 Task: Research Airbnb properties in Kadan, Czech Republic from 12th December, 2023 to 25th December, 2023 for 6 adults, 2 children. Place can be entire room or shared room with 6 bedrooms having 6 beds and 6 bathrooms. Property type can be house. Amenities needed are: wifi, TV, free parkinig on premises, gym, breakfast.
Action: Mouse moved to (456, 91)
Screenshot: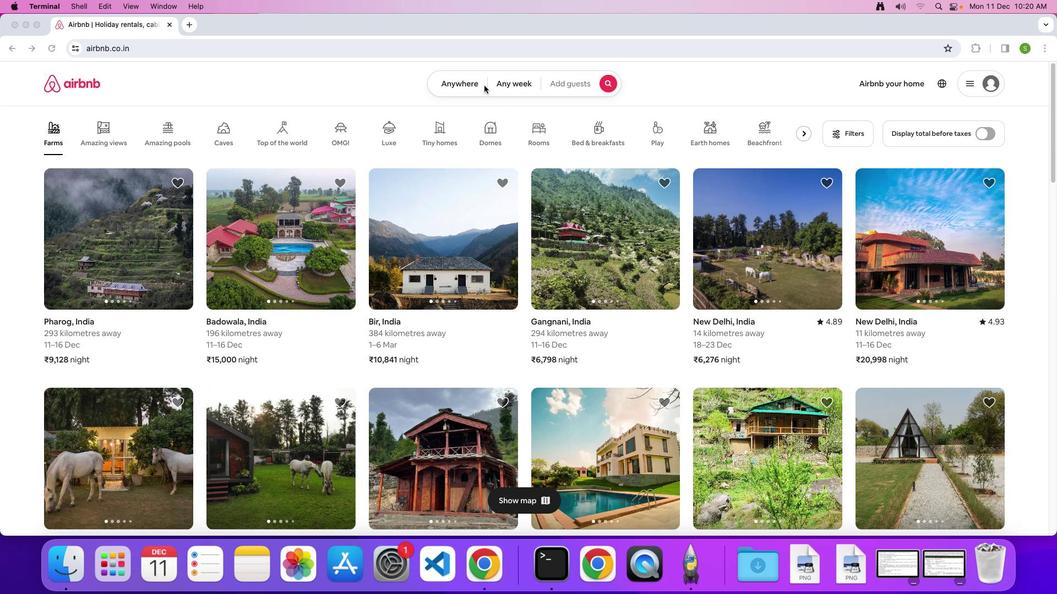 
Action: Mouse pressed left at (456, 91)
Screenshot: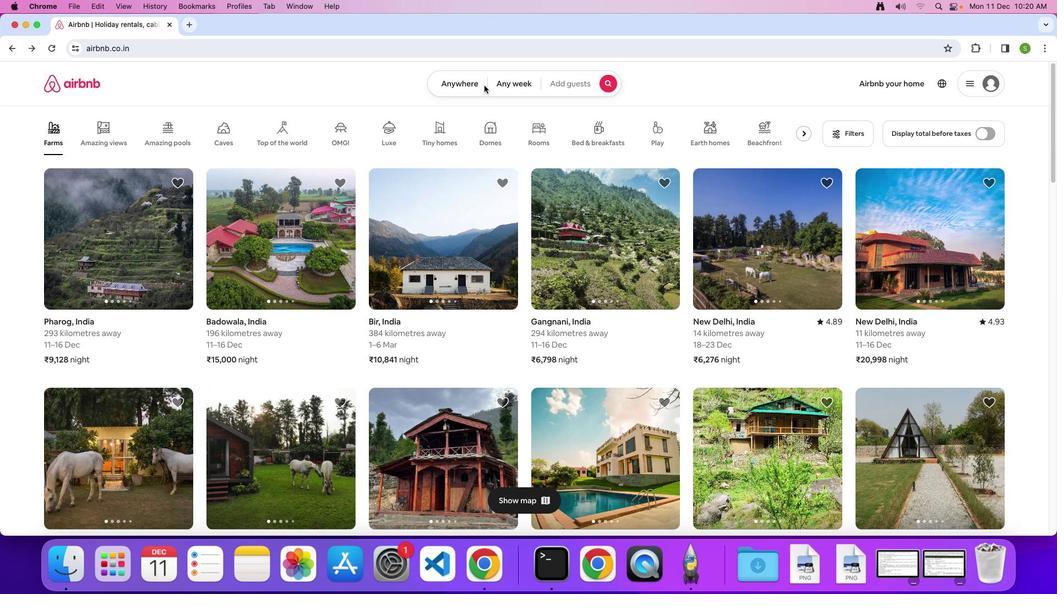 
Action: Mouse moved to (436, 91)
Screenshot: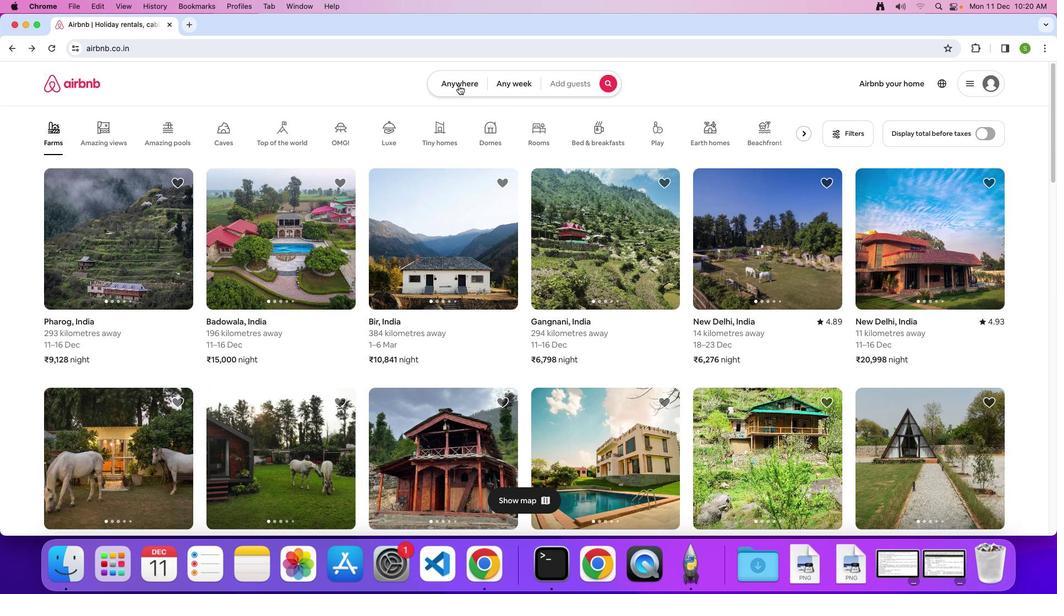 
Action: Mouse pressed left at (436, 91)
Screenshot: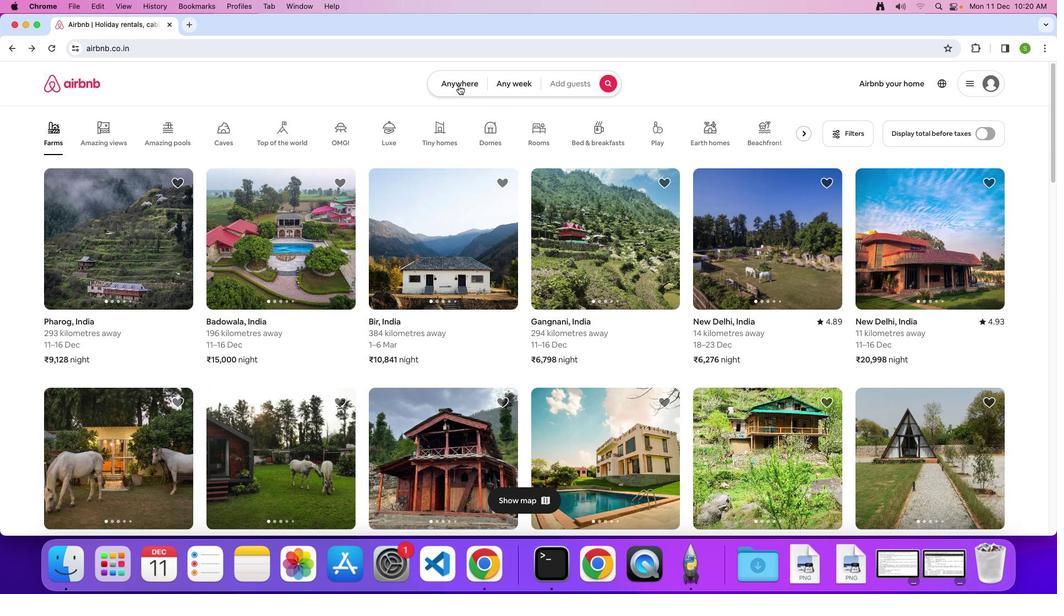 
Action: Mouse moved to (407, 122)
Screenshot: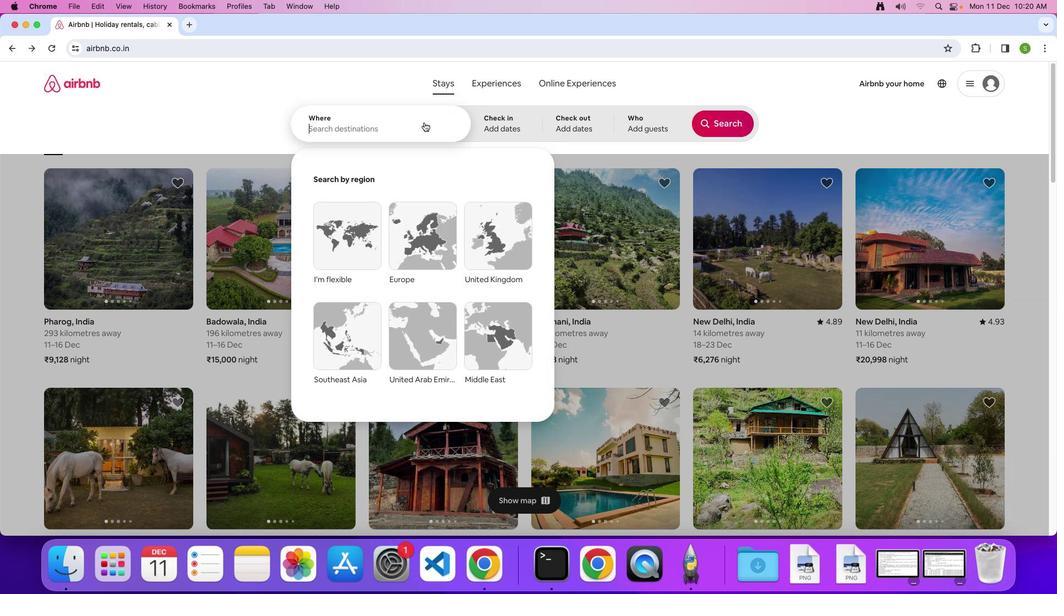 
Action: Mouse pressed left at (407, 122)
Screenshot: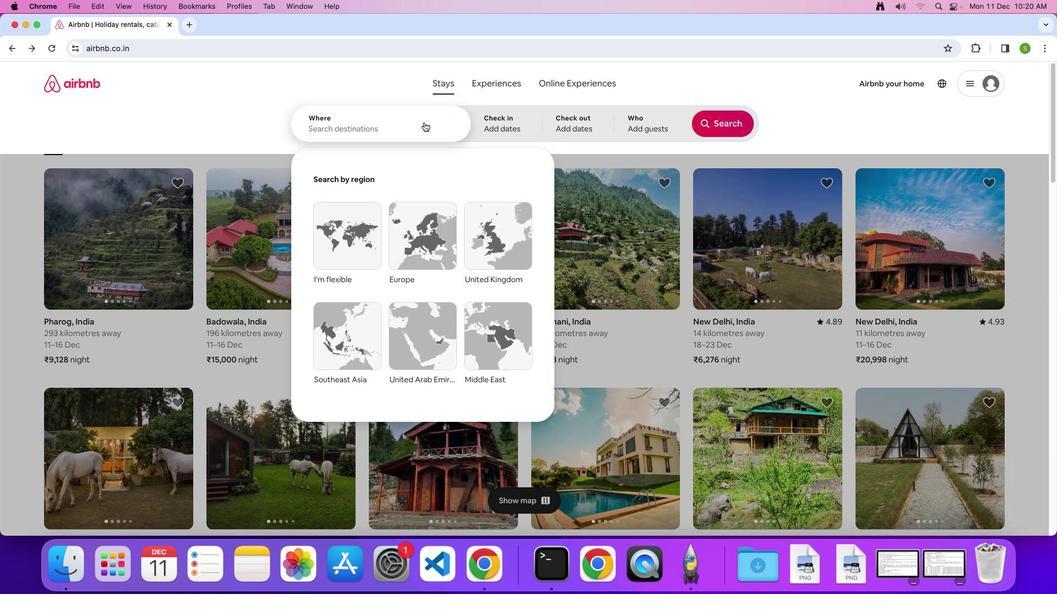 
Action: Key pressed 'K'Key.caps_lock'a''d''a''n'','Key.spaceKey.shift'C''z''e''c''h'Key.spaceKey.shift'R''e''p''u''b''l''i''c'Key.enter
Screenshot: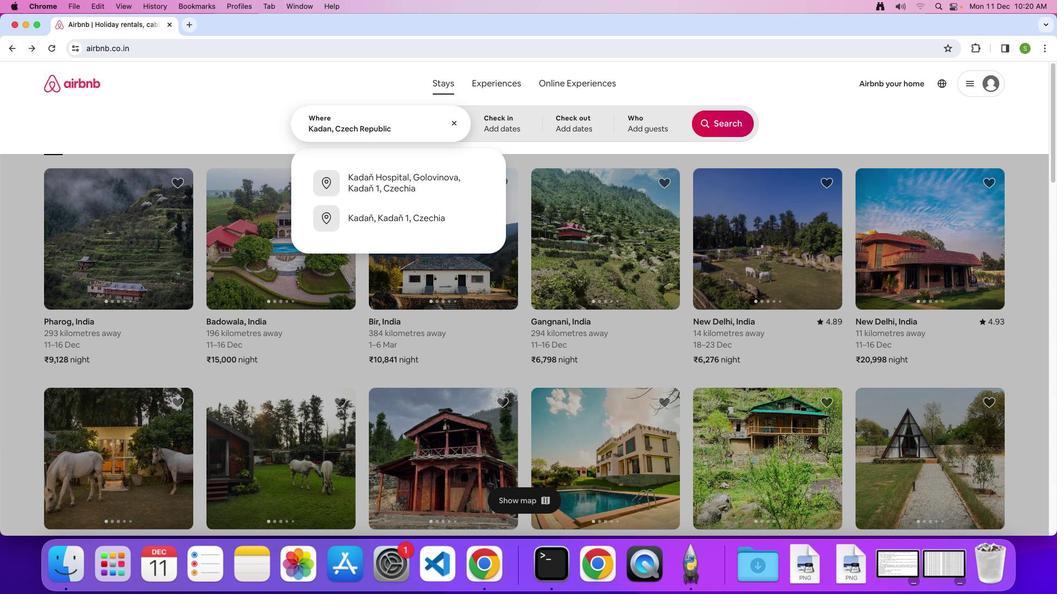 
Action: Mouse moved to (376, 291)
Screenshot: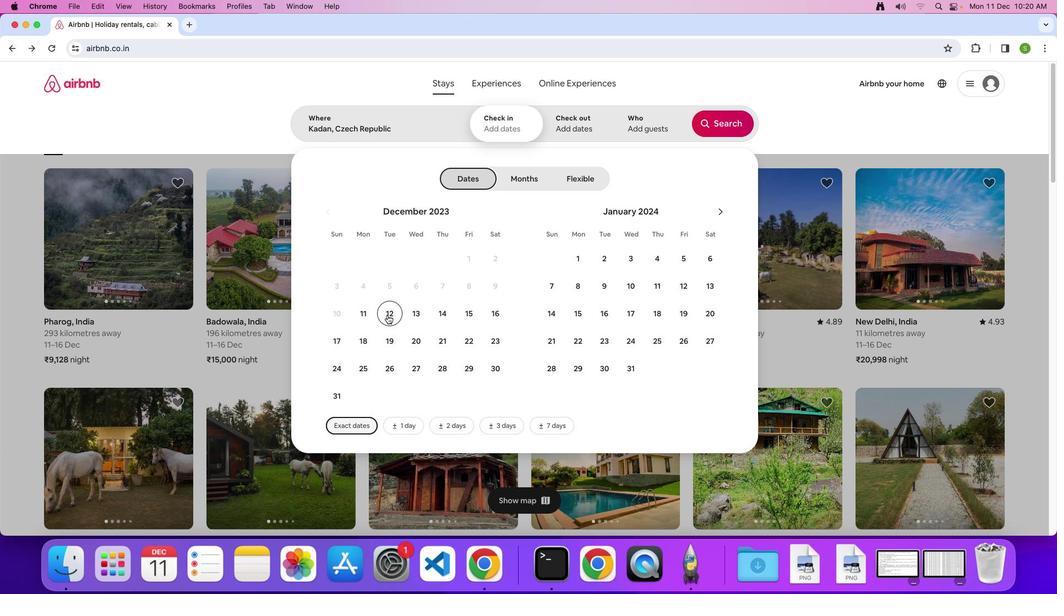 
Action: Mouse pressed left at (376, 291)
Screenshot: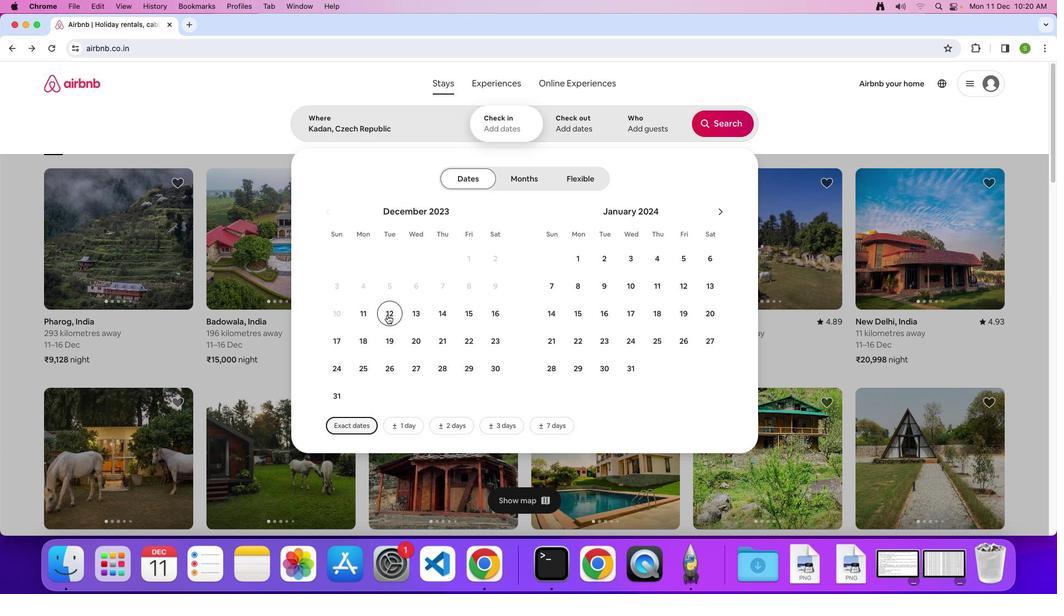 
Action: Mouse moved to (361, 336)
Screenshot: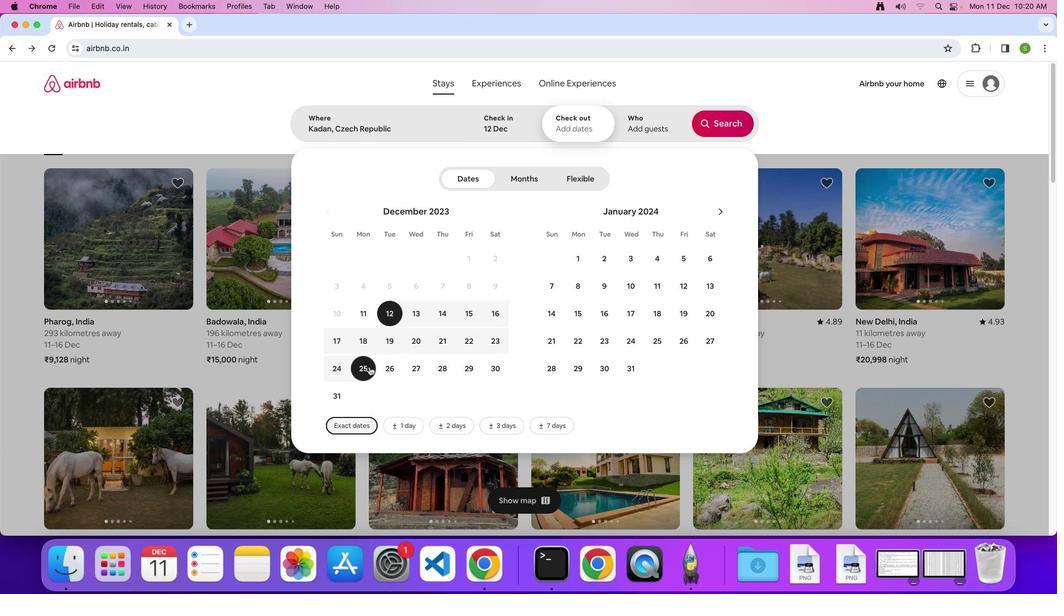 
Action: Mouse pressed left at (361, 336)
Screenshot: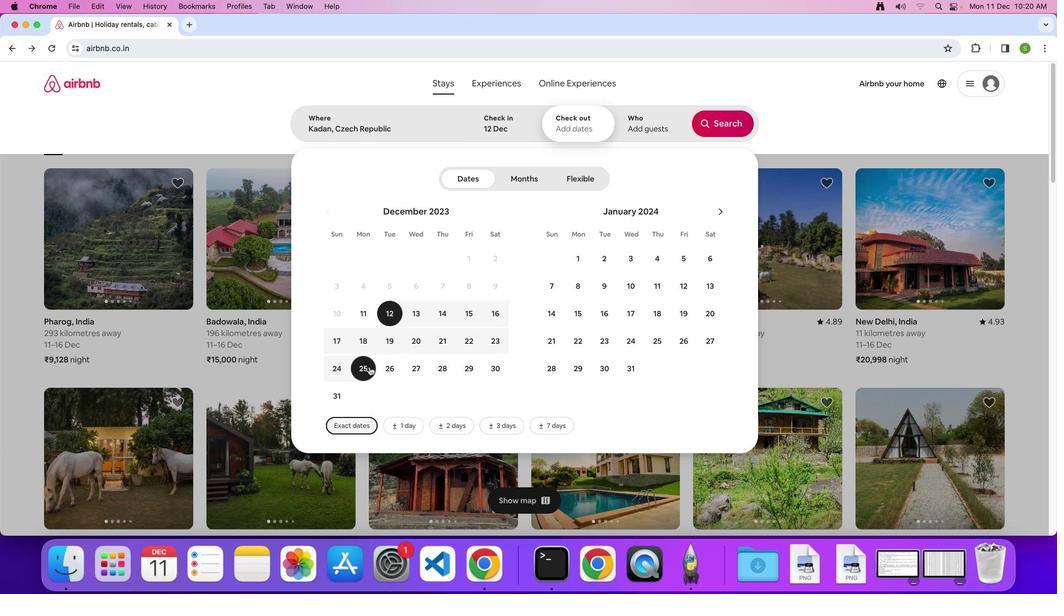 
Action: Mouse moved to (594, 131)
Screenshot: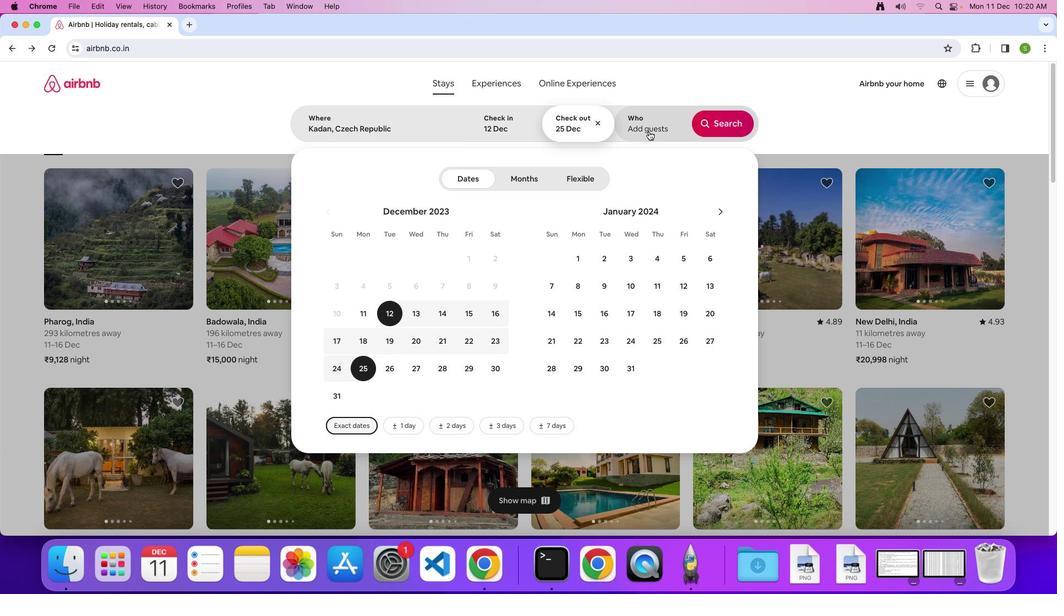 
Action: Mouse pressed left at (594, 131)
Screenshot: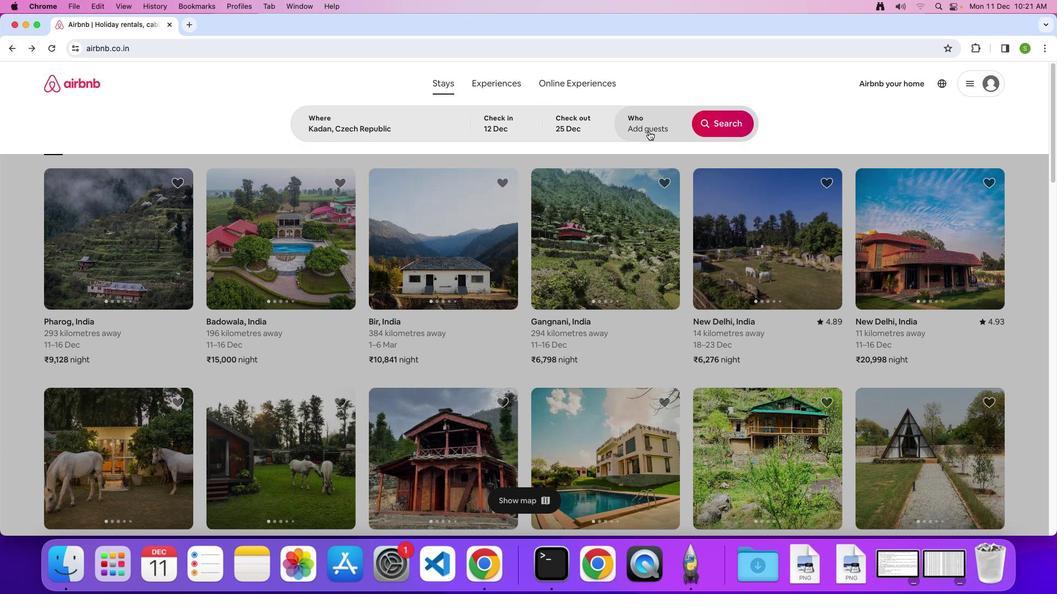
Action: Mouse moved to (653, 175)
Screenshot: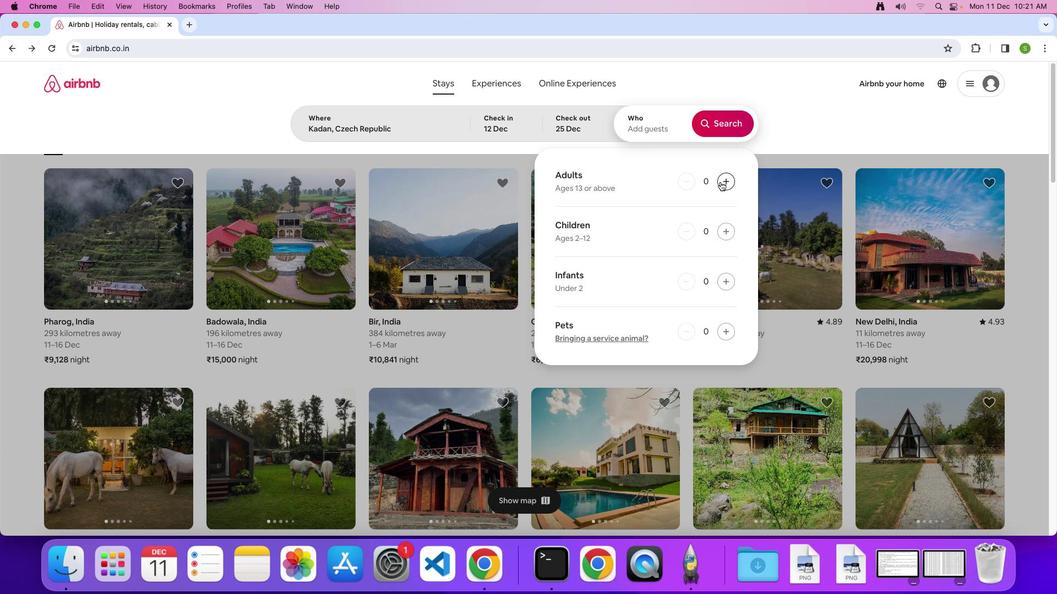 
Action: Mouse pressed left at (653, 175)
Screenshot: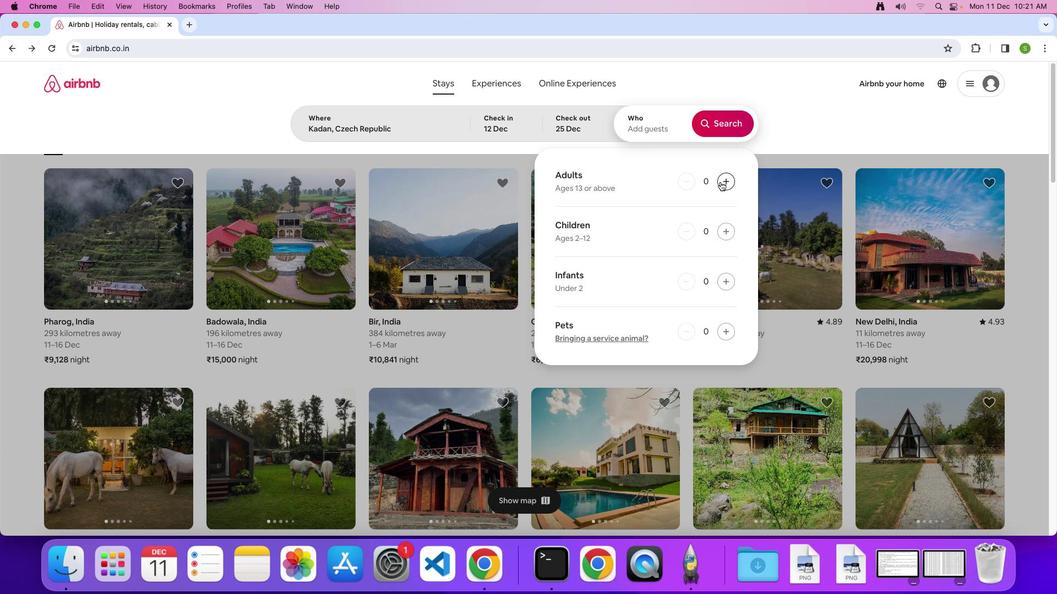 
Action: Mouse pressed left at (653, 175)
Screenshot: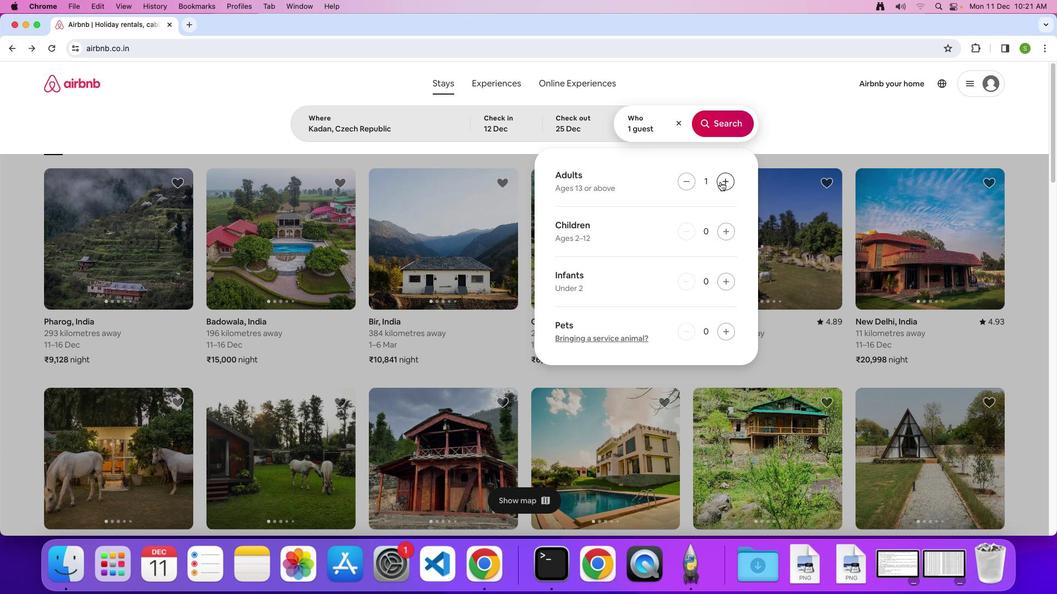
Action: Mouse pressed left at (653, 175)
Screenshot: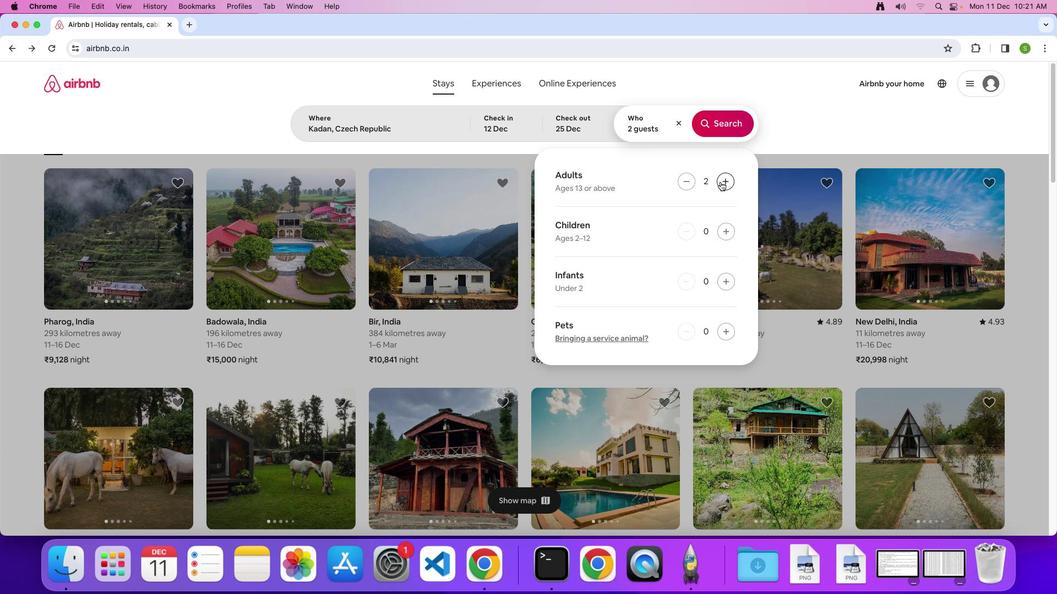
Action: Mouse pressed left at (653, 175)
Screenshot: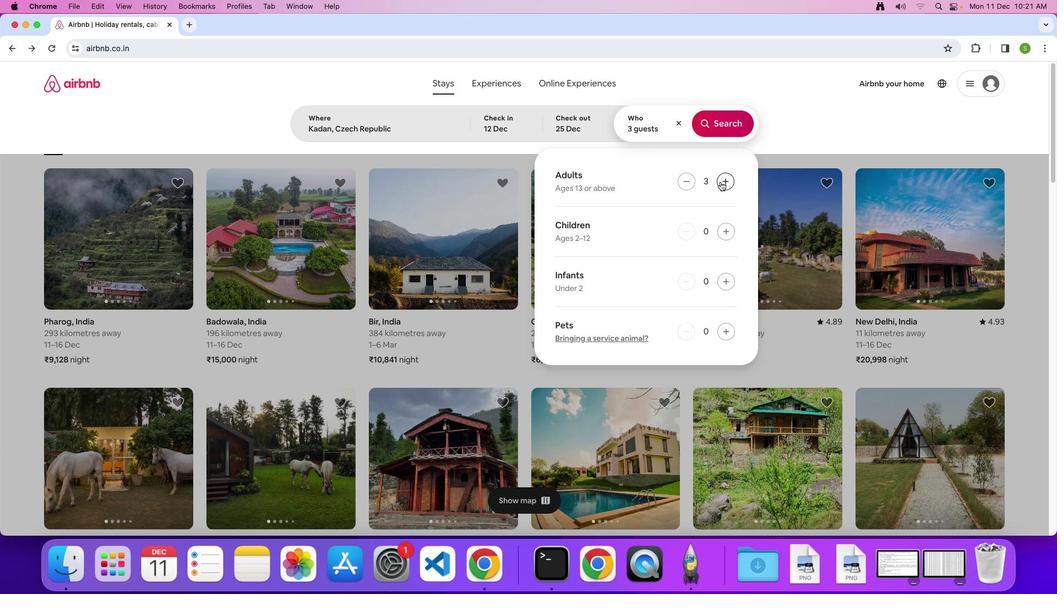 
Action: Mouse pressed left at (653, 175)
Screenshot: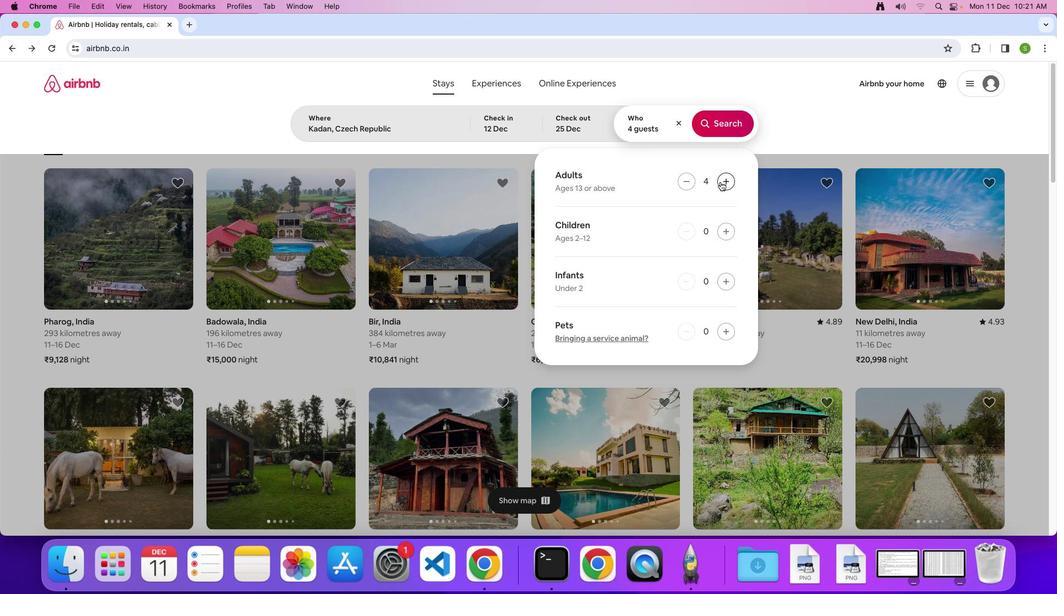 
Action: Mouse pressed left at (653, 175)
Screenshot: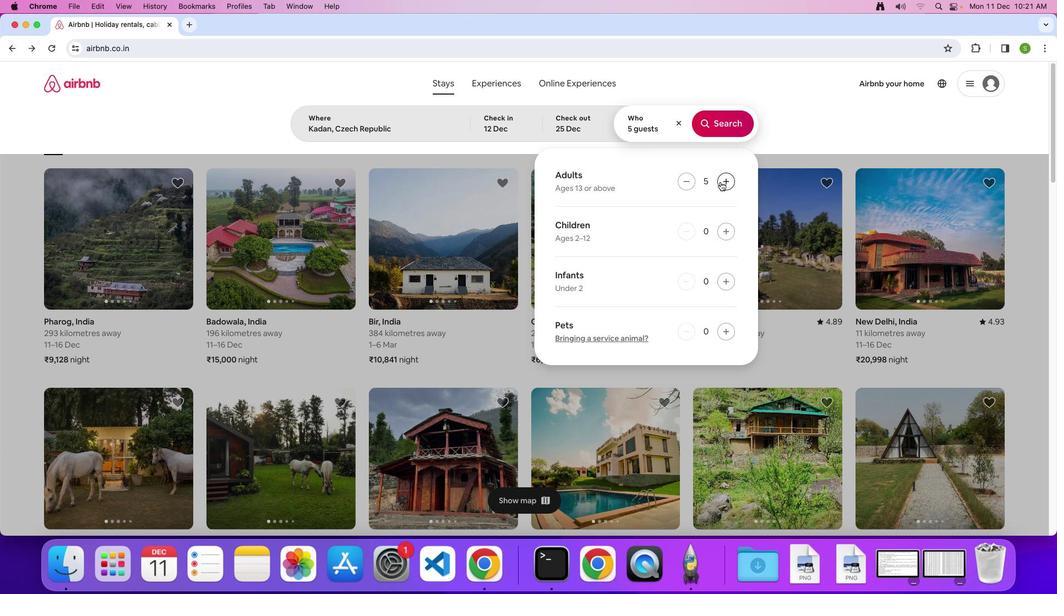 
Action: Mouse moved to (658, 225)
Screenshot: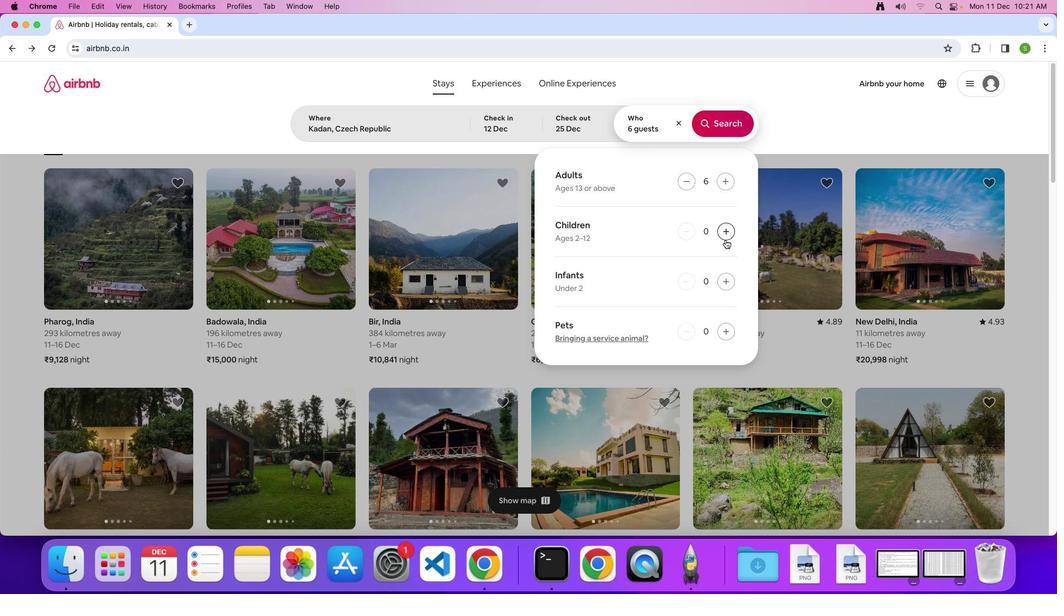 
Action: Mouse pressed left at (658, 225)
Screenshot: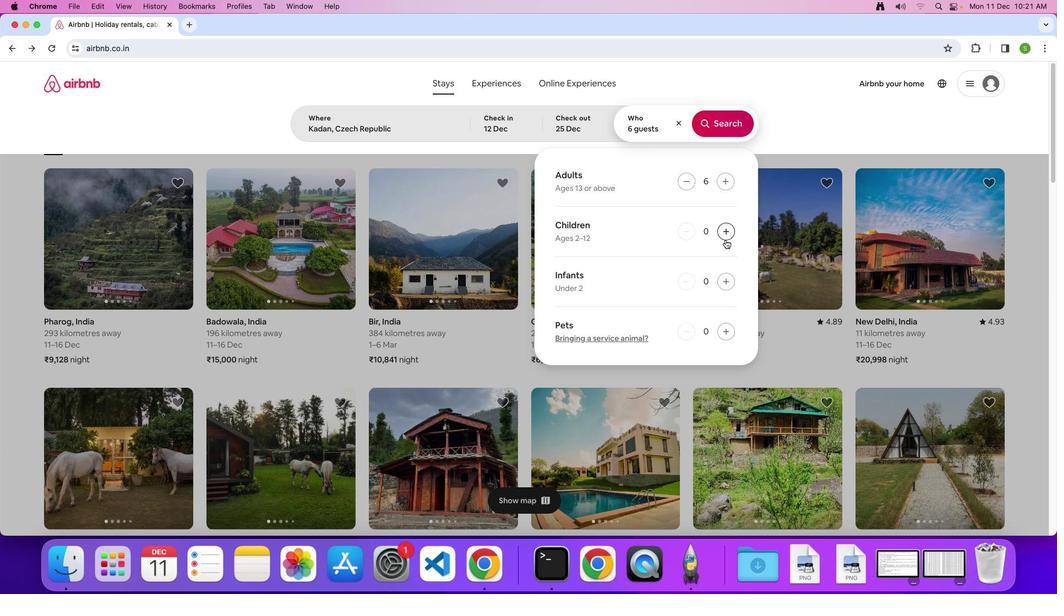 
Action: Mouse moved to (659, 218)
Screenshot: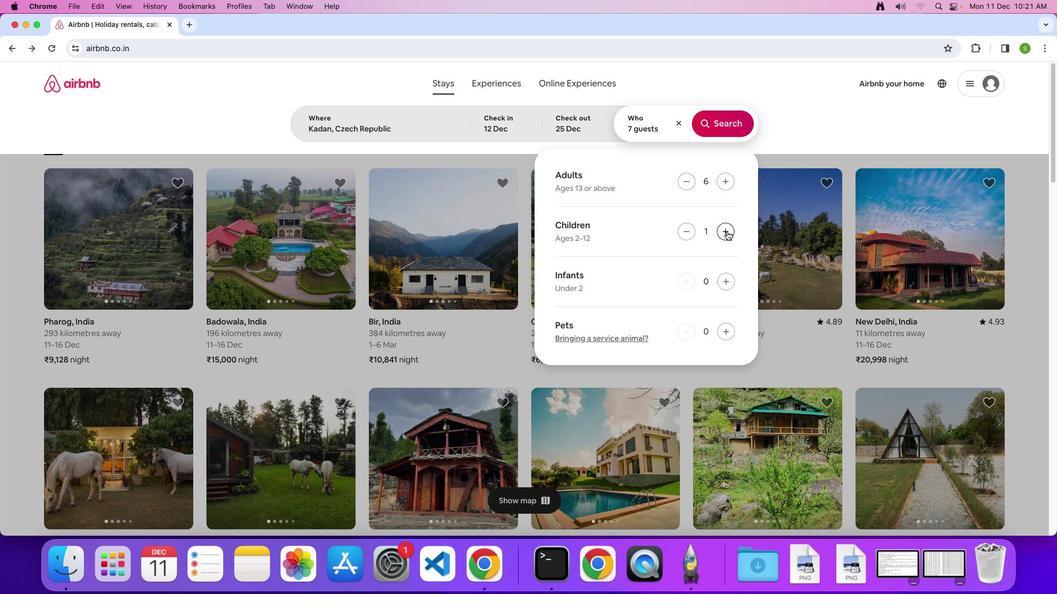 
Action: Mouse pressed left at (659, 218)
Screenshot: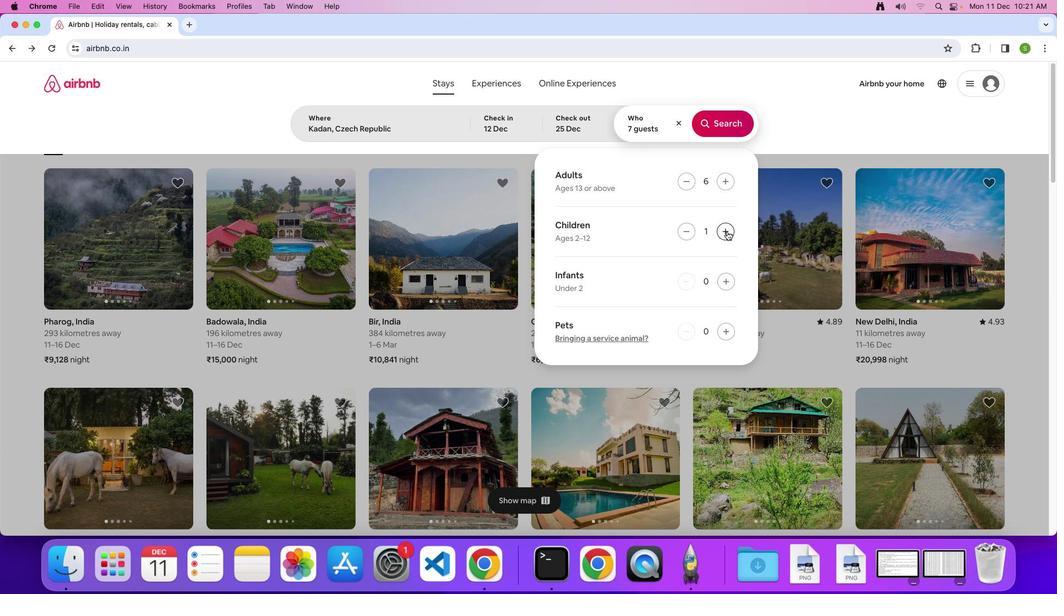 
Action: Mouse moved to (663, 122)
Screenshot: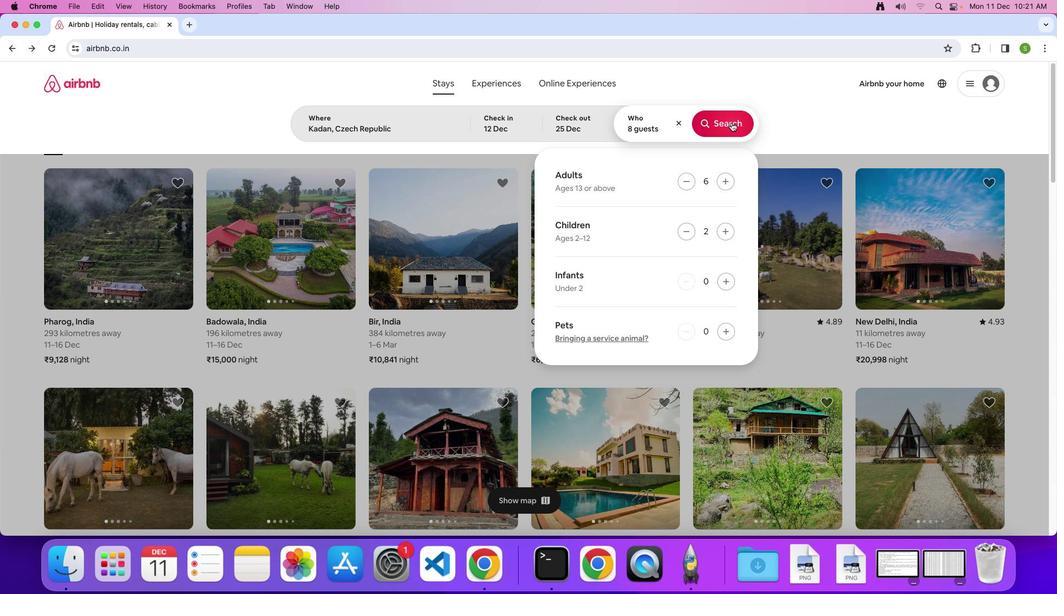 
Action: Mouse pressed left at (663, 122)
Screenshot: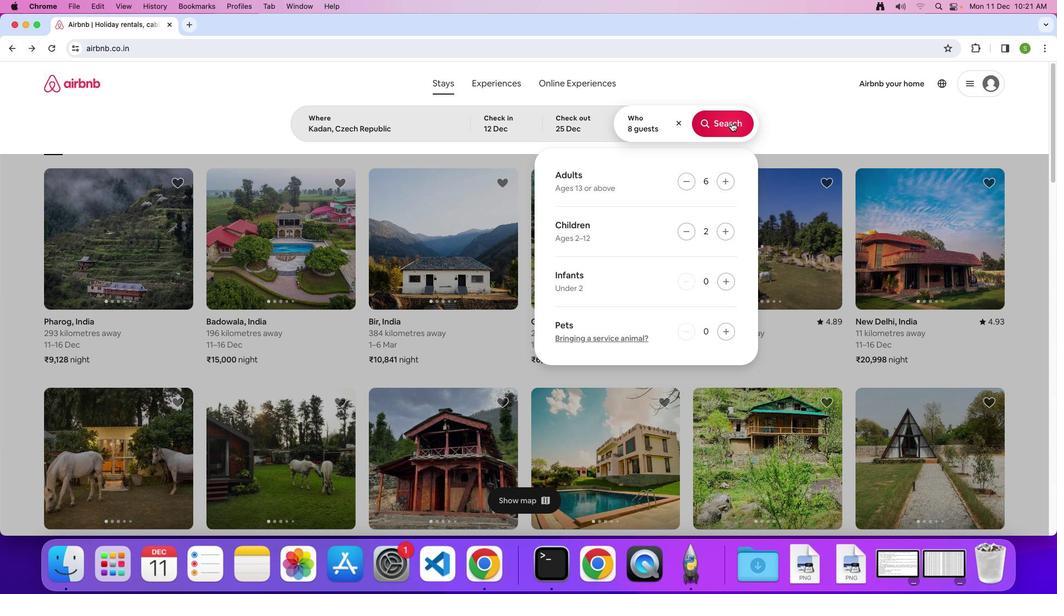 
Action: Mouse moved to (779, 129)
Screenshot: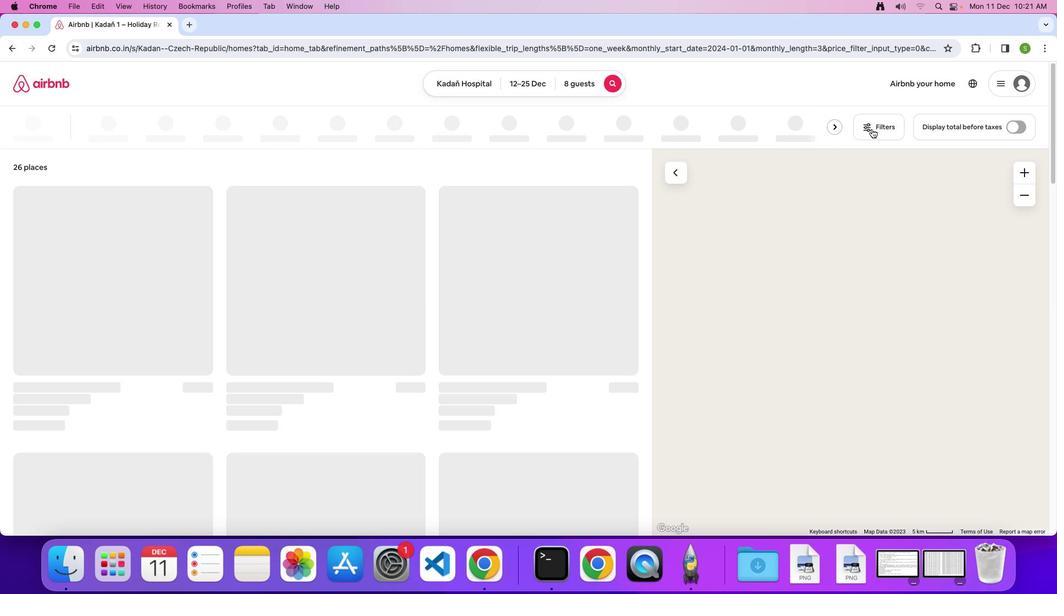 
Action: Mouse pressed left at (779, 129)
Screenshot: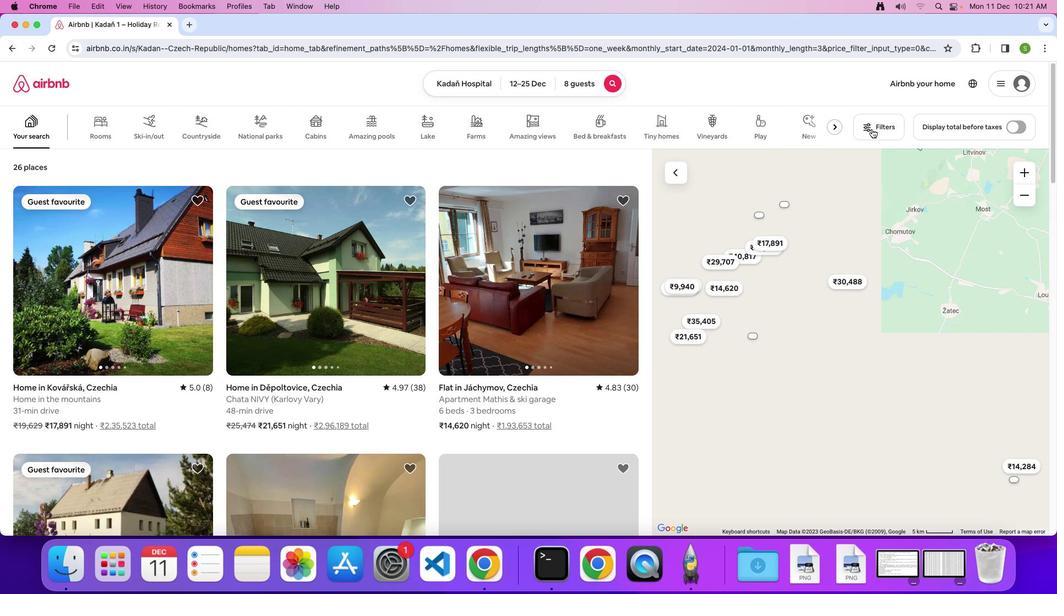 
Action: Mouse moved to (497, 300)
Screenshot: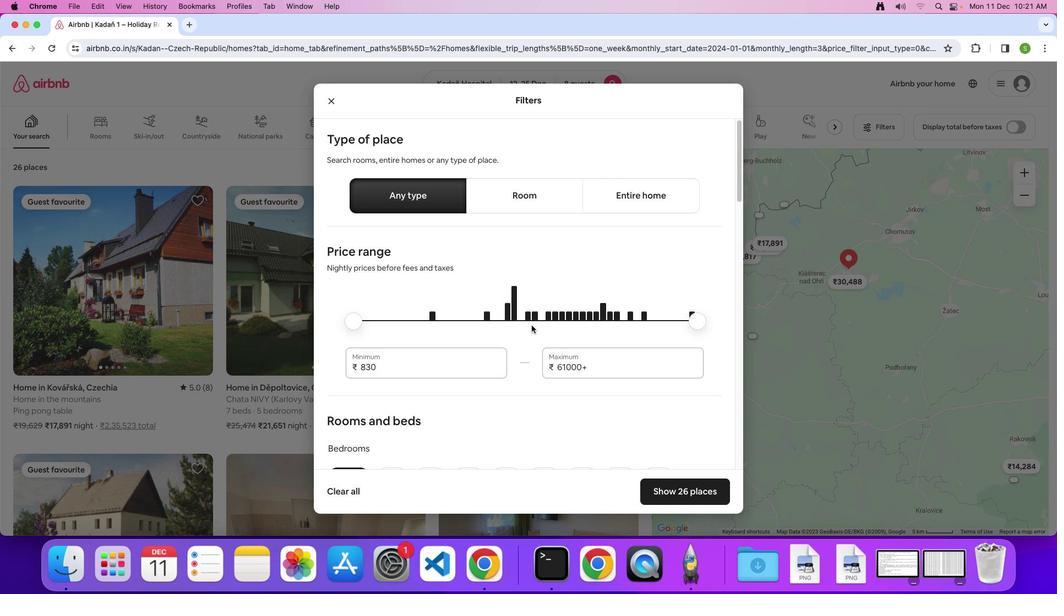 
Action: Mouse scrolled (497, 300) with delta (53, 15)
Screenshot: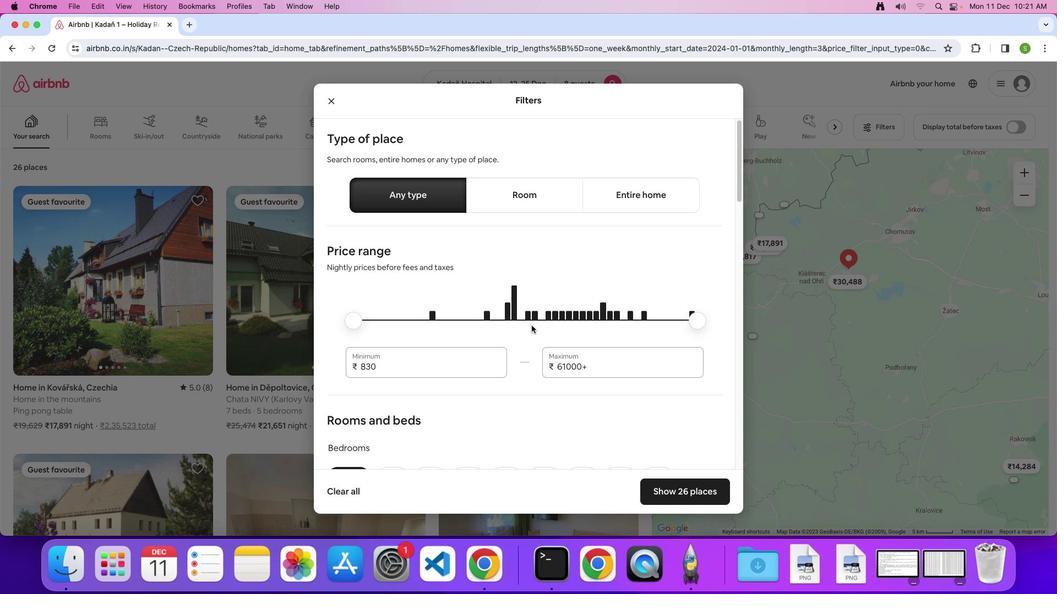 
Action: Mouse scrolled (497, 300) with delta (53, 15)
Screenshot: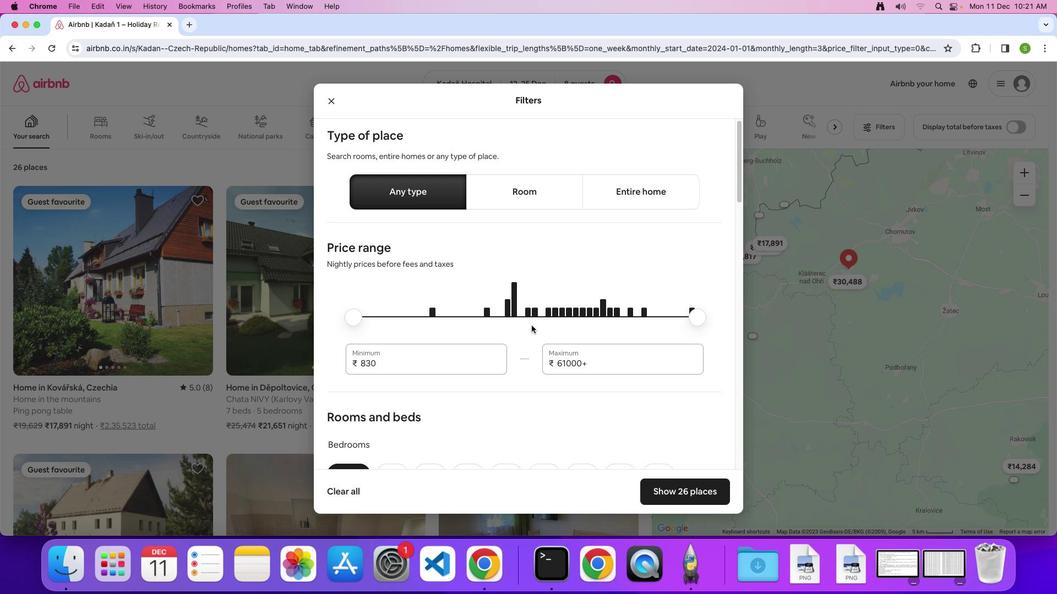 
Action: Mouse scrolled (497, 300) with delta (53, 15)
Screenshot: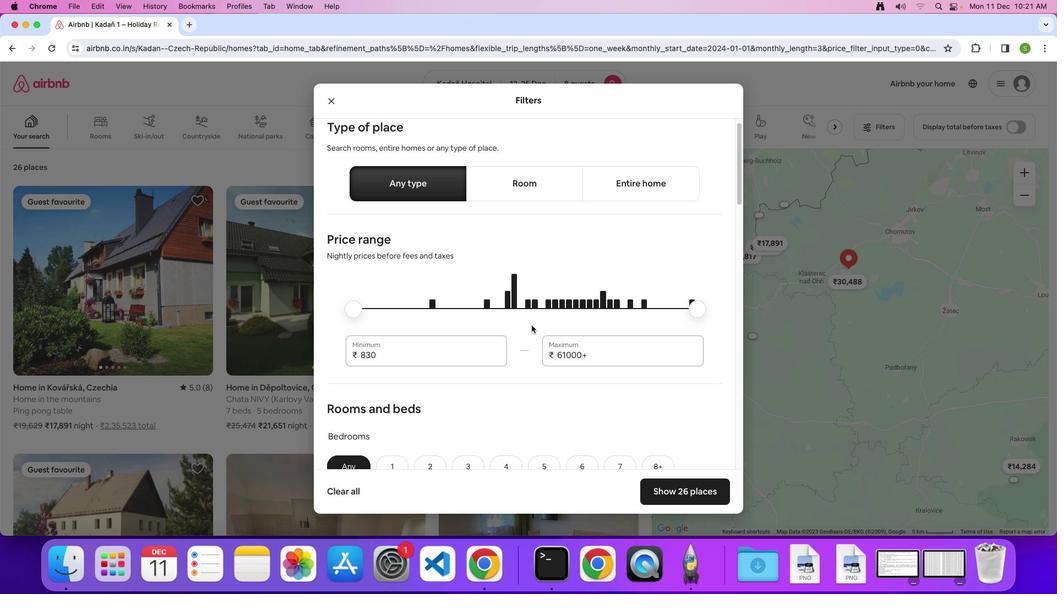 
Action: Mouse scrolled (497, 300) with delta (53, 15)
Screenshot: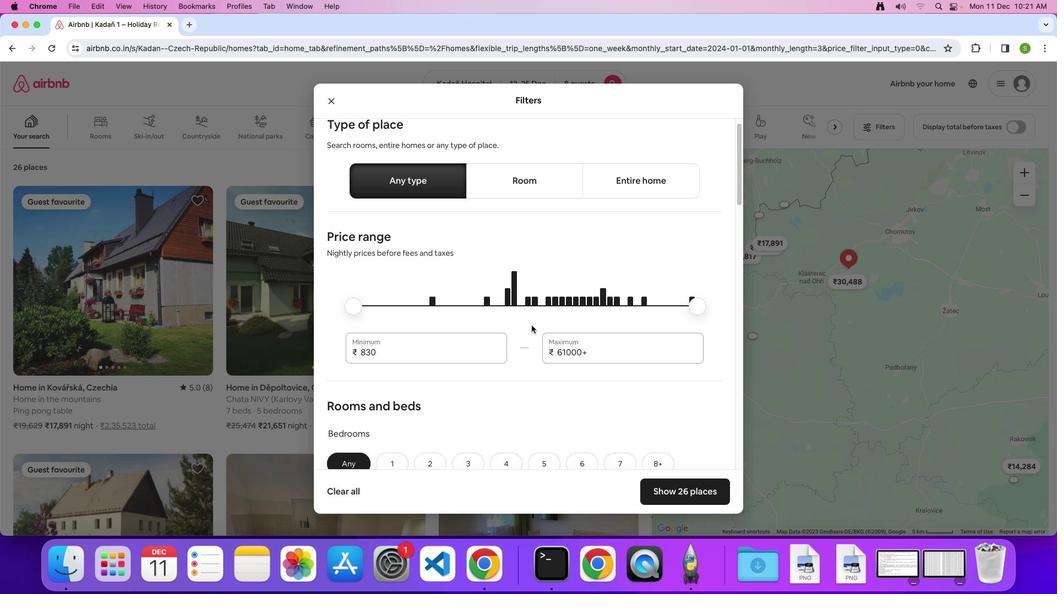 
Action: Mouse scrolled (497, 300) with delta (53, 15)
Screenshot: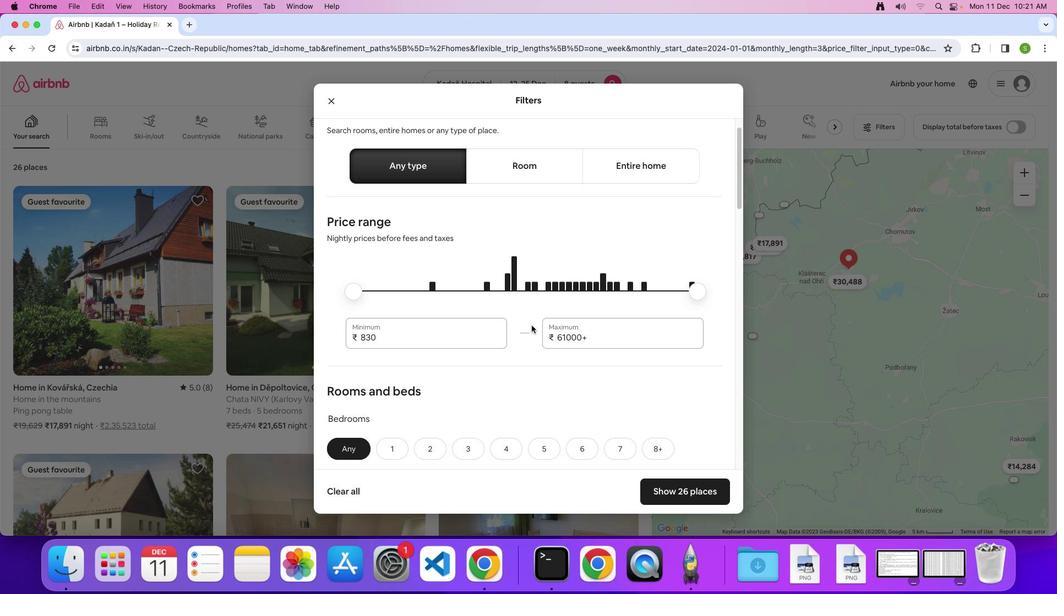
Action: Mouse scrolled (497, 300) with delta (53, 15)
Screenshot: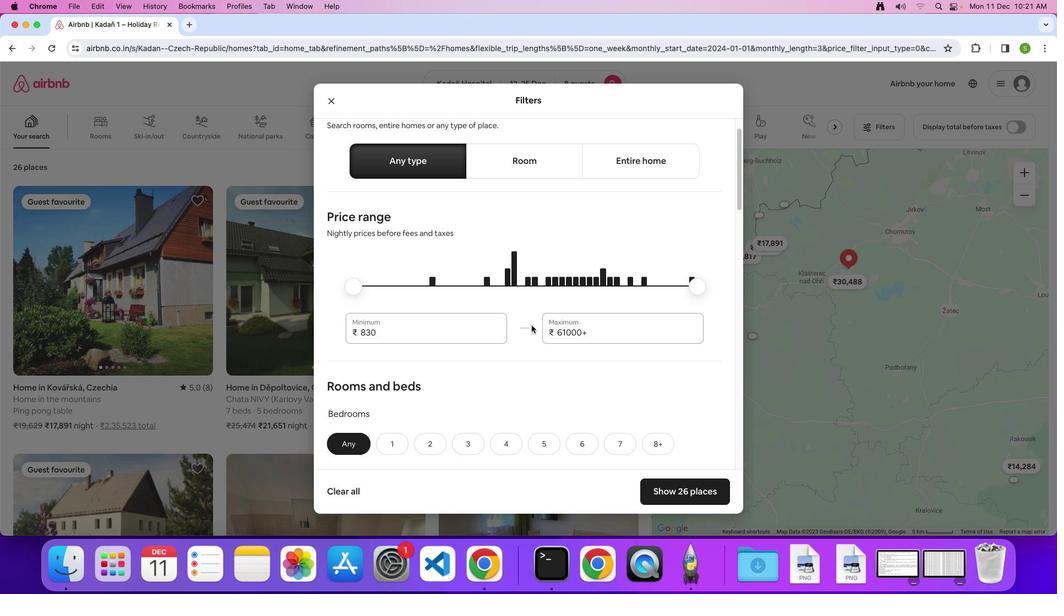 
Action: Mouse scrolled (497, 300) with delta (53, 15)
Screenshot: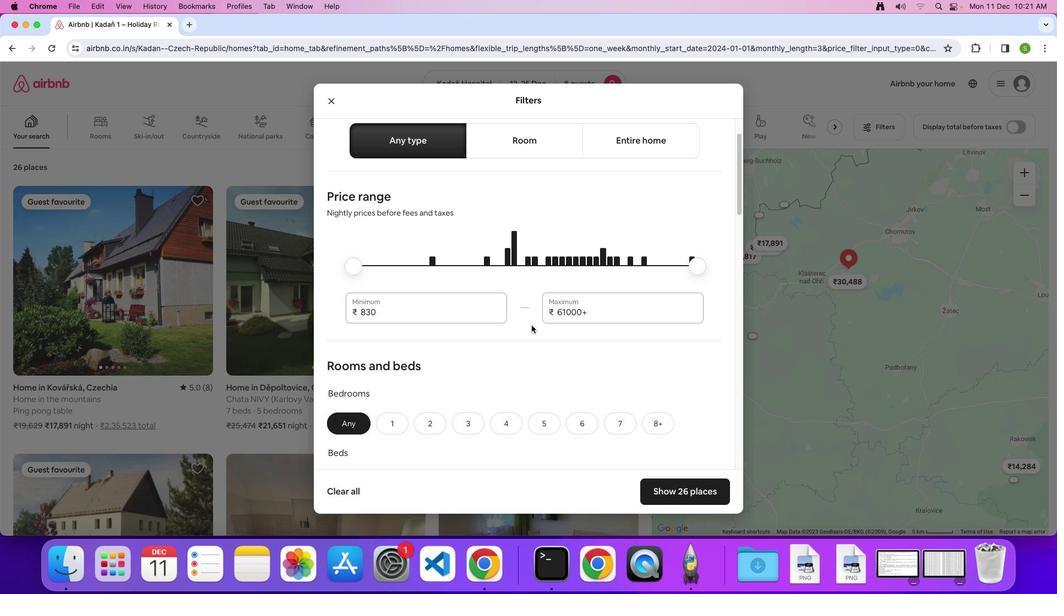 
Action: Mouse scrolled (497, 300) with delta (53, 15)
Screenshot: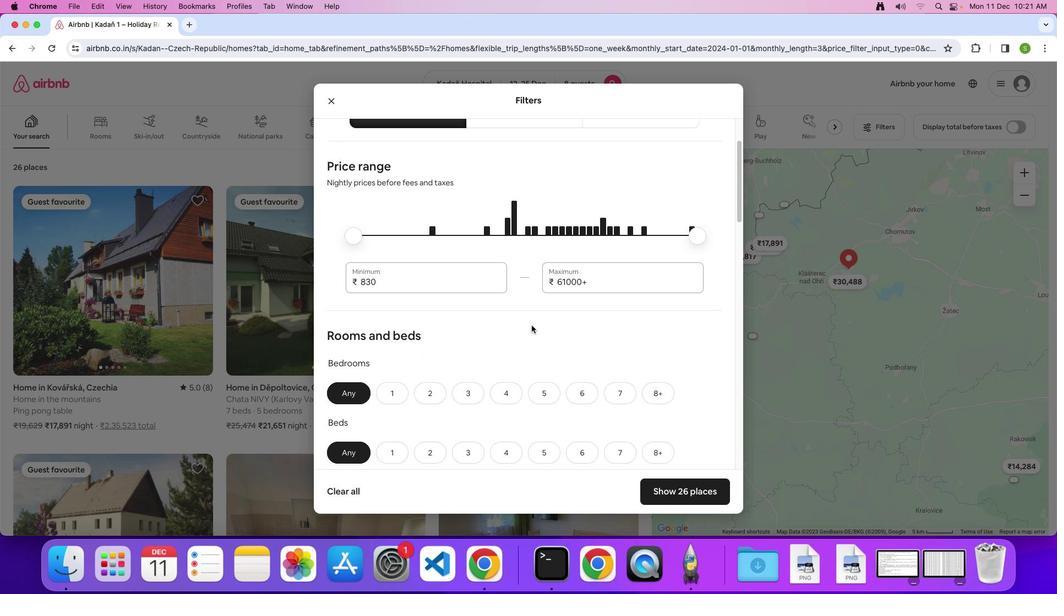 
Action: Mouse scrolled (497, 300) with delta (53, 15)
Screenshot: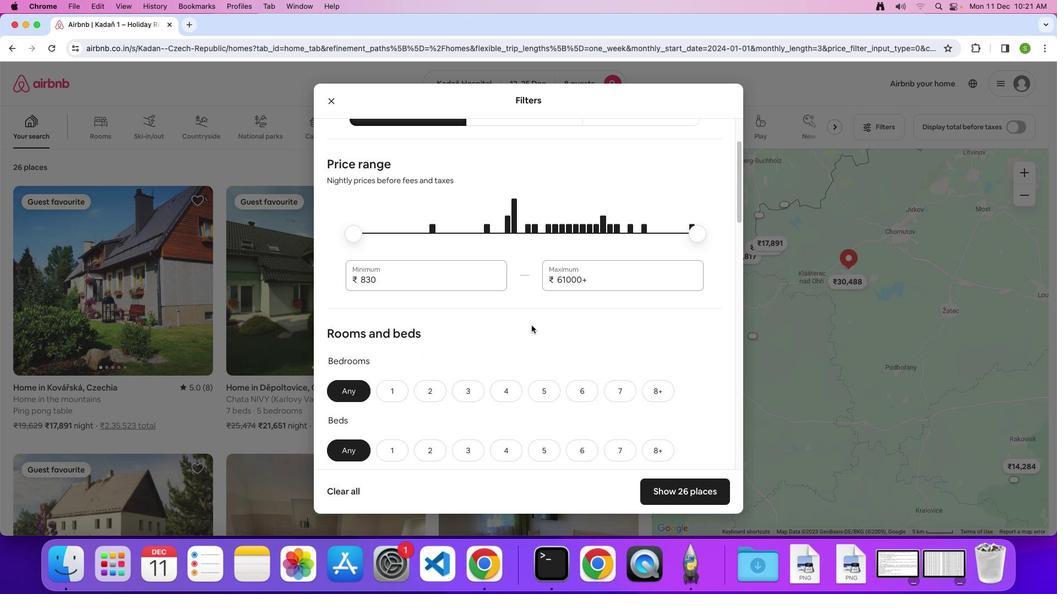 
Action: Mouse scrolled (497, 300) with delta (53, 15)
Screenshot: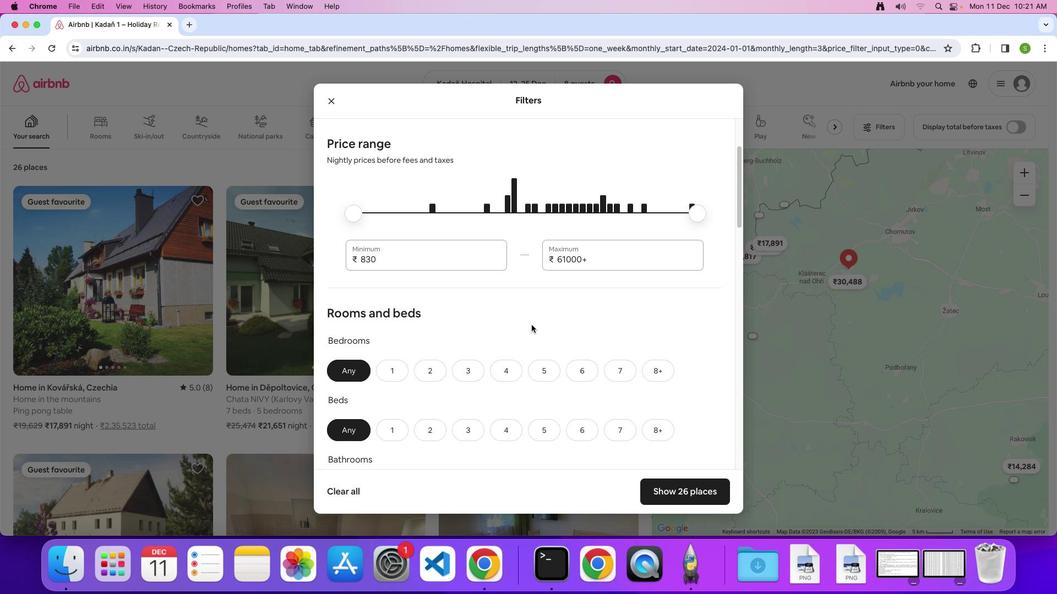 
Action: Mouse moved to (497, 300)
Screenshot: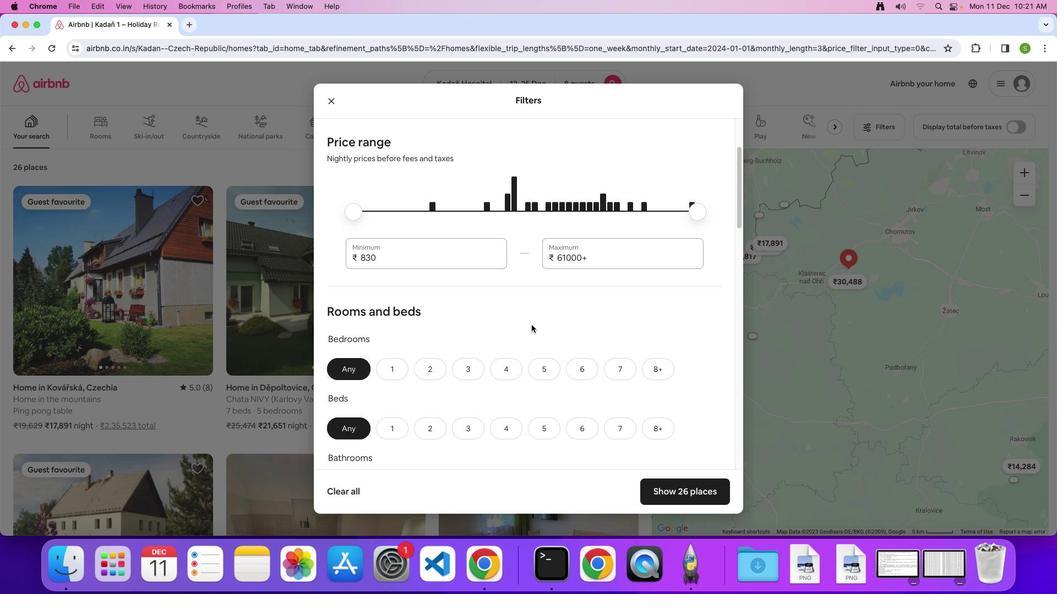 
Action: Mouse scrolled (497, 300) with delta (53, 15)
Screenshot: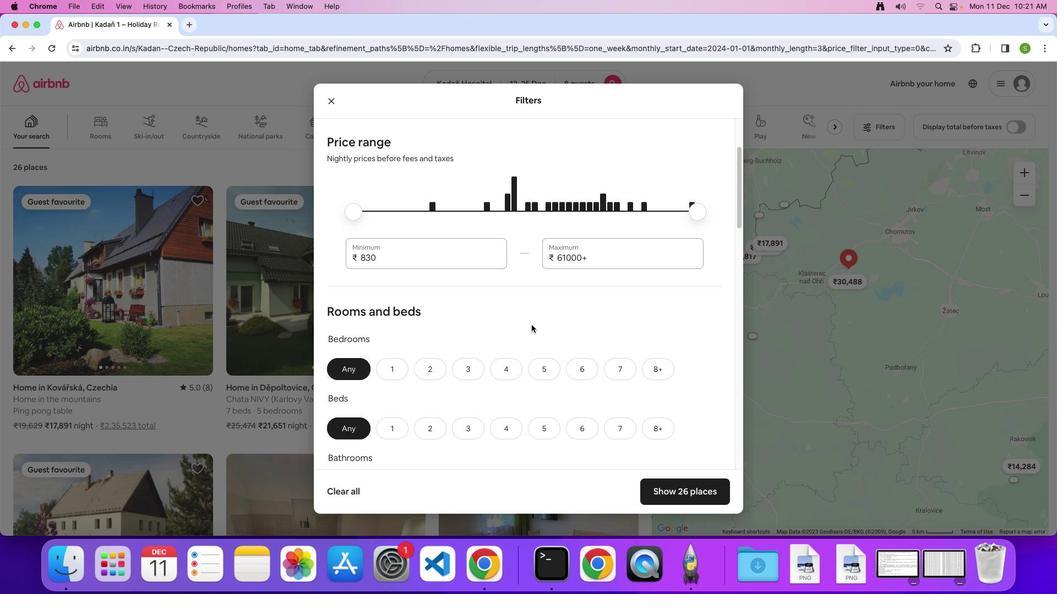 
Action: Mouse moved to (497, 300)
Screenshot: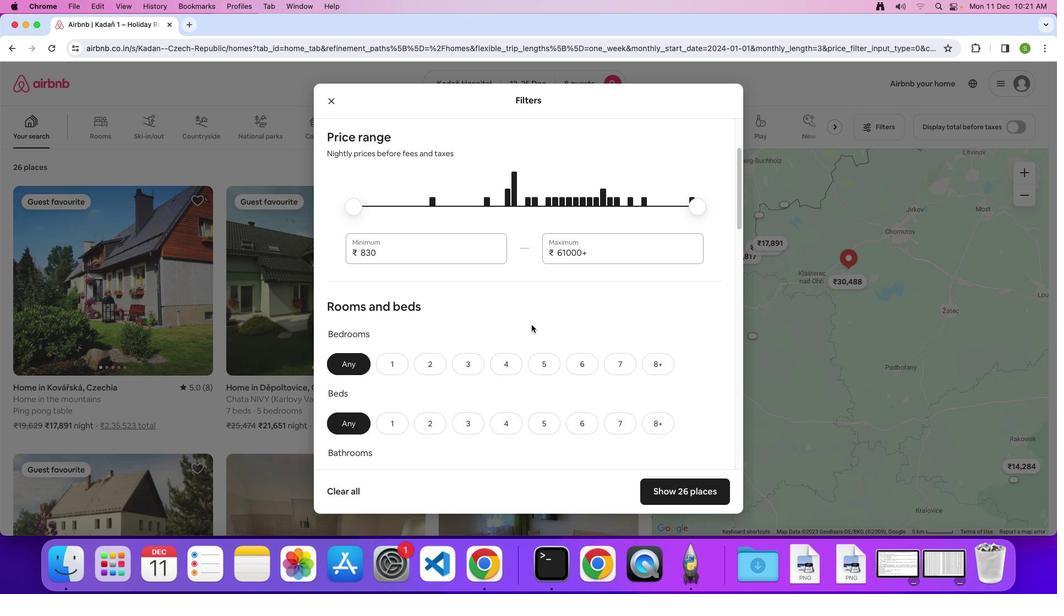 
Action: Mouse scrolled (497, 300) with delta (53, 14)
Screenshot: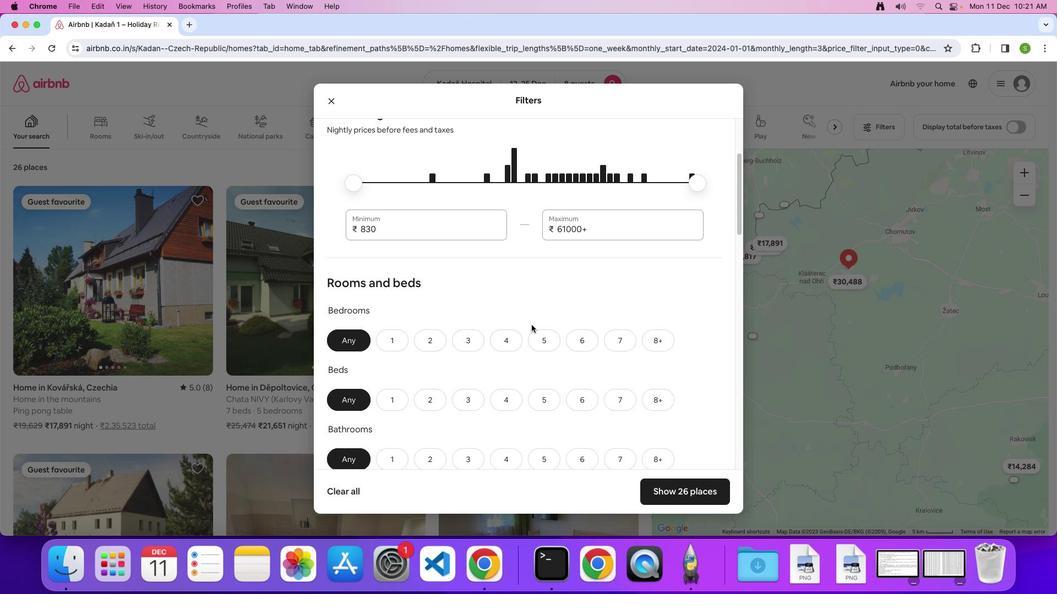 
Action: Mouse moved to (497, 300)
Screenshot: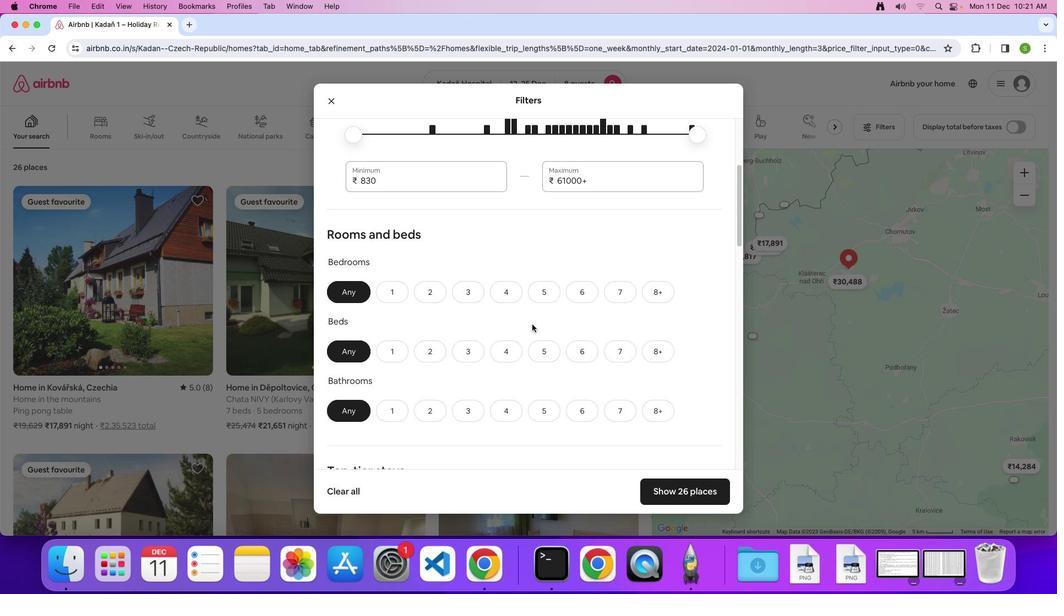 
Action: Mouse scrolled (497, 300) with delta (53, 15)
Screenshot: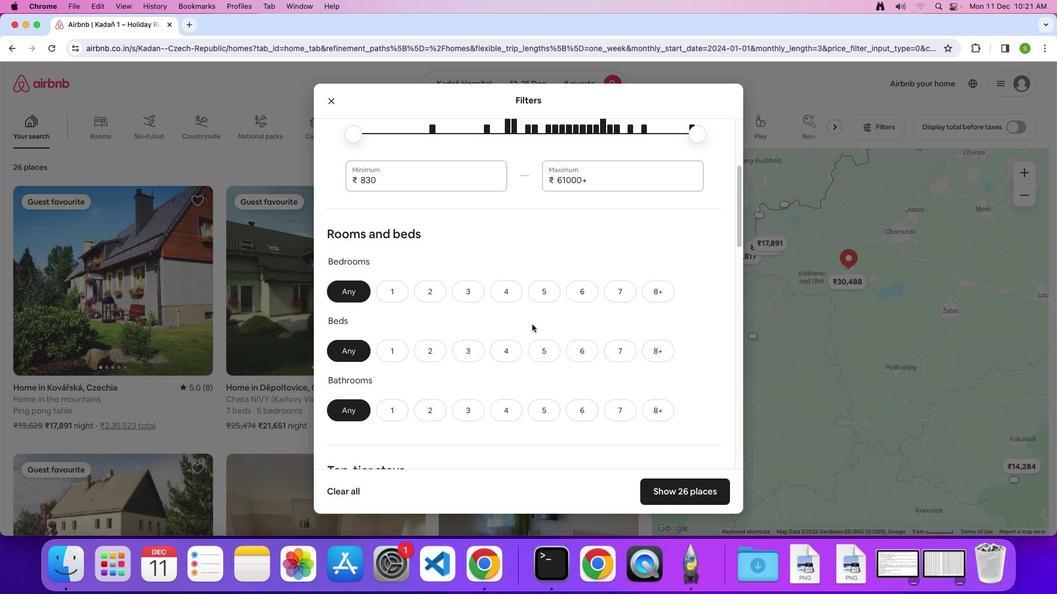 
Action: Mouse scrolled (497, 300) with delta (53, 15)
Screenshot: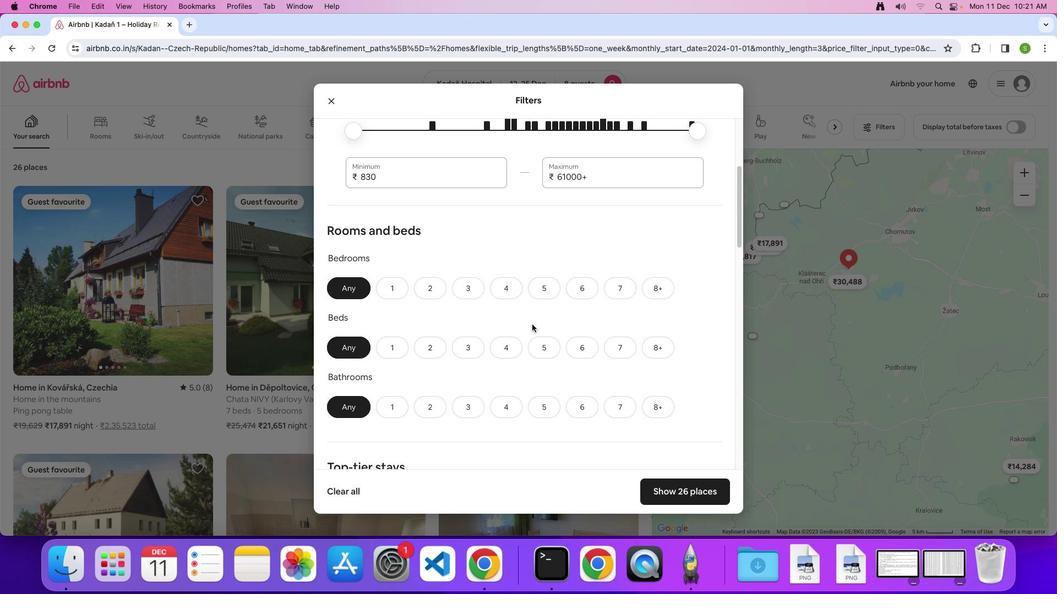 
Action: Mouse scrolled (497, 300) with delta (53, 15)
Screenshot: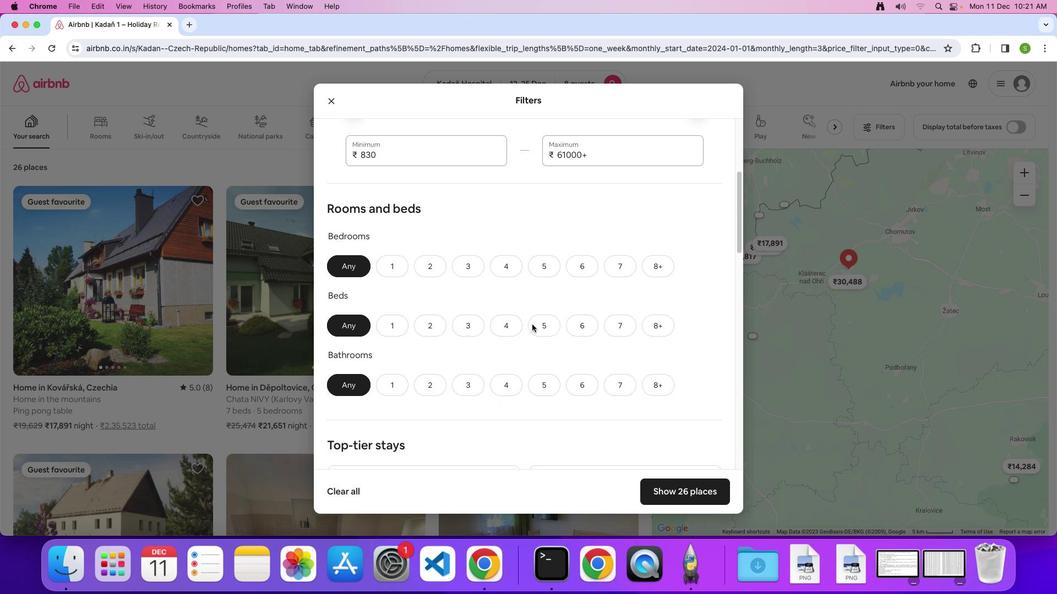 
Action: Mouse moved to (498, 298)
Screenshot: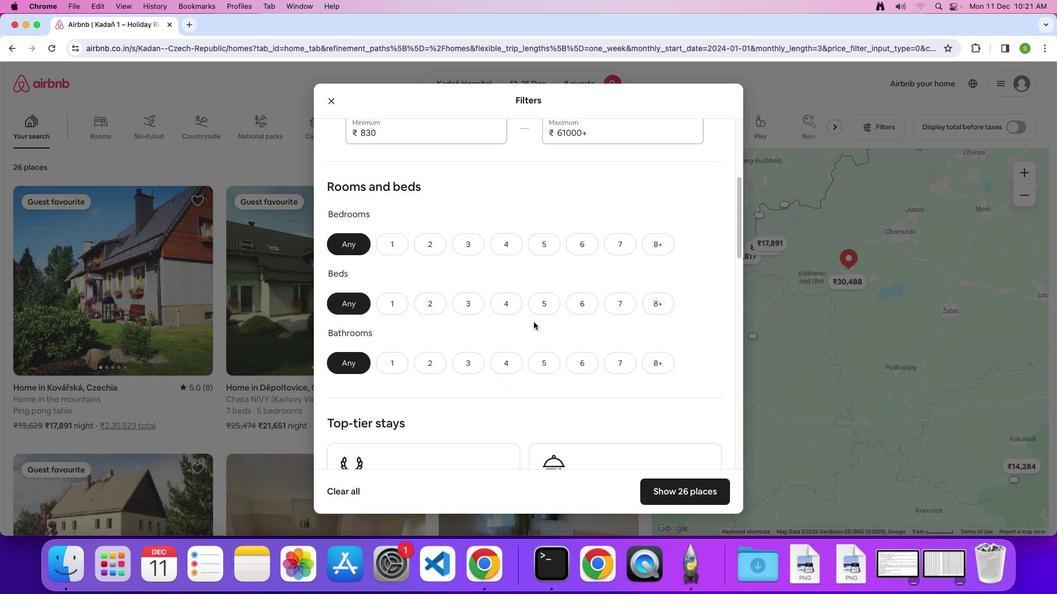 
Action: Mouse scrolled (498, 298) with delta (53, 15)
Screenshot: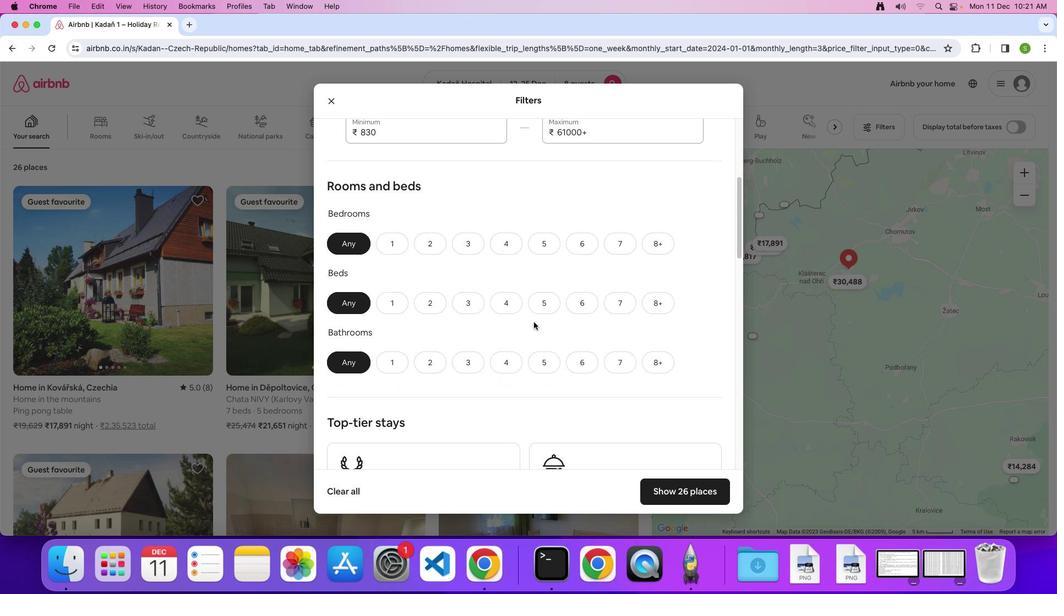 
Action: Mouse moved to (498, 298)
Screenshot: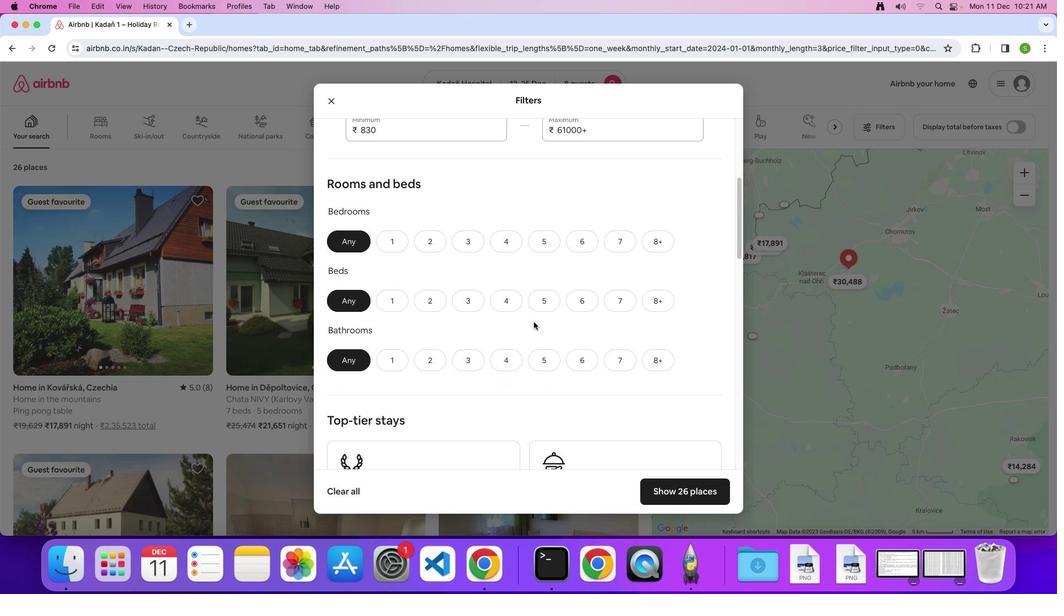 
Action: Mouse scrolled (498, 298) with delta (53, 15)
Screenshot: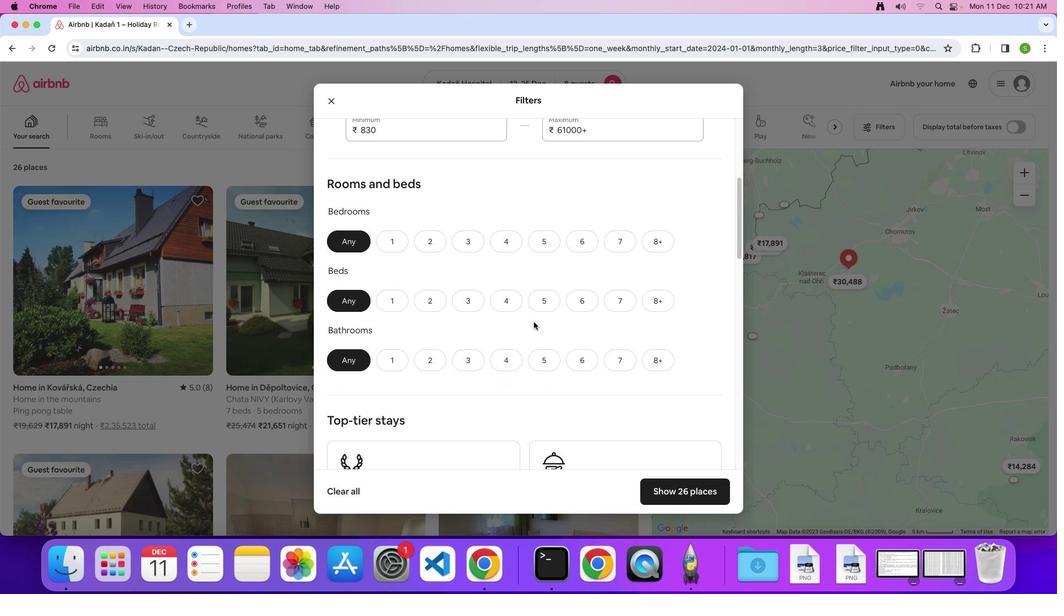 
Action: Mouse moved to (543, 213)
Screenshot: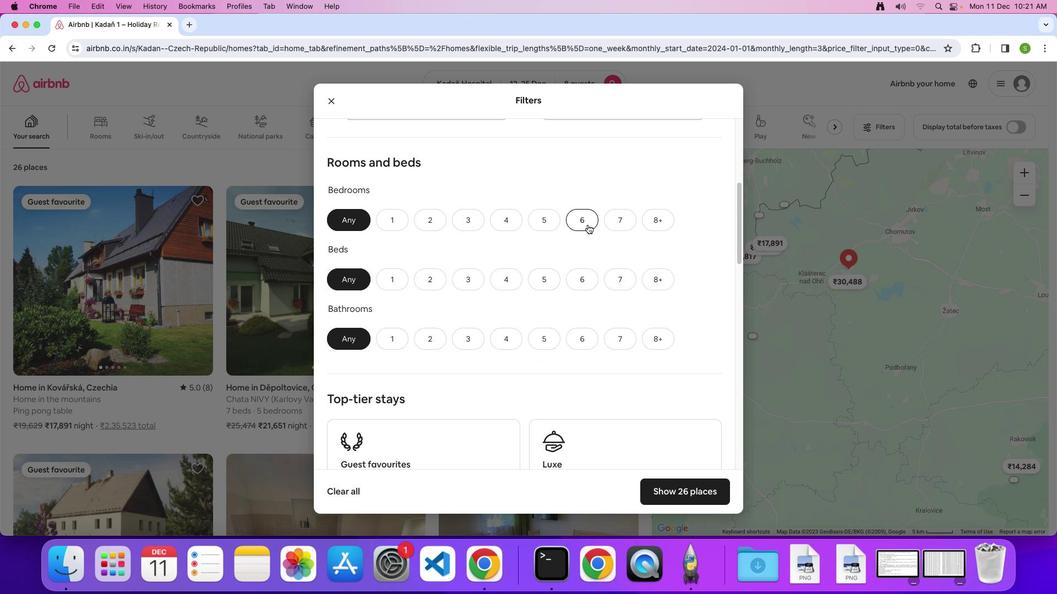 
Action: Mouse pressed left at (543, 213)
Screenshot: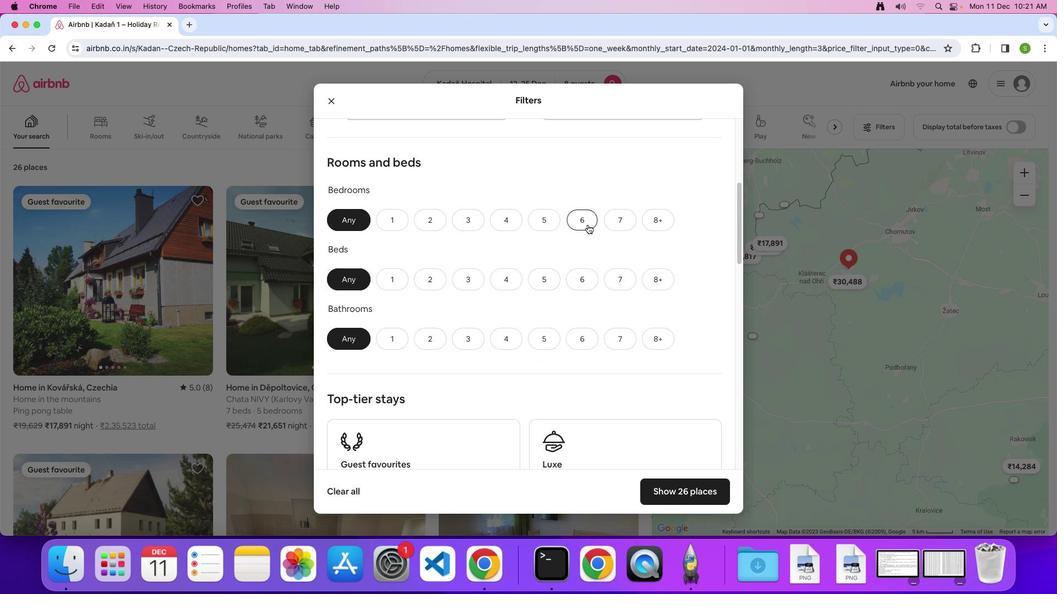 
Action: Mouse moved to (530, 259)
Screenshot: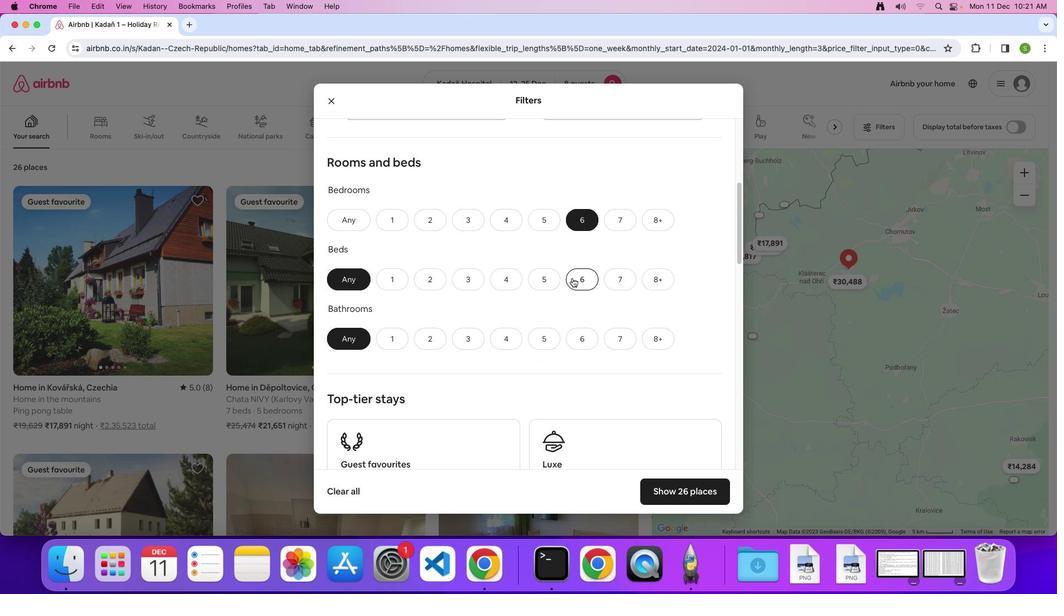 
Action: Mouse pressed left at (530, 259)
Screenshot: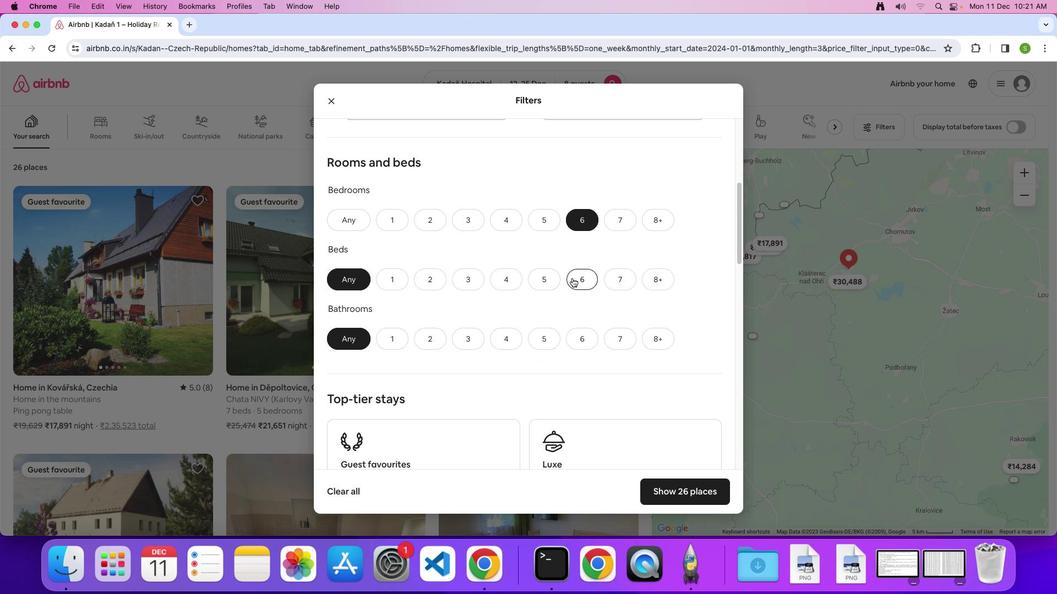 
Action: Mouse moved to (533, 308)
Screenshot: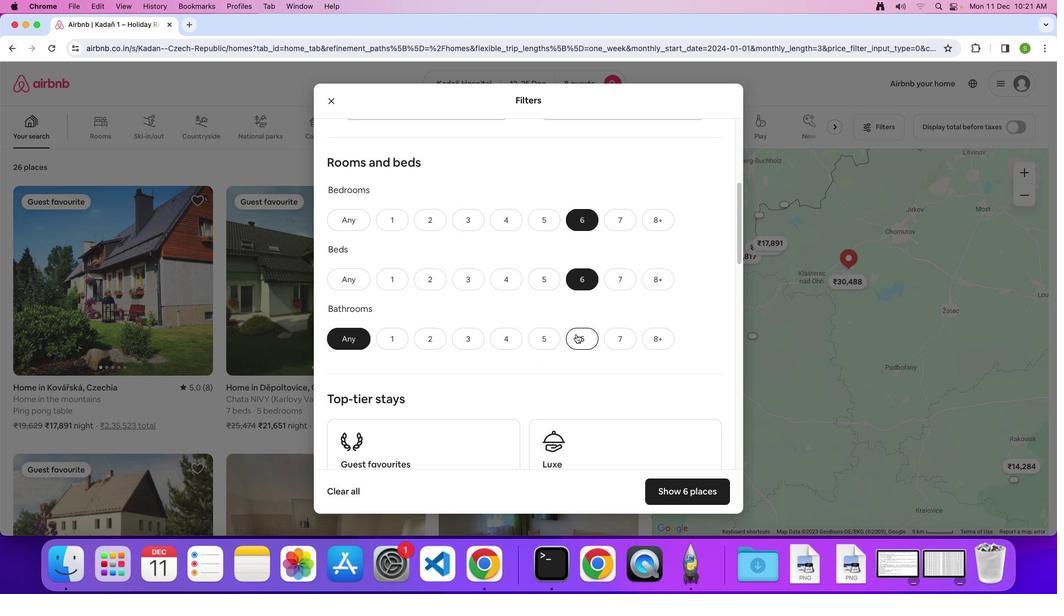 
Action: Mouse pressed left at (533, 308)
Screenshot: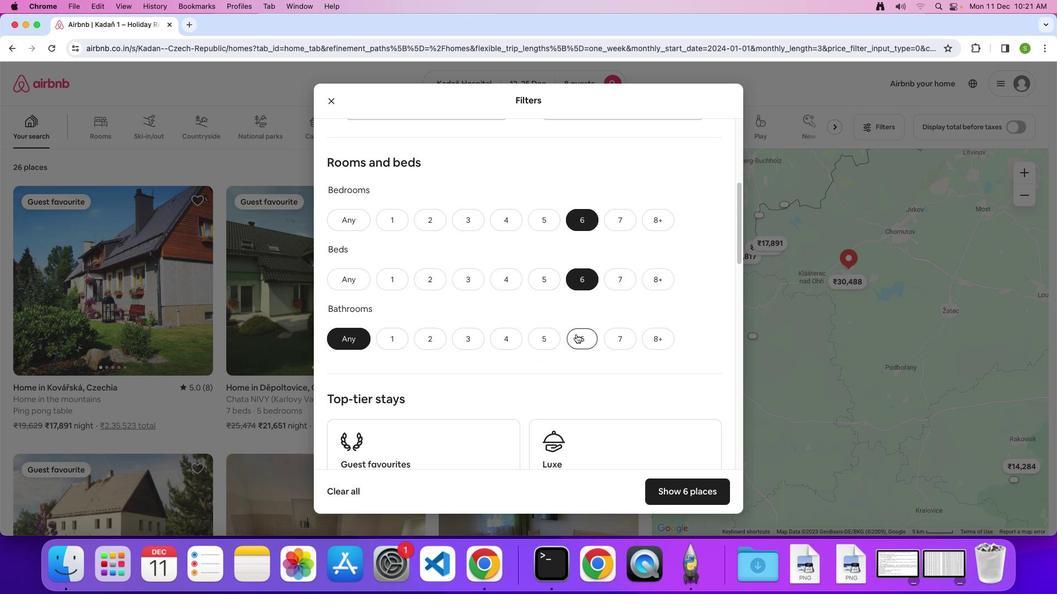 
Action: Mouse moved to (491, 280)
Screenshot: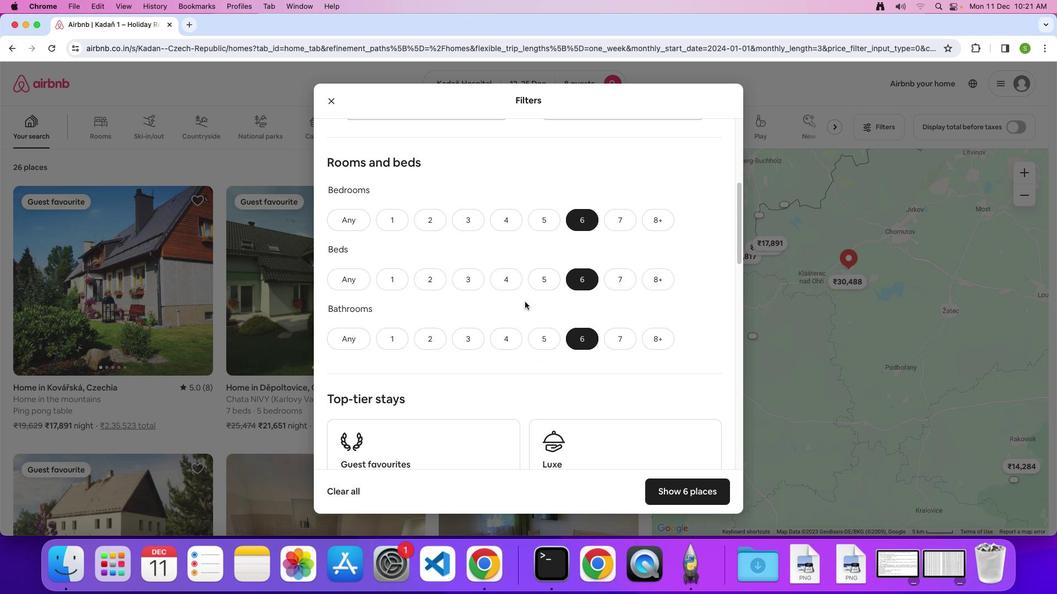 
Action: Mouse scrolled (491, 280) with delta (53, 15)
Screenshot: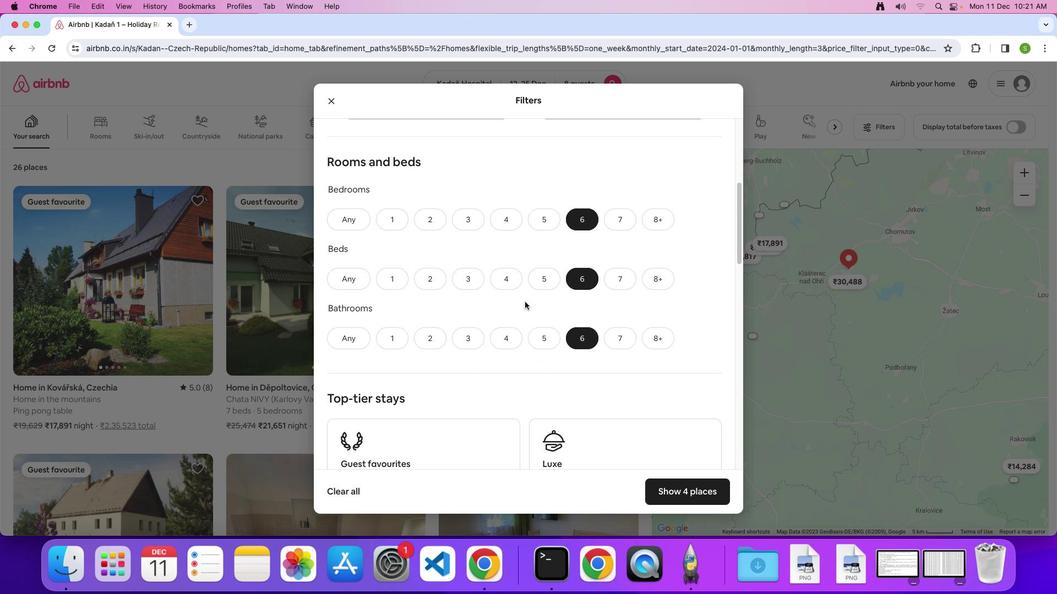 
Action: Mouse scrolled (491, 280) with delta (53, 15)
Screenshot: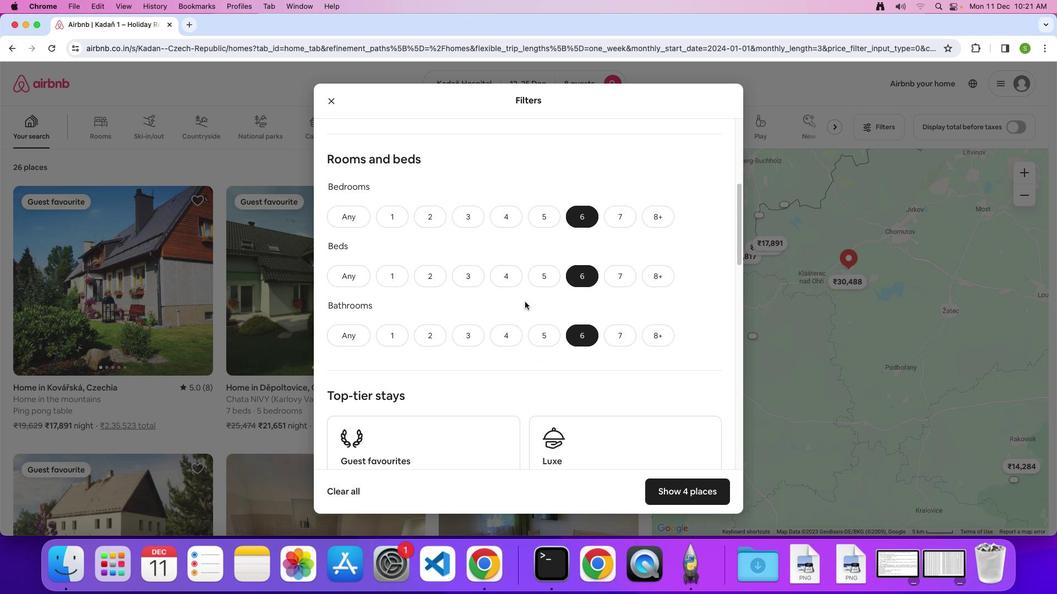 
Action: Mouse scrolled (491, 280) with delta (53, 15)
Screenshot: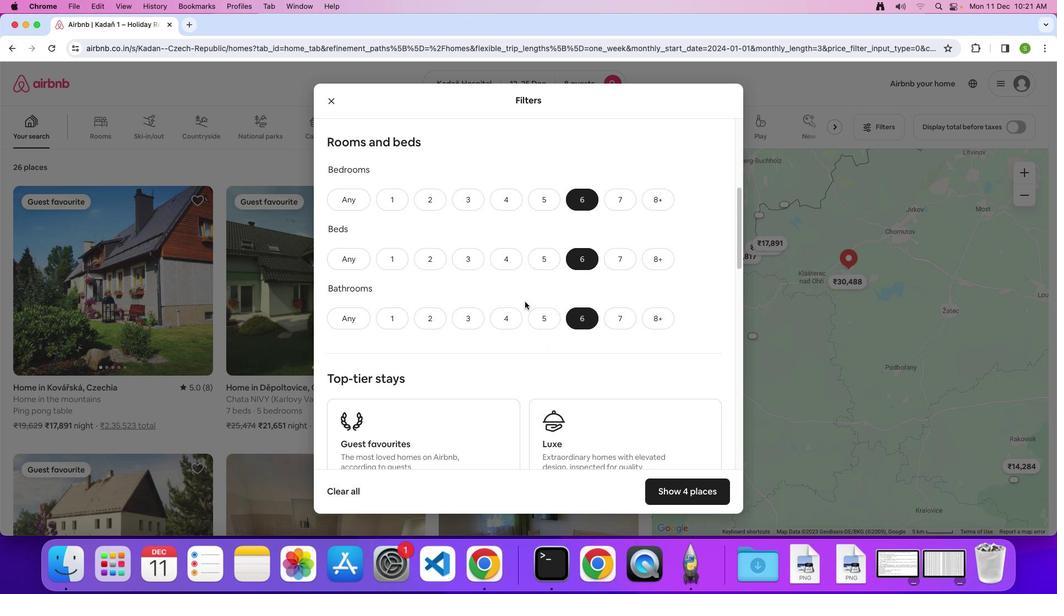 
Action: Mouse scrolled (491, 280) with delta (53, 15)
Screenshot: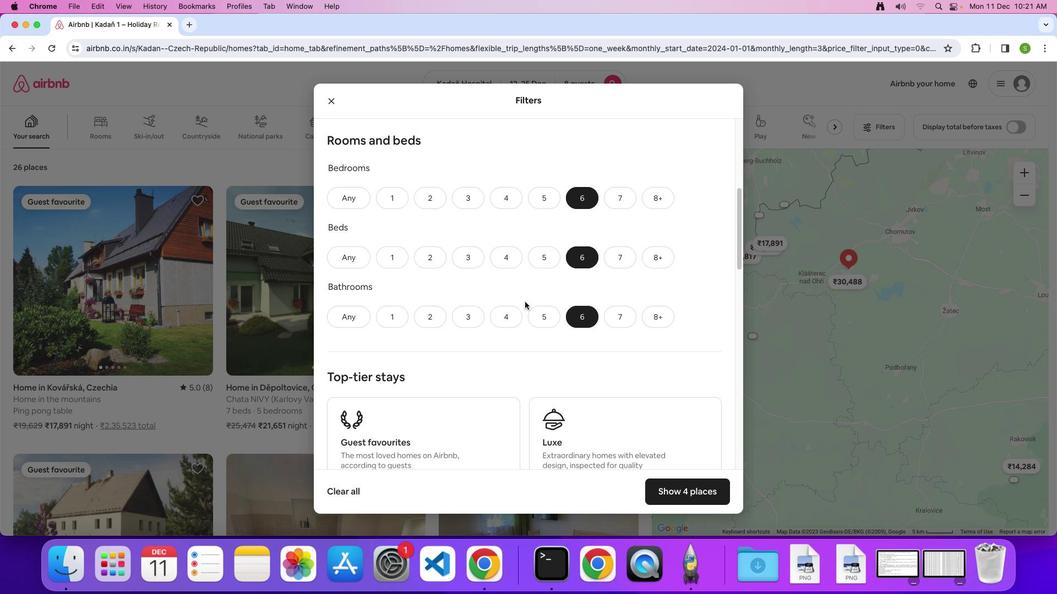 
Action: Mouse scrolled (491, 280) with delta (53, 15)
Screenshot: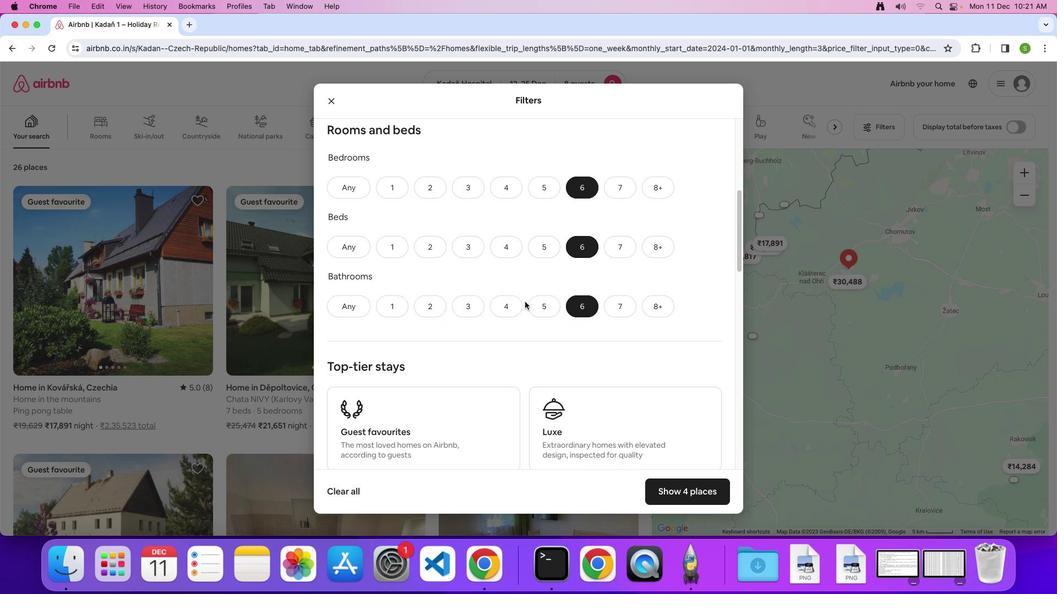 
Action: Mouse scrolled (491, 280) with delta (53, 15)
Screenshot: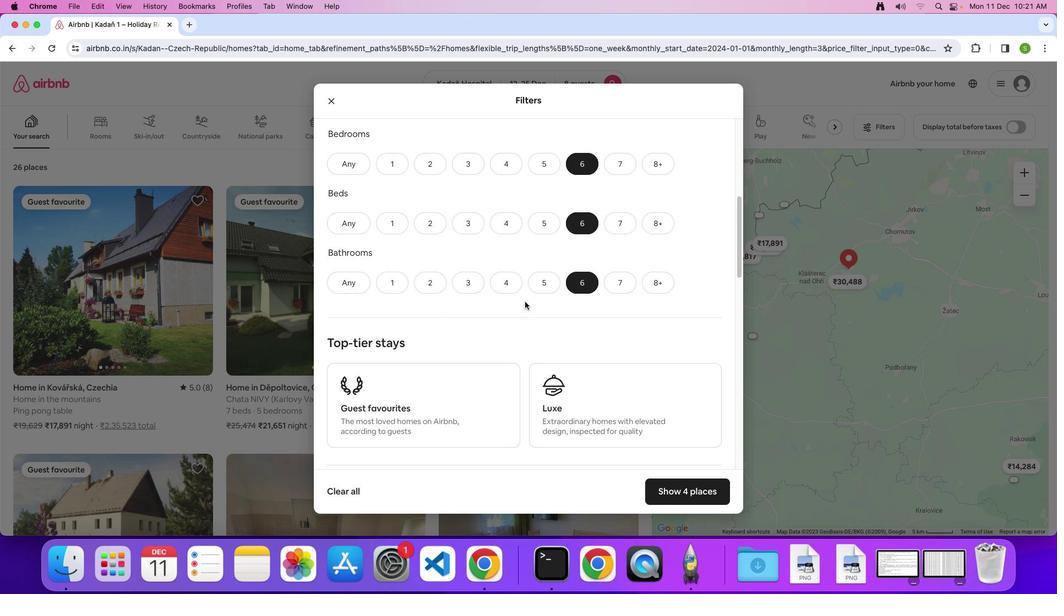 
Action: Mouse scrolled (491, 280) with delta (53, 15)
Screenshot: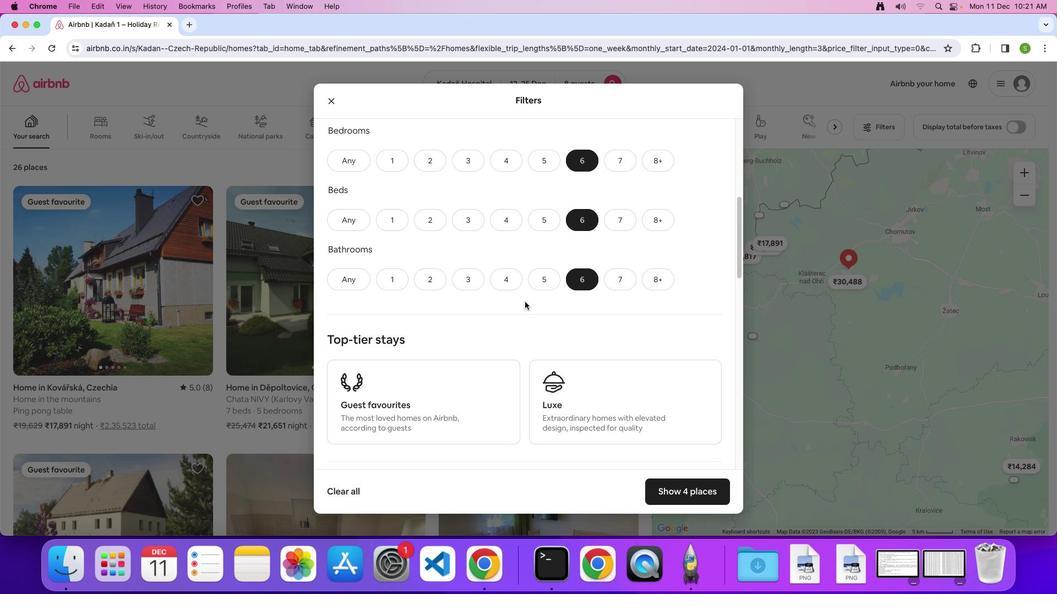 
Action: Mouse scrolled (491, 280) with delta (53, 15)
Screenshot: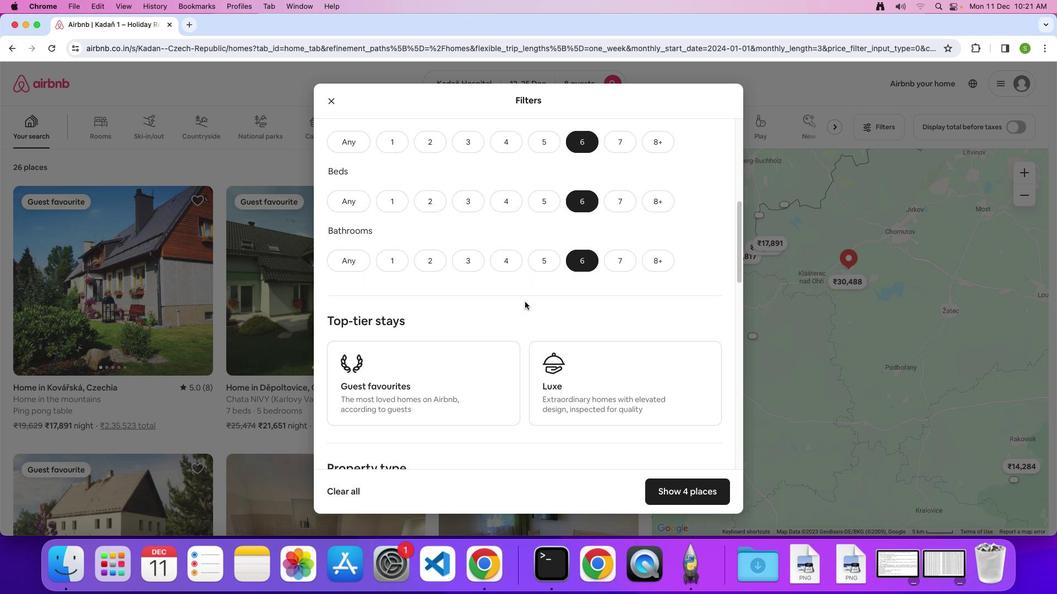 
Action: Mouse scrolled (491, 280) with delta (53, 15)
Screenshot: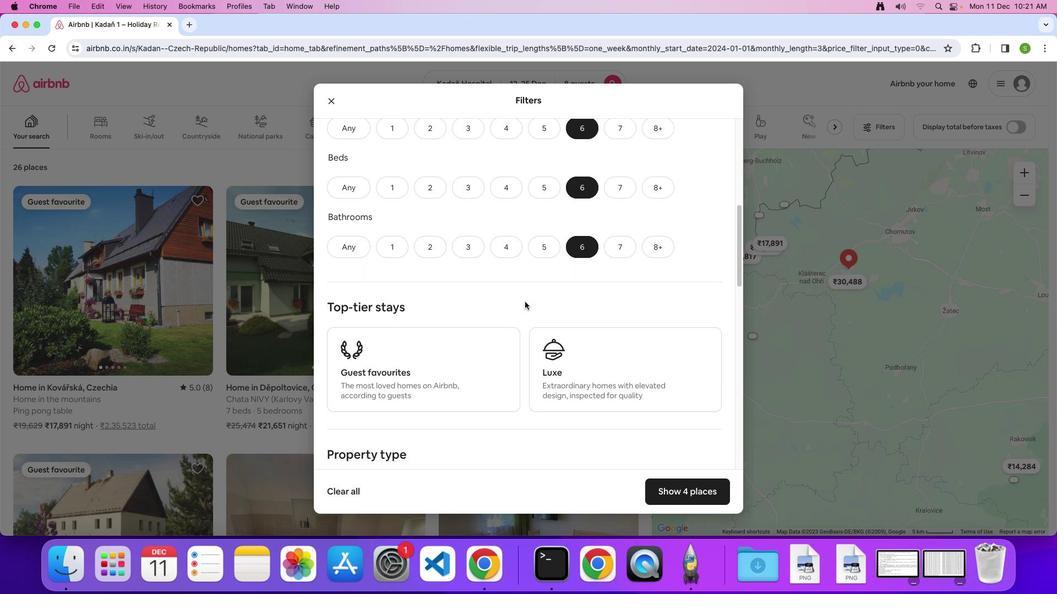 
Action: Mouse scrolled (491, 280) with delta (53, 15)
Screenshot: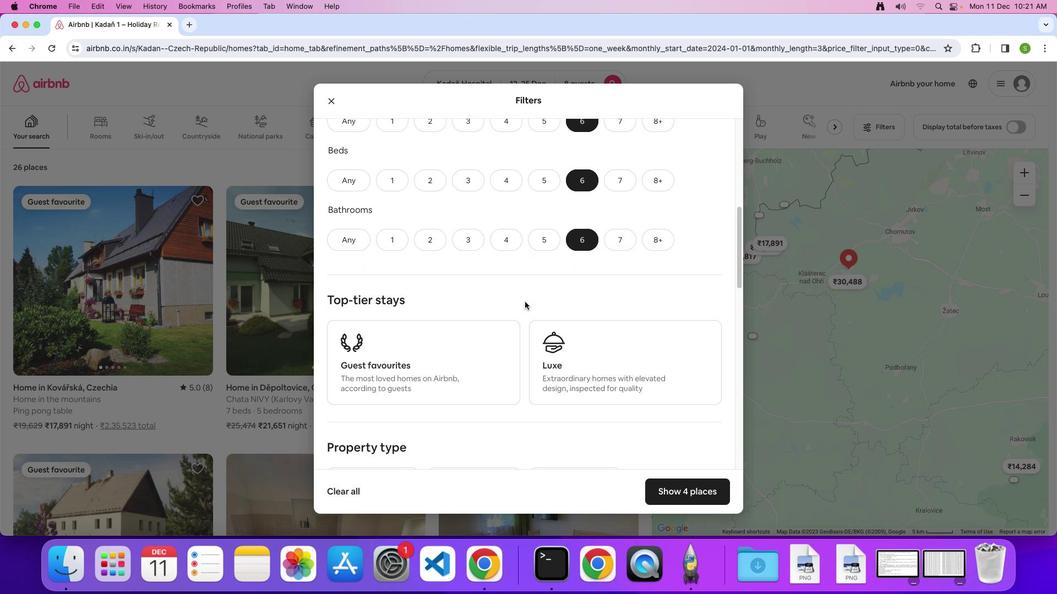 
Action: Mouse scrolled (491, 280) with delta (53, 15)
Screenshot: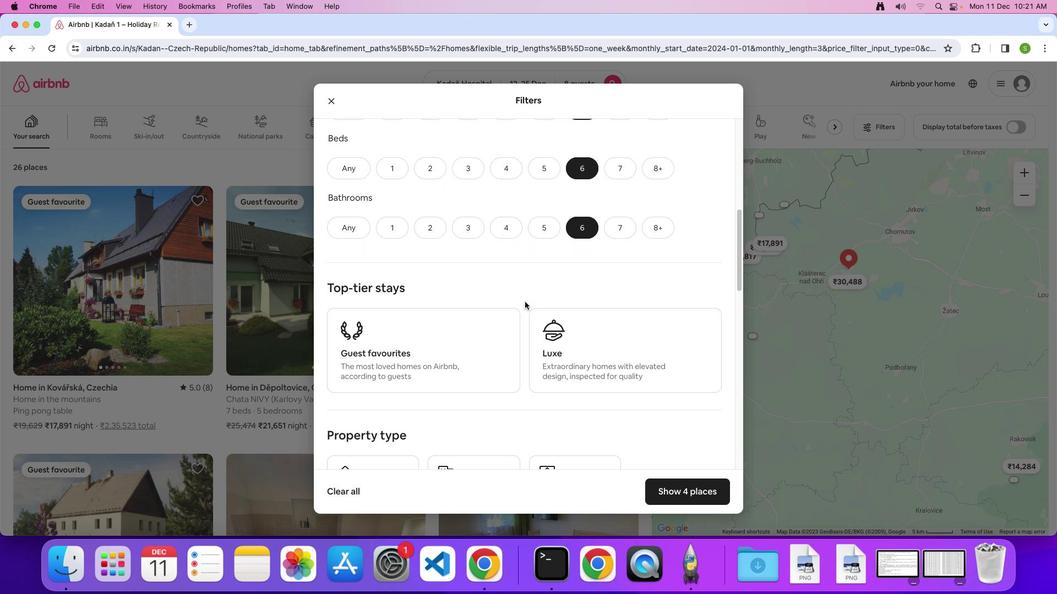 
Action: Mouse scrolled (491, 280) with delta (53, 15)
Screenshot: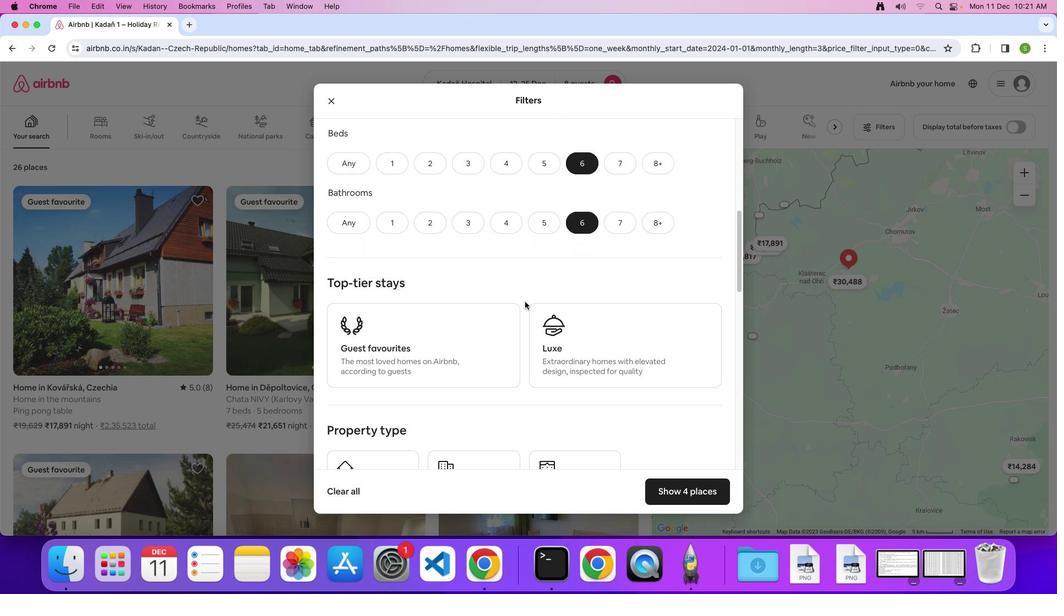 
Action: Mouse scrolled (491, 280) with delta (53, 14)
Screenshot: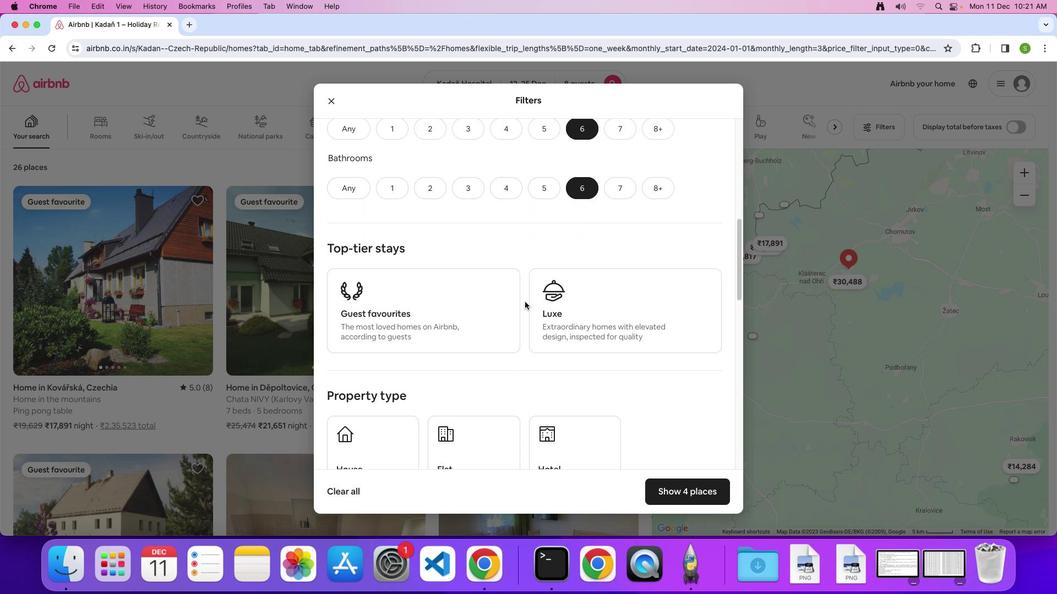 
Action: Mouse scrolled (491, 280) with delta (53, 15)
Screenshot: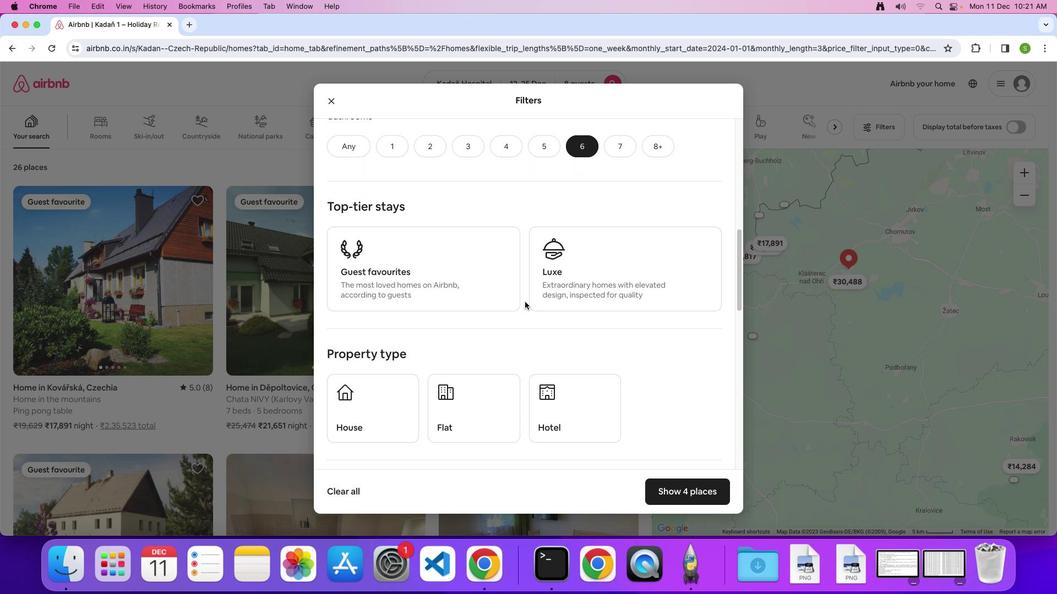 
Action: Mouse scrolled (491, 280) with delta (53, 15)
Screenshot: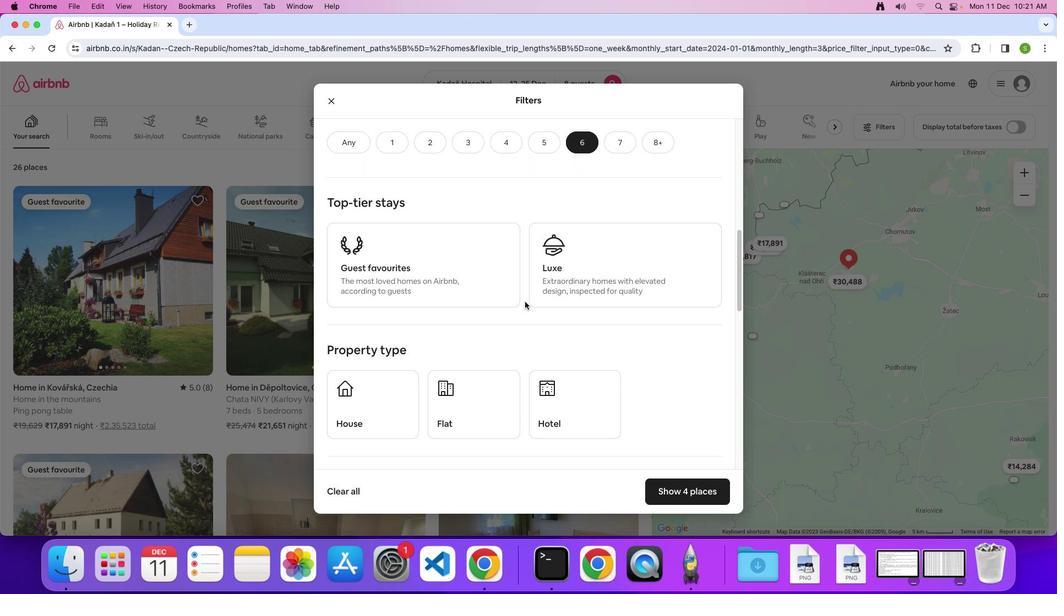 
Action: Mouse scrolled (491, 280) with delta (53, 14)
Screenshot: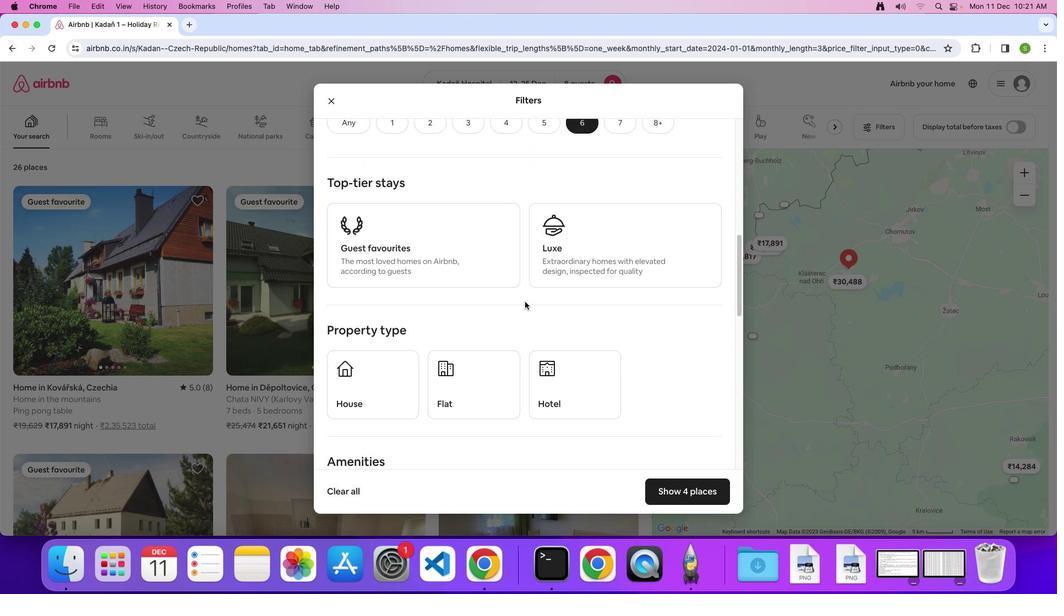 
Action: Mouse scrolled (491, 280) with delta (53, 15)
Screenshot: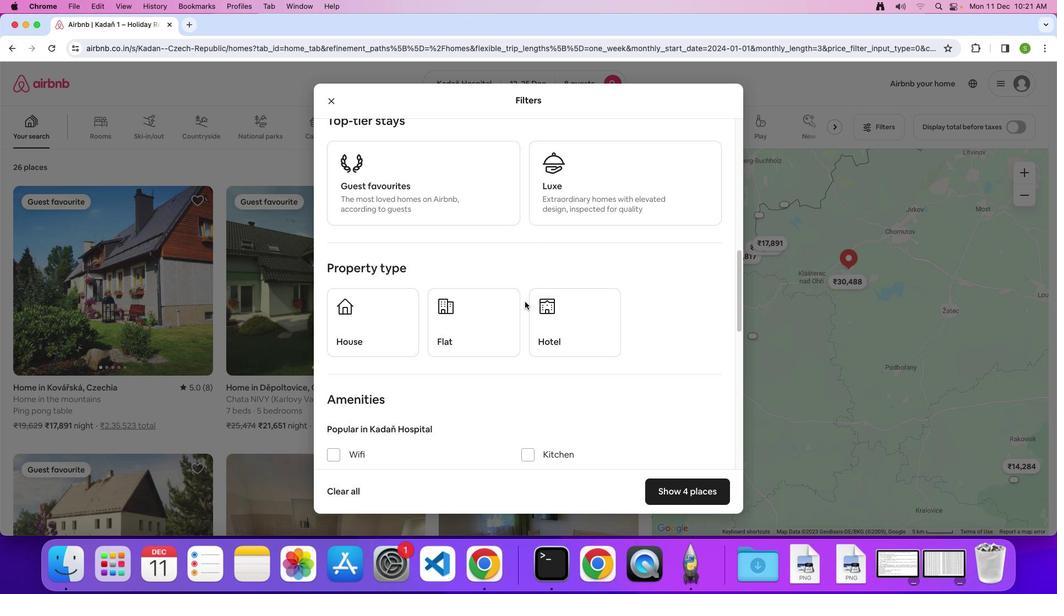
Action: Mouse scrolled (491, 280) with delta (53, 15)
Screenshot: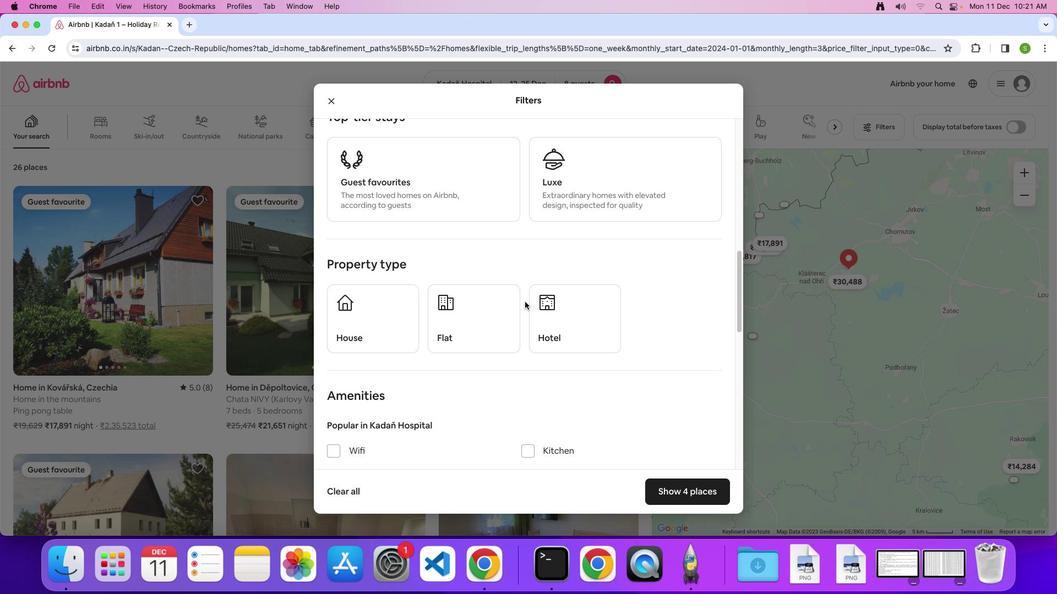 
Action: Mouse scrolled (491, 280) with delta (53, 15)
Screenshot: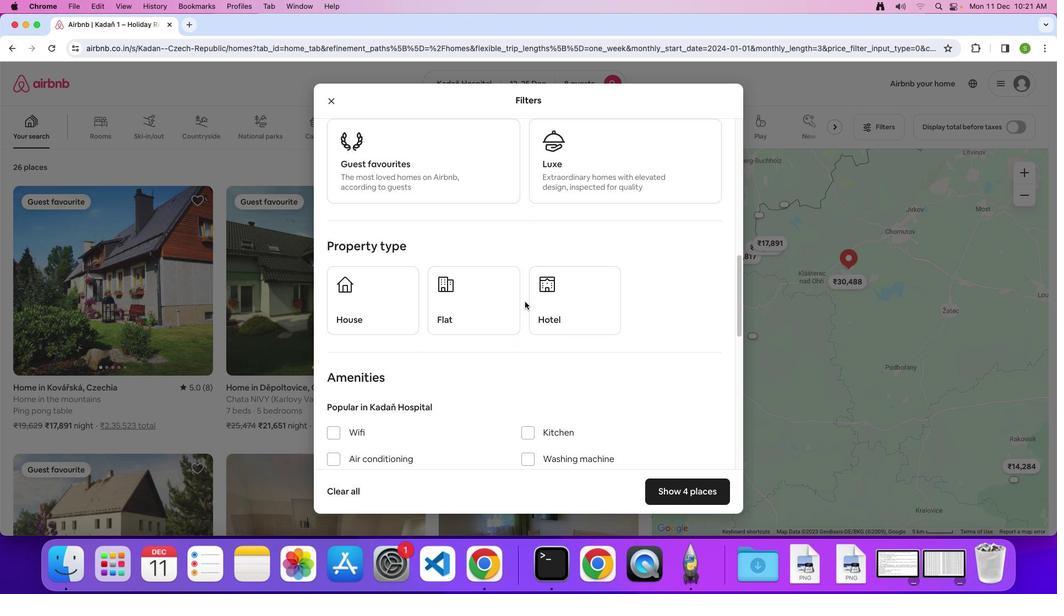 
Action: Mouse moved to (329, 276)
Screenshot: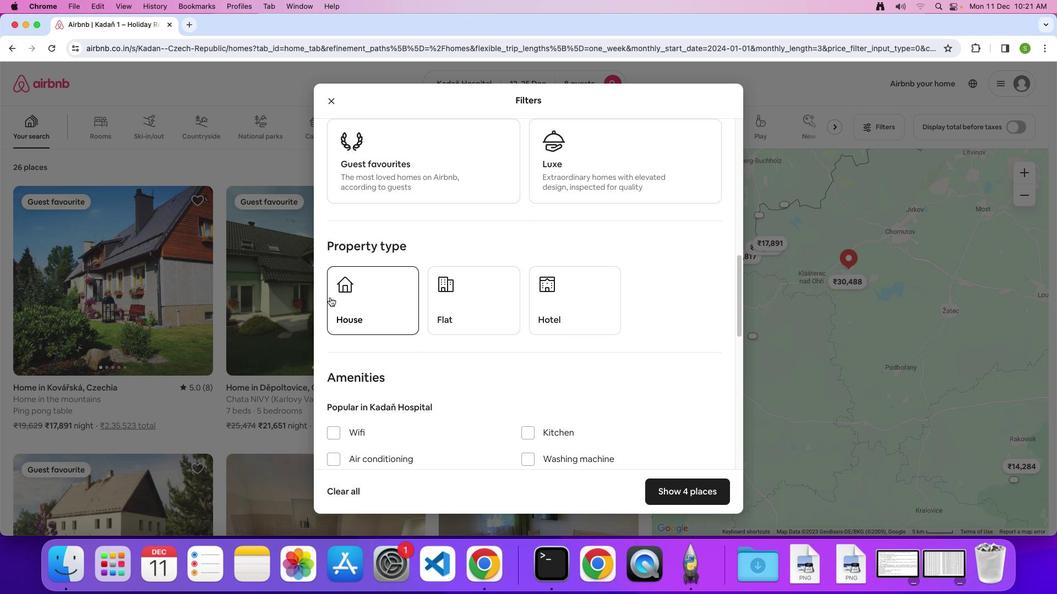 
Action: Mouse pressed left at (329, 276)
Screenshot: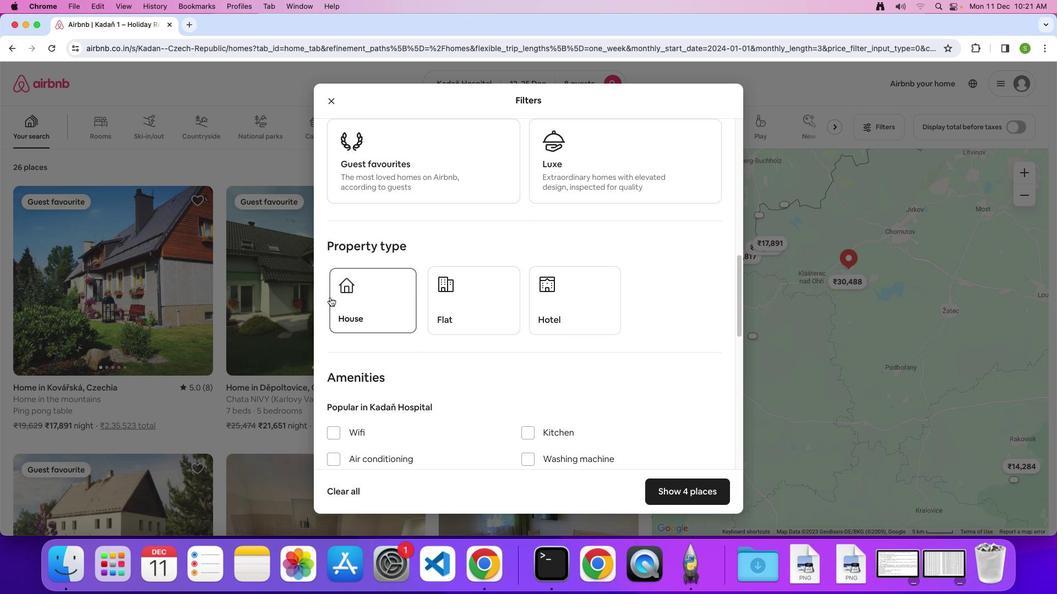 
Action: Mouse moved to (508, 305)
Screenshot: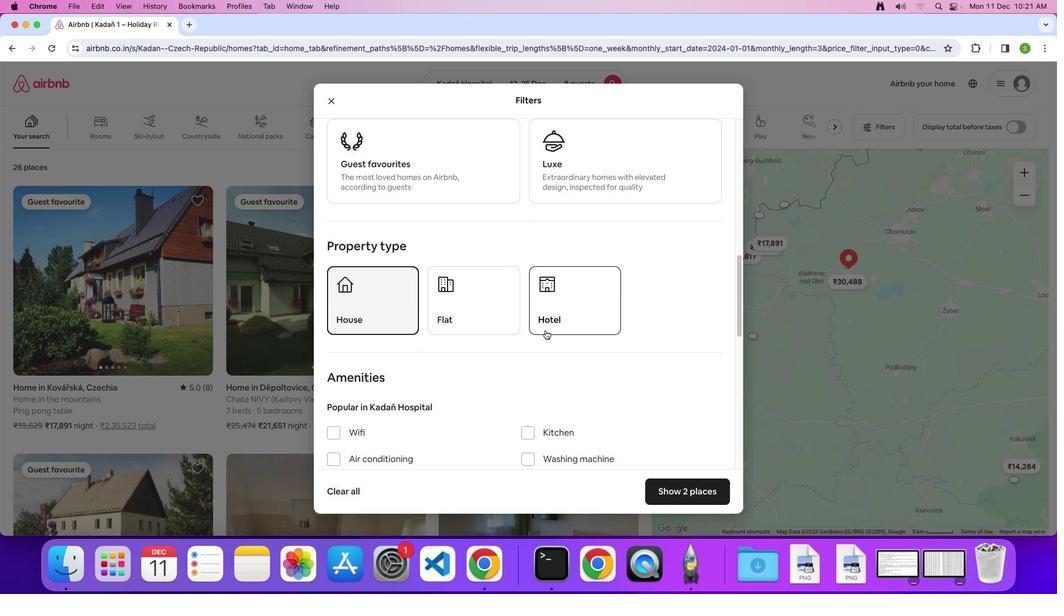 
Action: Mouse scrolled (508, 305) with delta (53, 15)
Screenshot: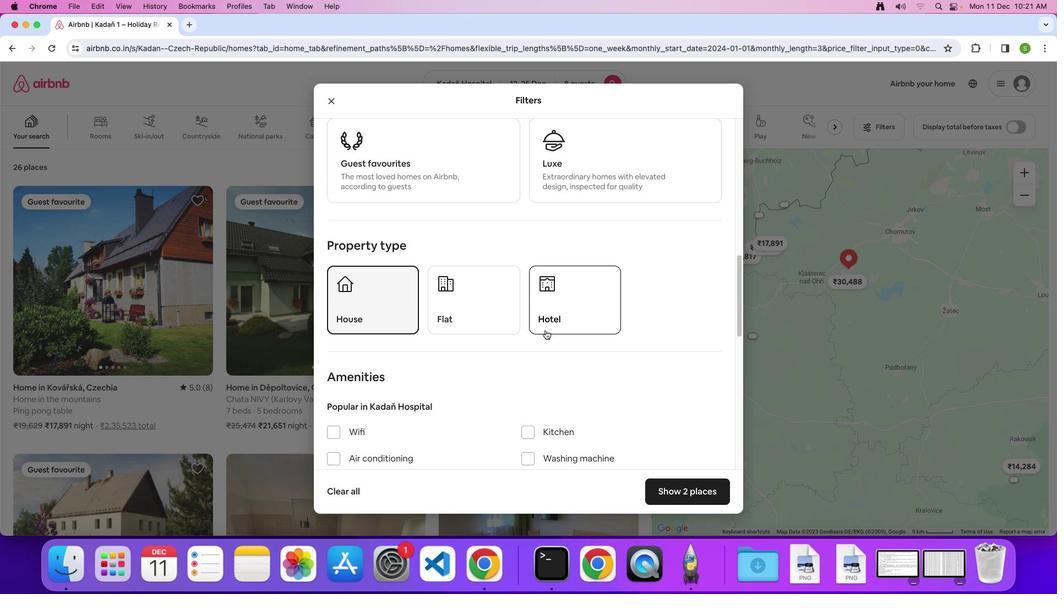 
Action: Mouse scrolled (508, 305) with delta (53, 15)
Screenshot: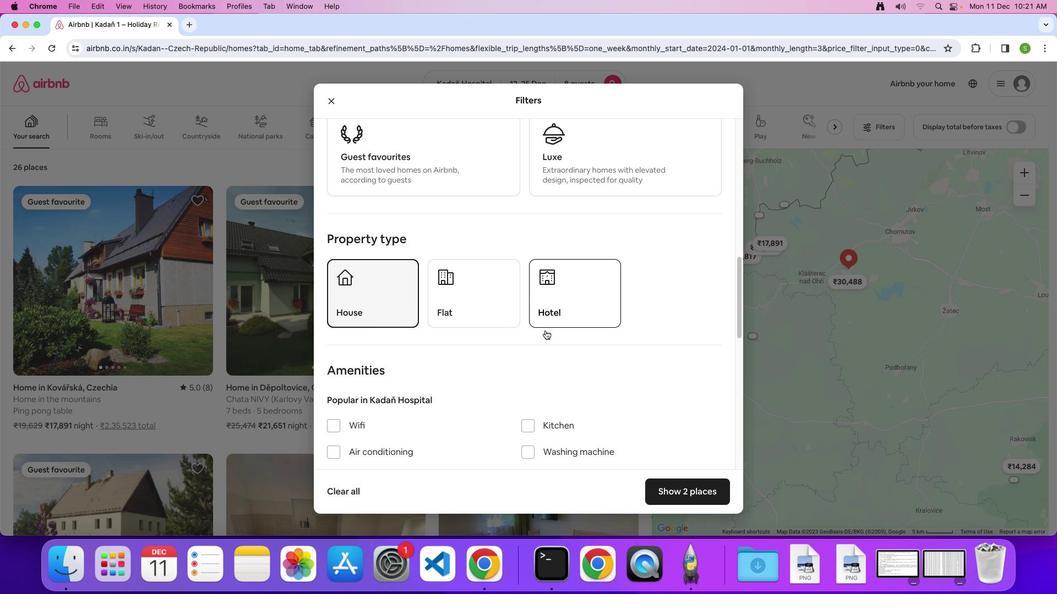 
Action: Mouse scrolled (508, 305) with delta (53, 15)
Screenshot: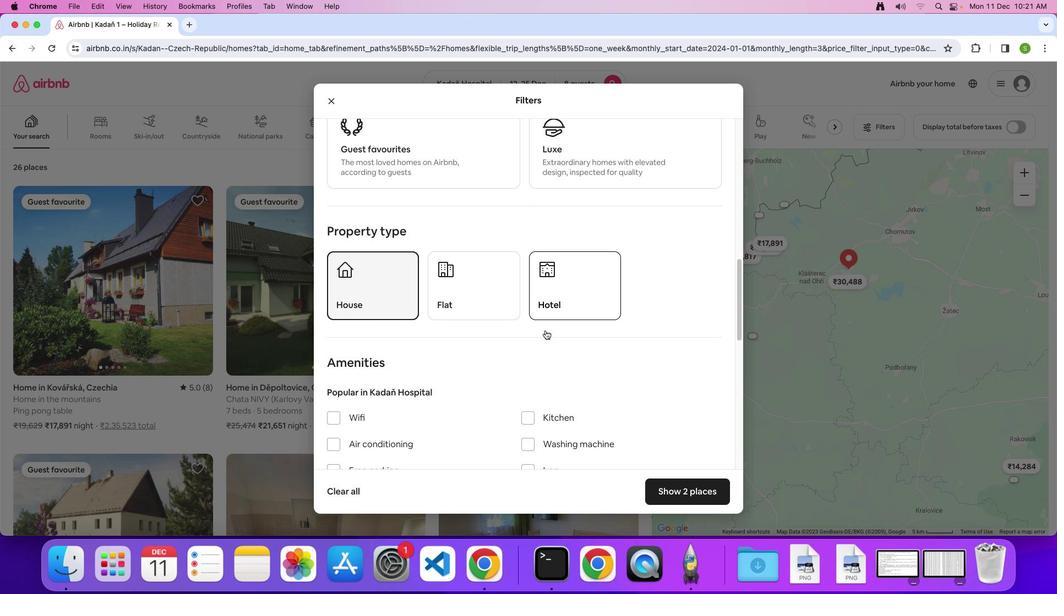 
Action: Mouse scrolled (508, 305) with delta (53, 15)
Screenshot: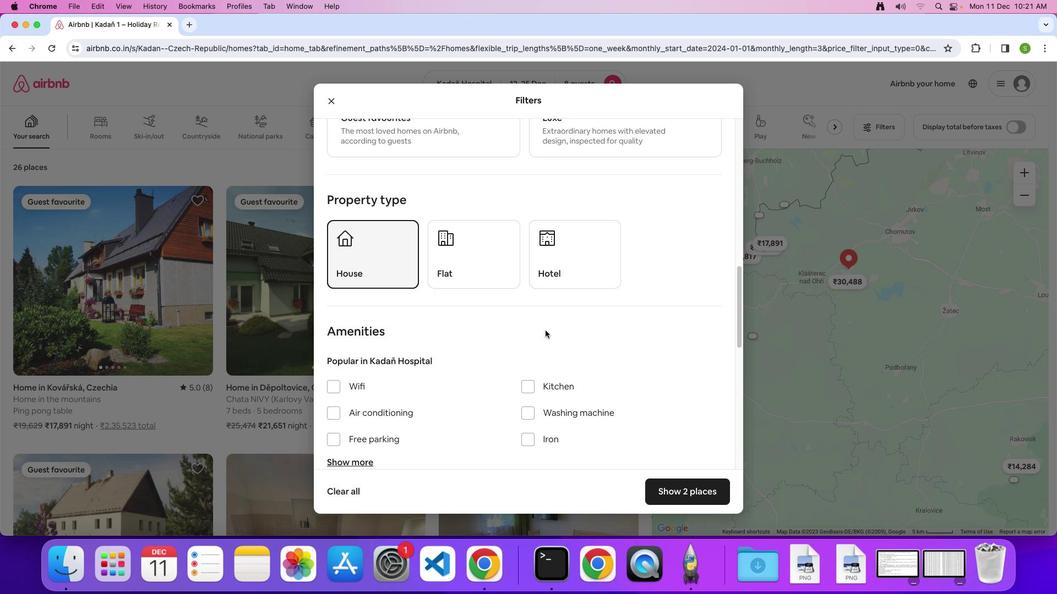 
Action: Mouse scrolled (508, 305) with delta (53, 15)
Screenshot: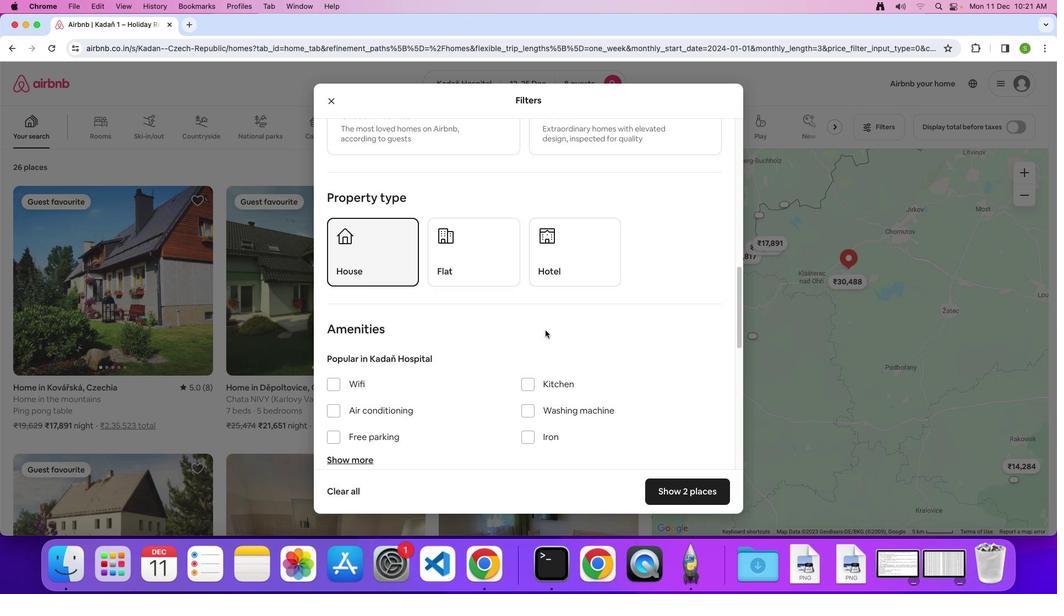 
Action: Mouse scrolled (508, 305) with delta (53, 15)
Screenshot: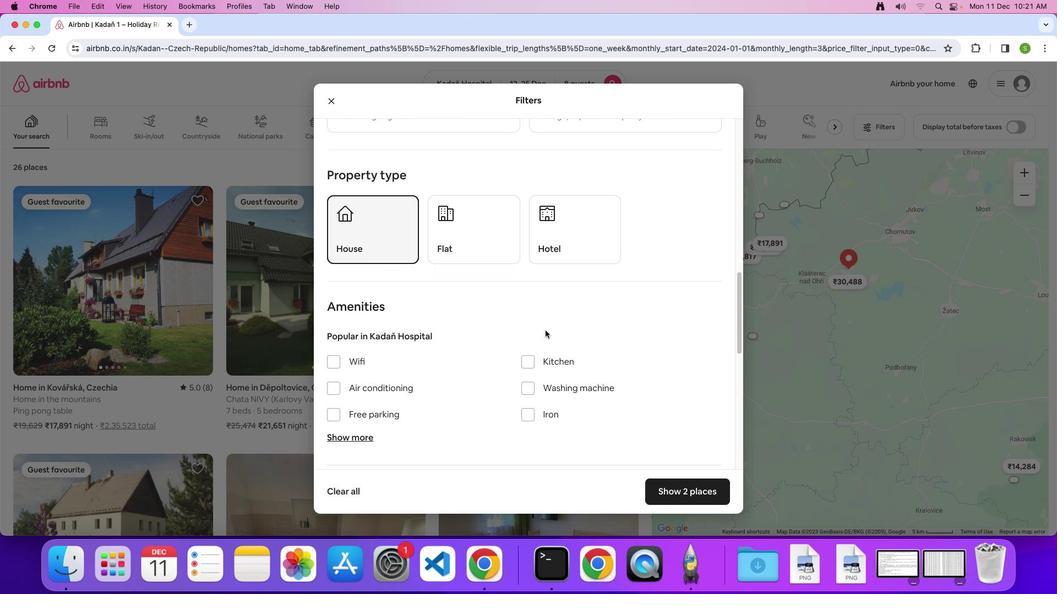 
Action: Mouse scrolled (508, 305) with delta (53, 15)
Screenshot: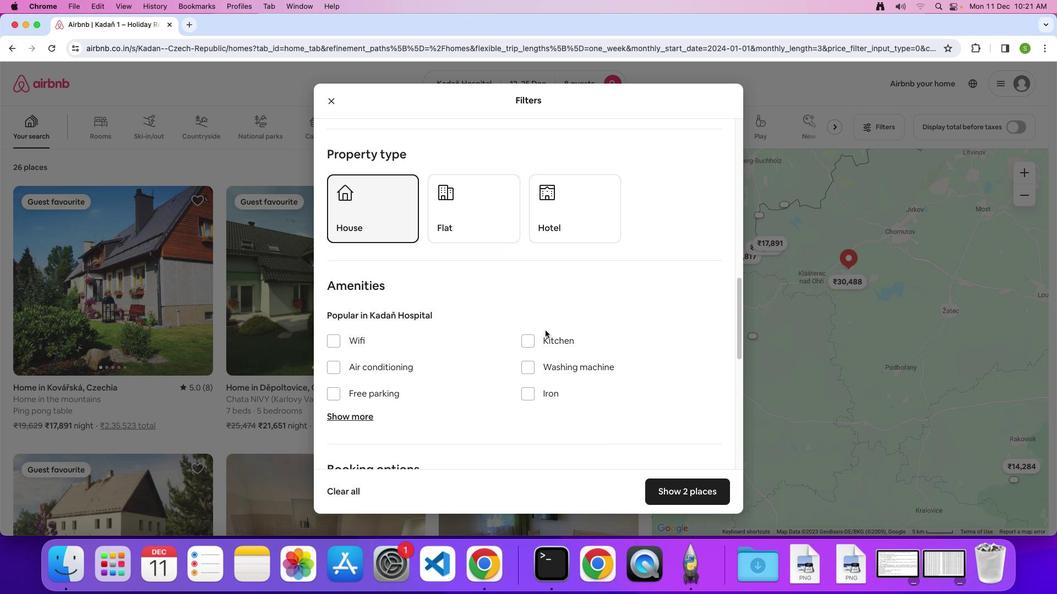 
Action: Mouse scrolled (508, 305) with delta (53, 15)
Screenshot: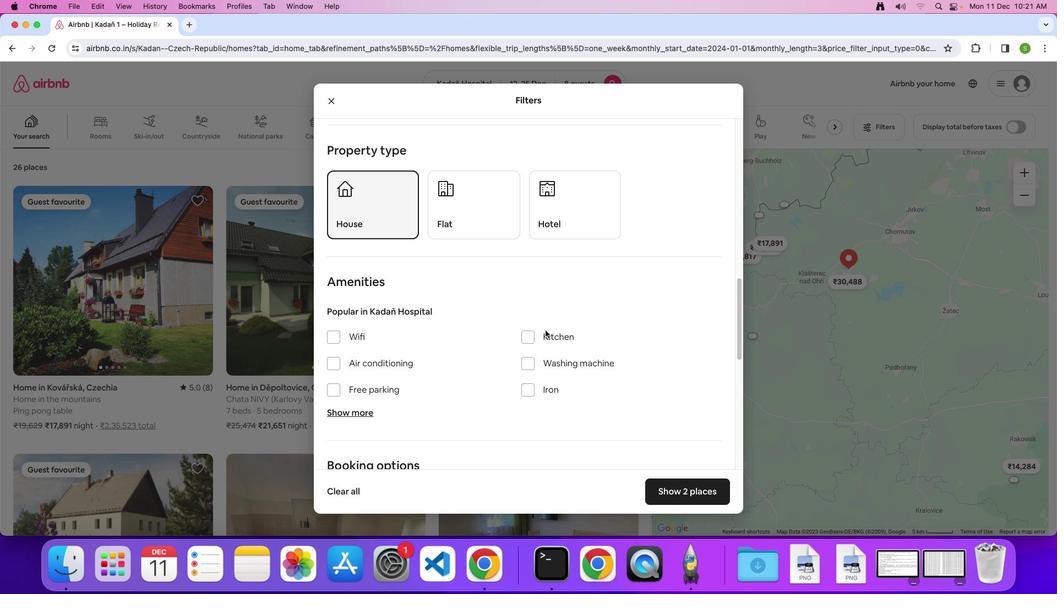 
Action: Mouse scrolled (508, 305) with delta (53, 15)
Screenshot: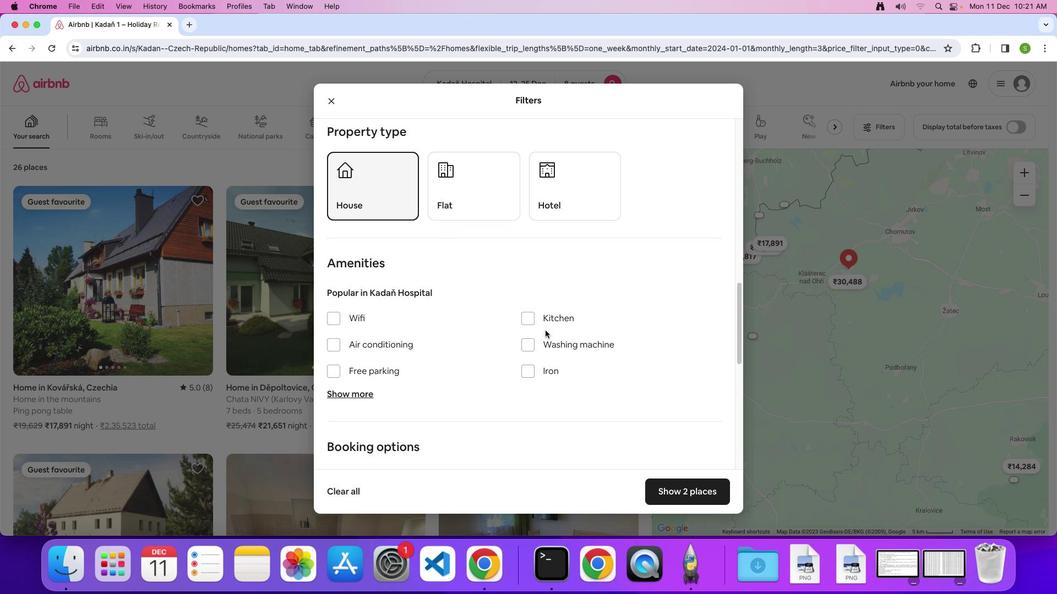 
Action: Mouse scrolled (508, 305) with delta (53, 15)
Screenshot: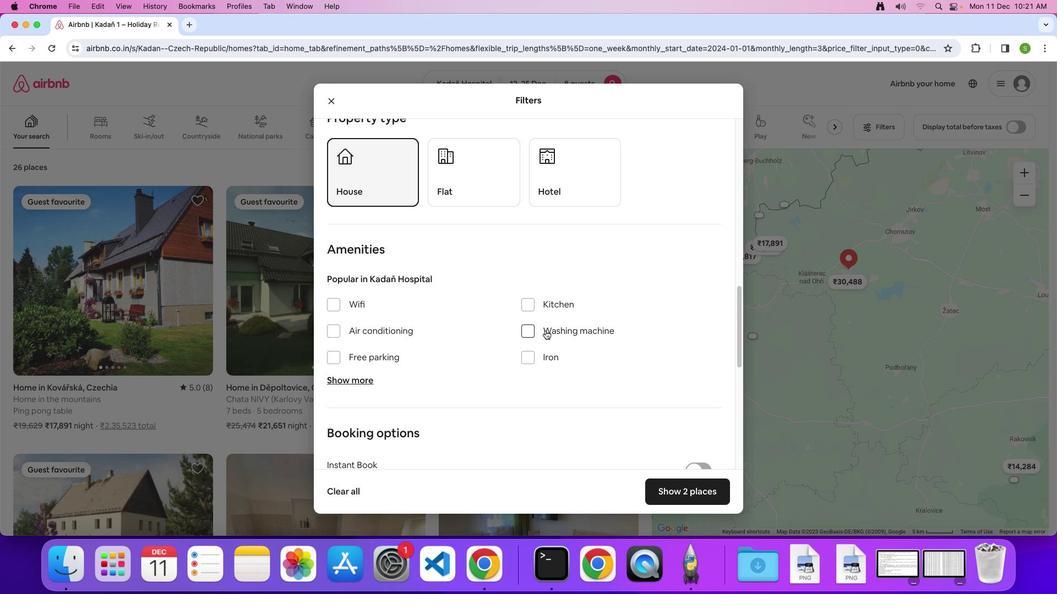 
Action: Mouse scrolled (508, 305) with delta (53, 15)
Screenshot: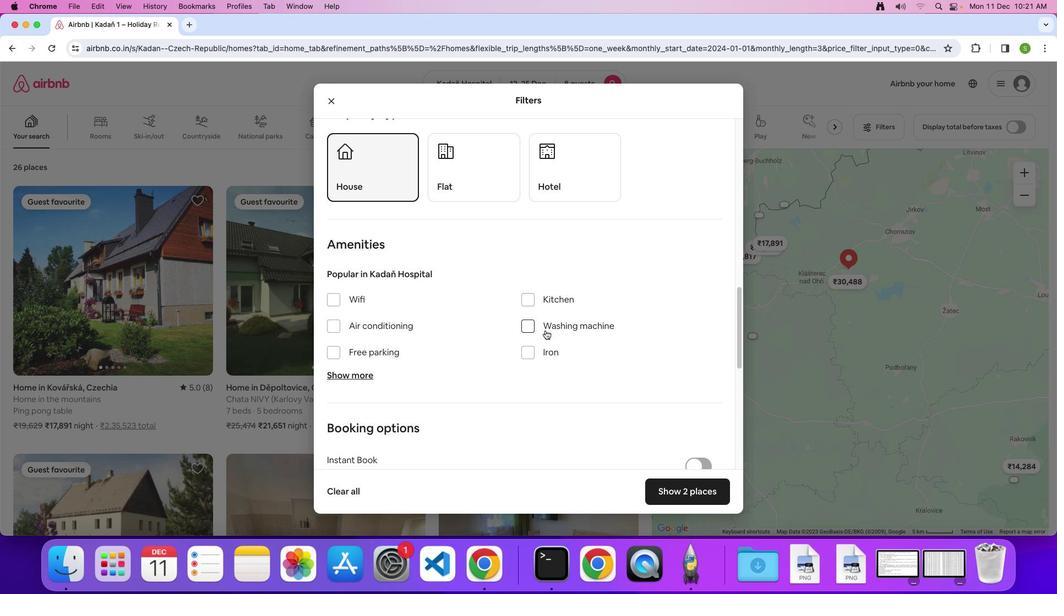 
Action: Mouse scrolled (508, 305) with delta (53, 15)
Screenshot: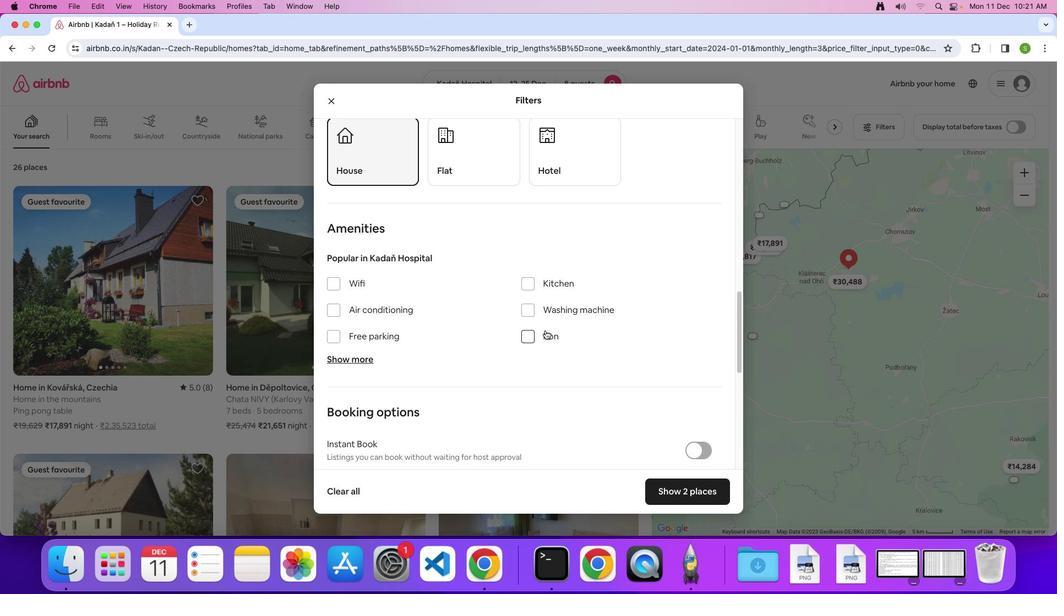 
Action: Mouse scrolled (508, 305) with delta (53, 15)
Screenshot: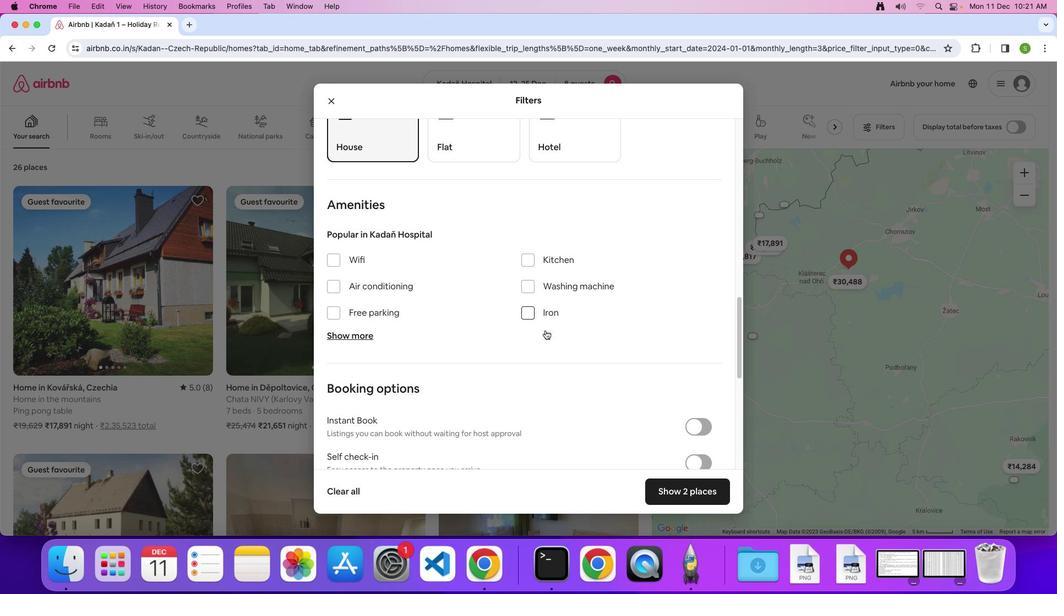 
Action: Mouse scrolled (508, 305) with delta (53, 15)
Screenshot: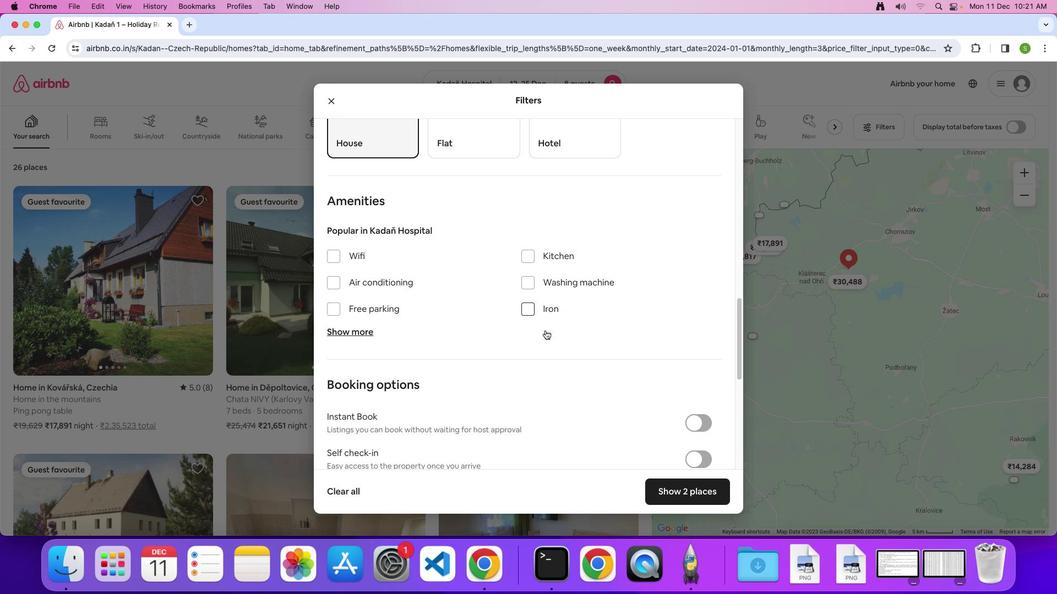 
Action: Mouse moved to (335, 236)
Screenshot: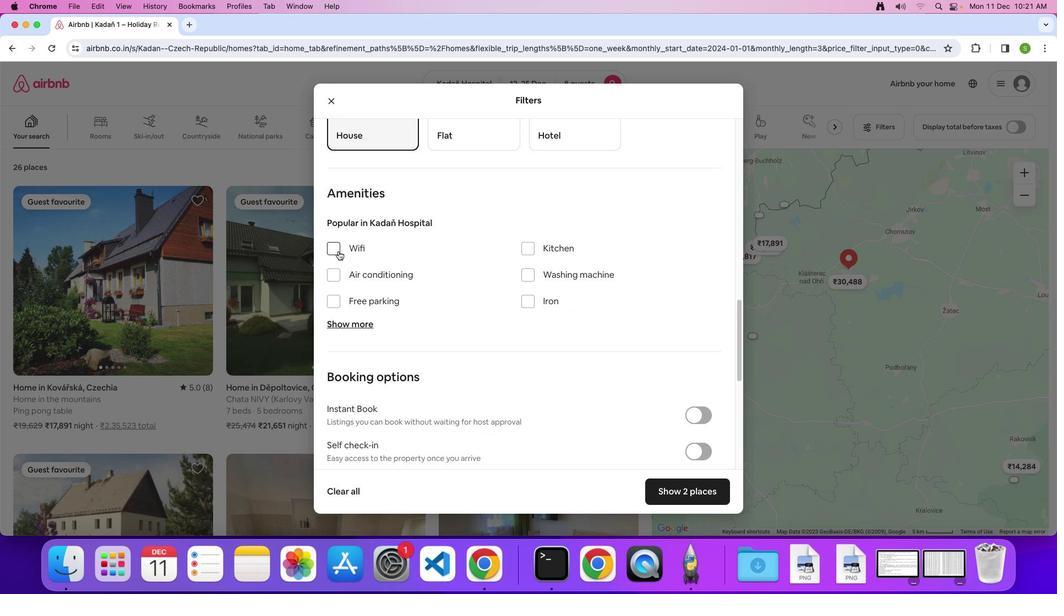 
Action: Mouse pressed left at (335, 236)
Screenshot: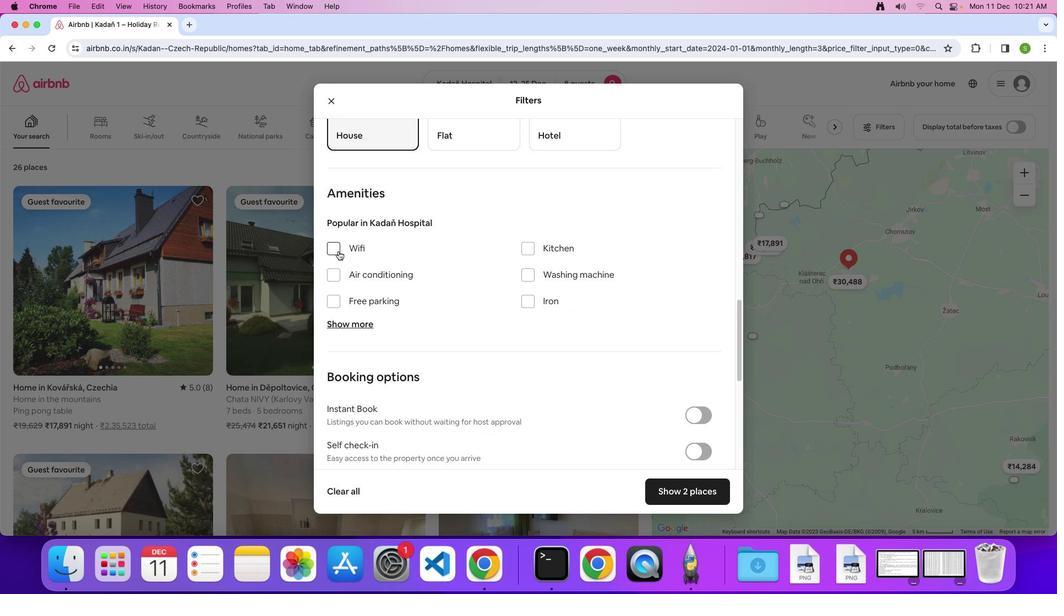 
Action: Mouse moved to (335, 282)
Screenshot: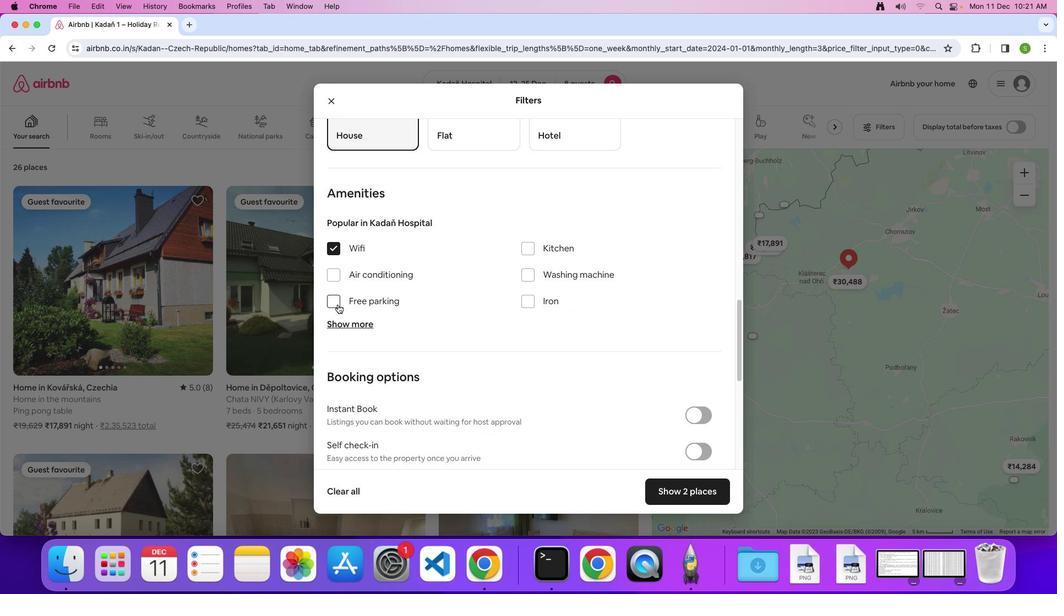 
Action: Mouse pressed left at (335, 282)
Screenshot: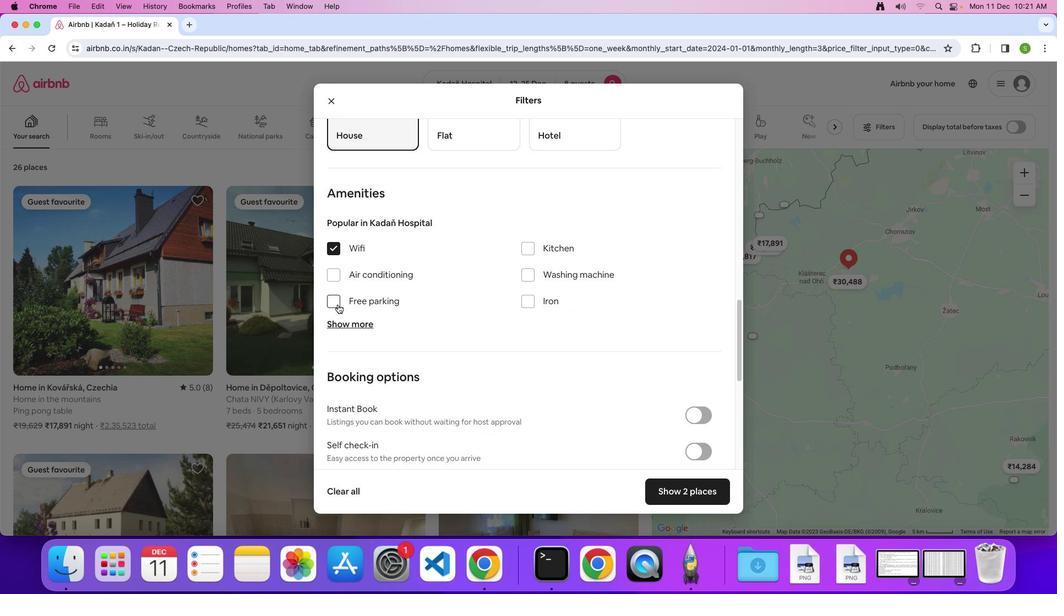 
Action: Mouse moved to (352, 300)
Screenshot: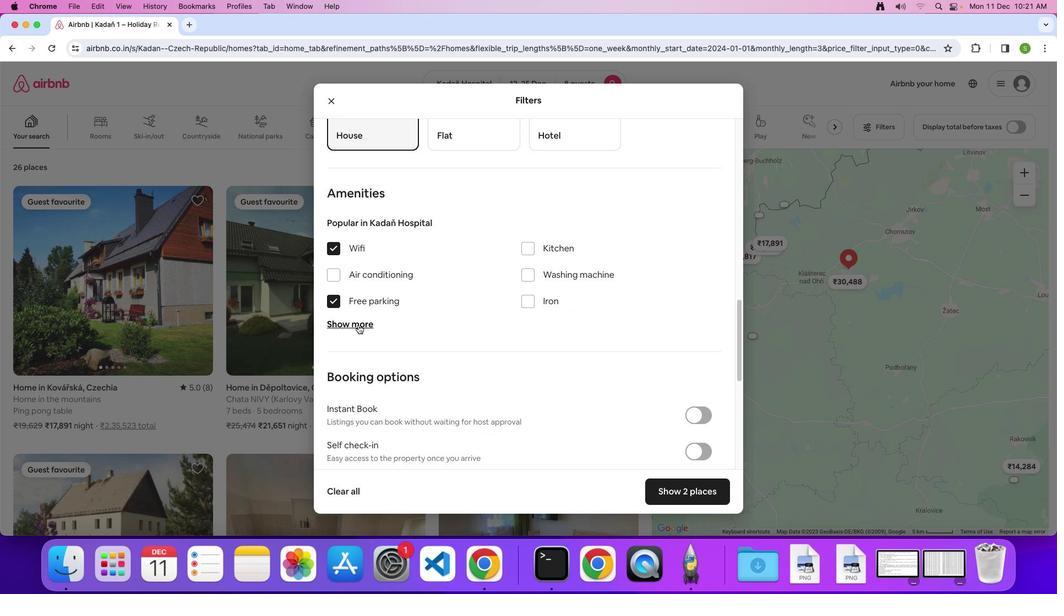 
Action: Mouse pressed left at (352, 300)
Screenshot: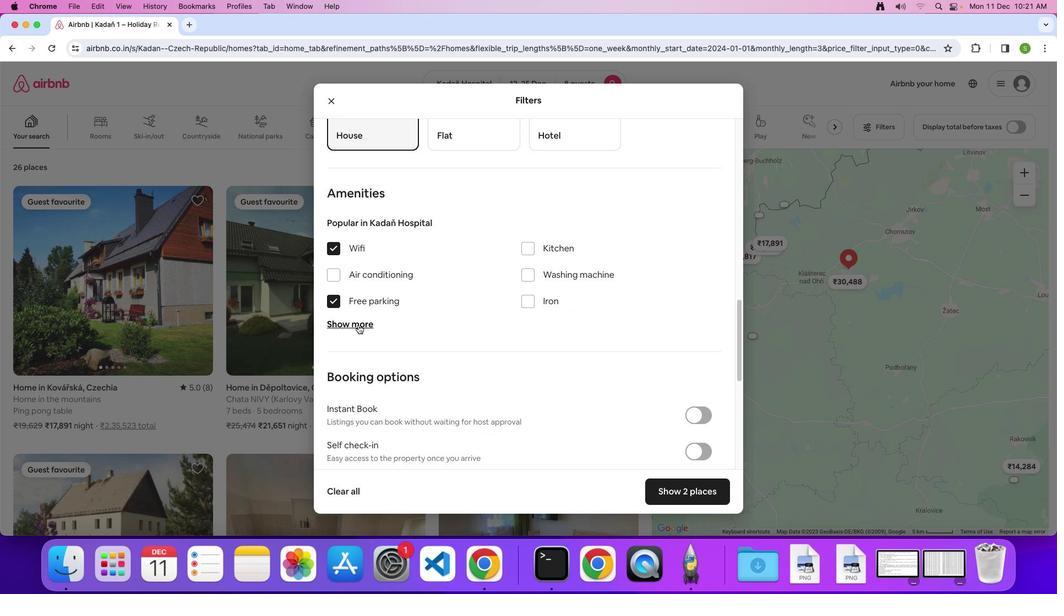 
Action: Mouse moved to (478, 287)
Screenshot: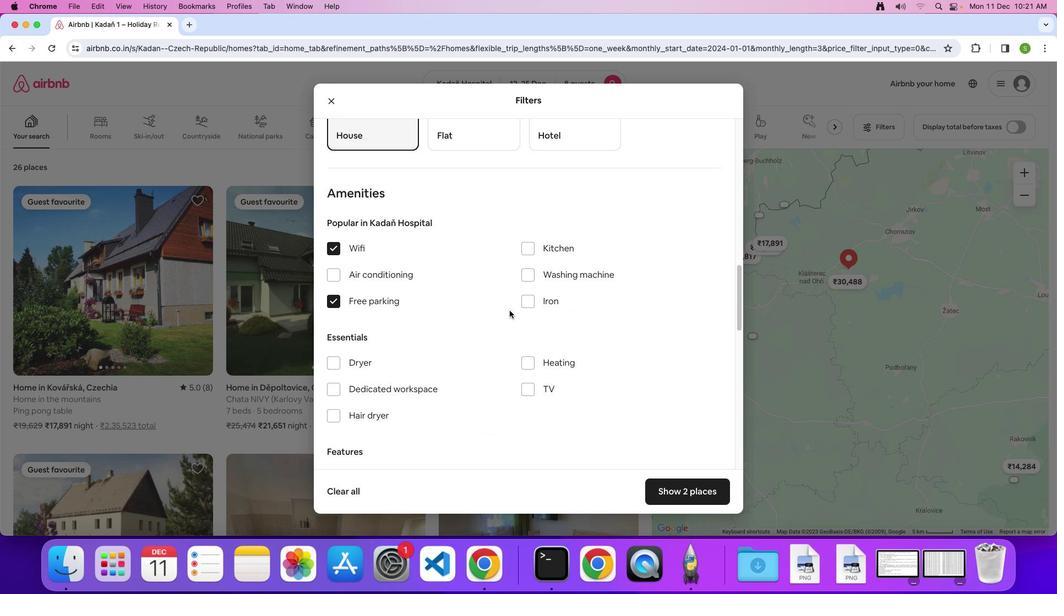 
Action: Mouse scrolled (478, 287) with delta (53, 15)
Screenshot: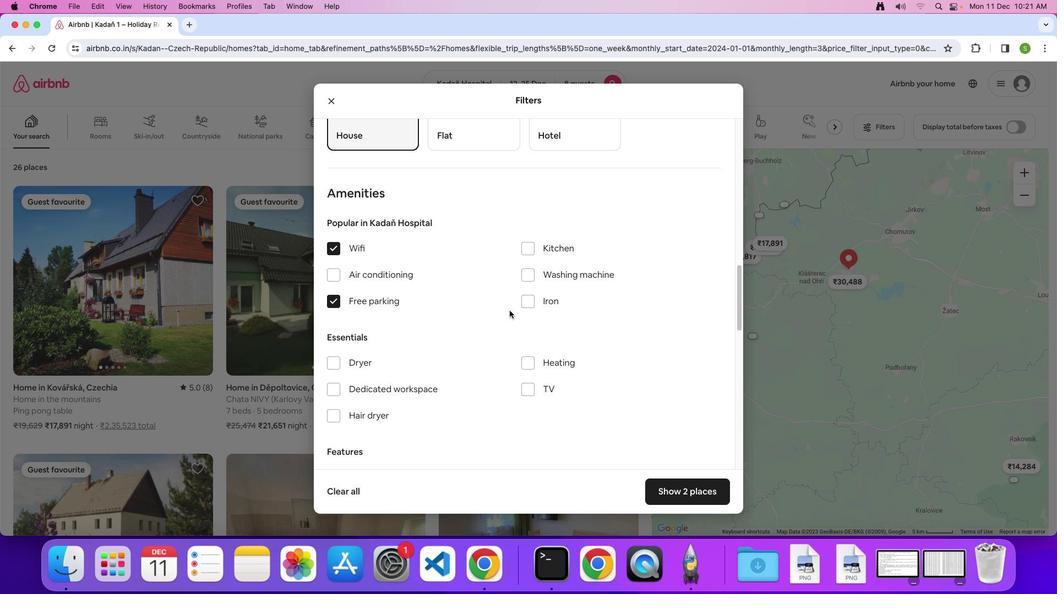 
Action: Mouse scrolled (478, 287) with delta (53, 15)
Screenshot: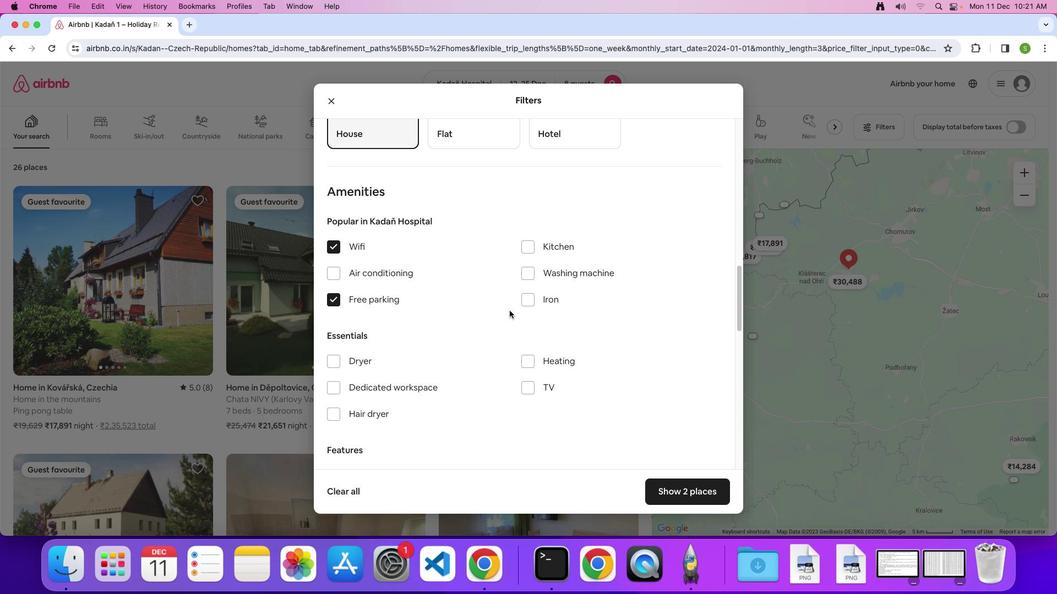 
Action: Mouse scrolled (478, 287) with delta (53, 15)
Screenshot: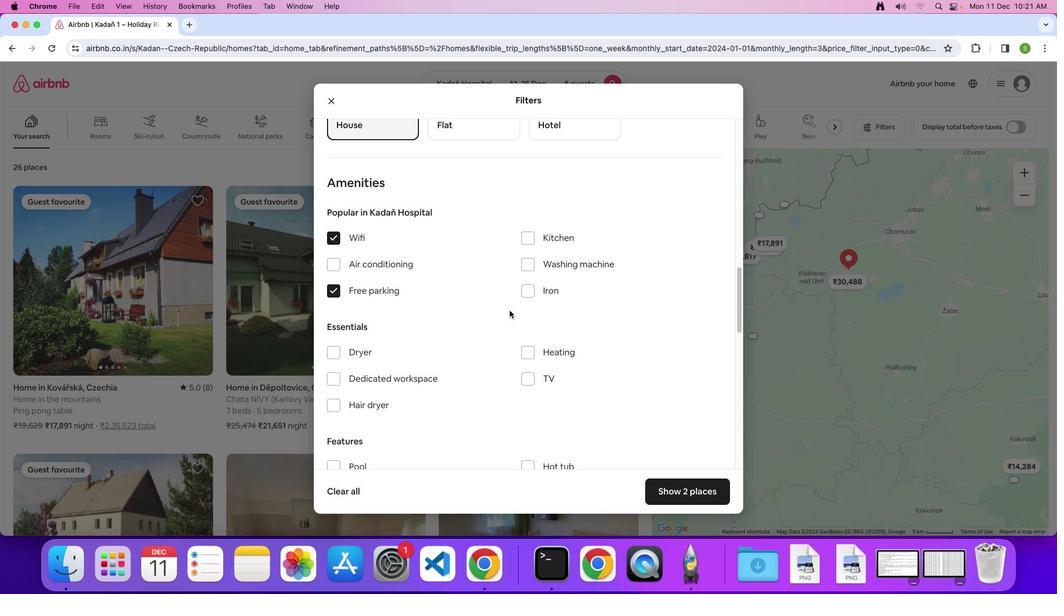 
Action: Mouse scrolled (478, 287) with delta (53, 15)
Screenshot: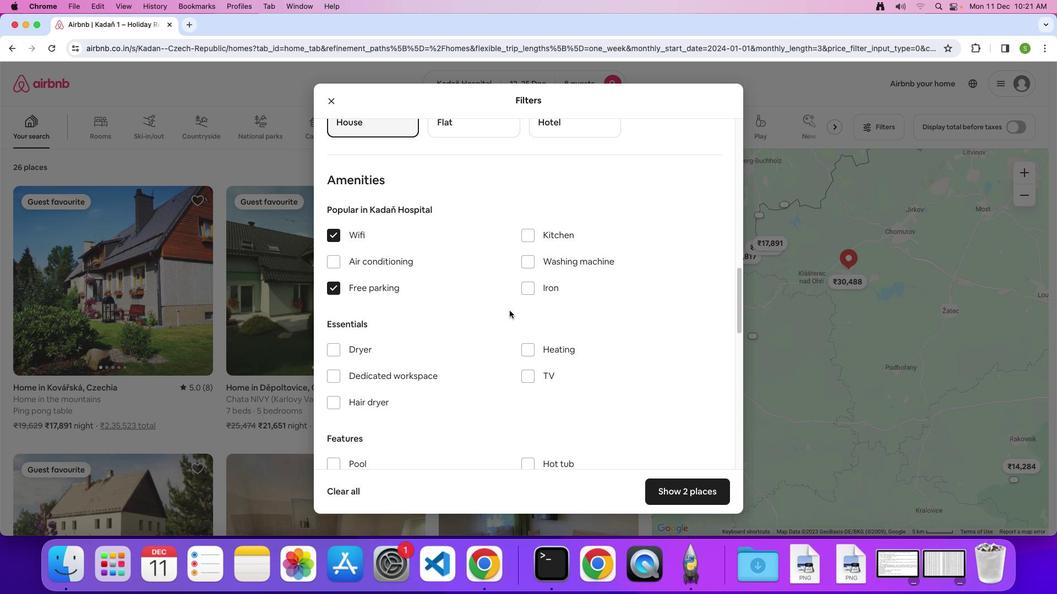 
Action: Mouse scrolled (478, 287) with delta (53, 15)
Screenshot: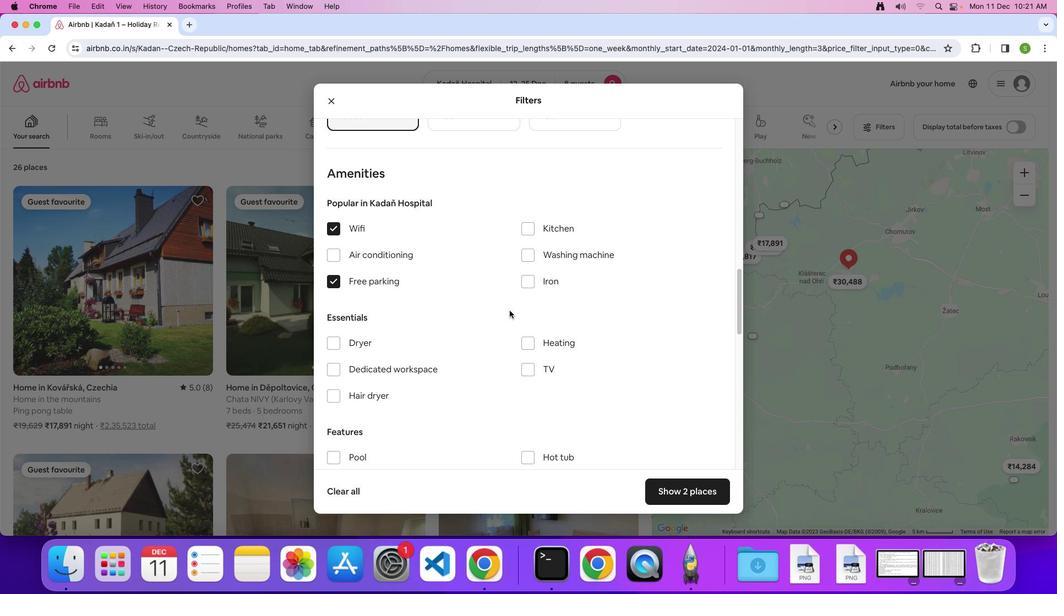 
Action: Mouse scrolled (478, 287) with delta (53, 15)
Screenshot: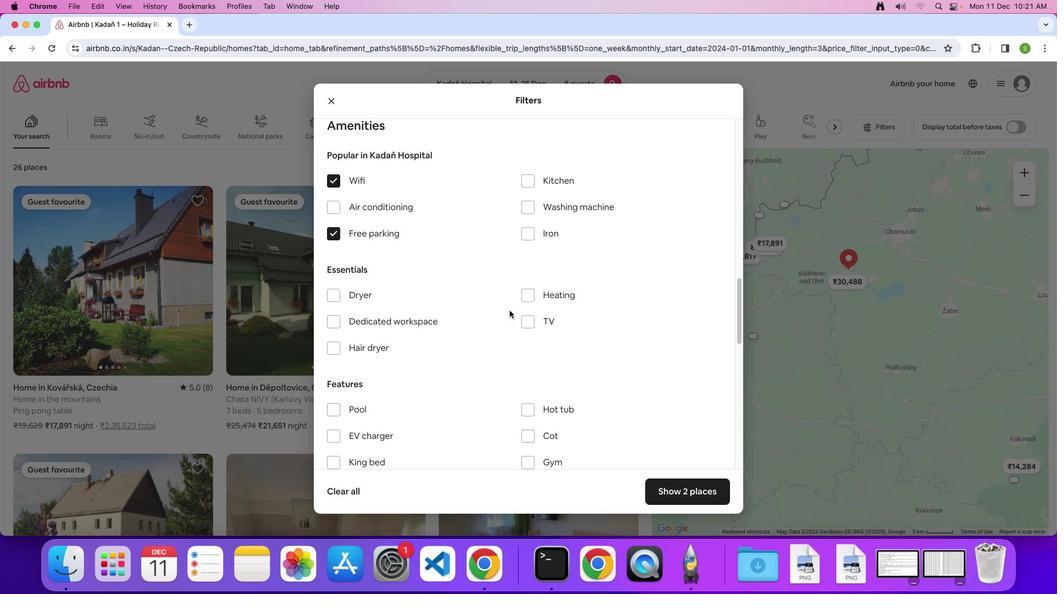 
Action: Mouse scrolled (478, 287) with delta (53, 15)
Screenshot: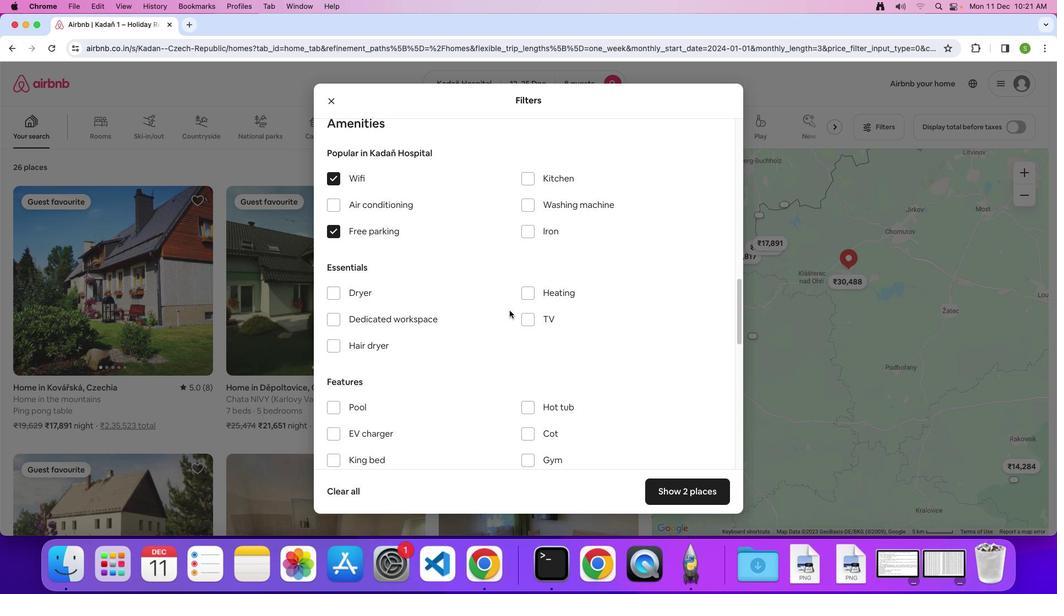
Action: Mouse moved to (488, 279)
Screenshot: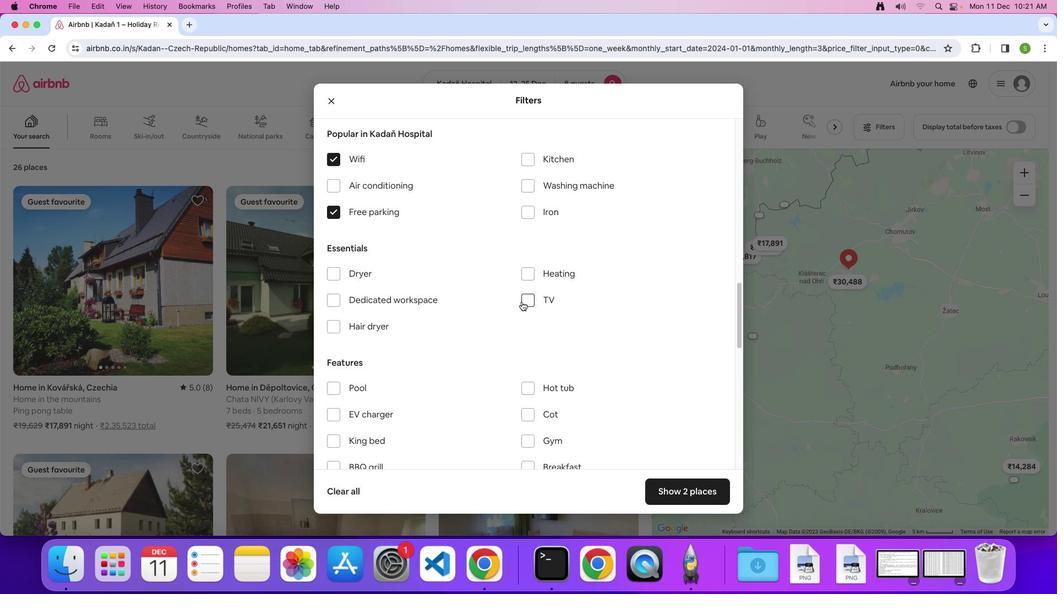 
Action: Mouse pressed left at (488, 279)
Screenshot: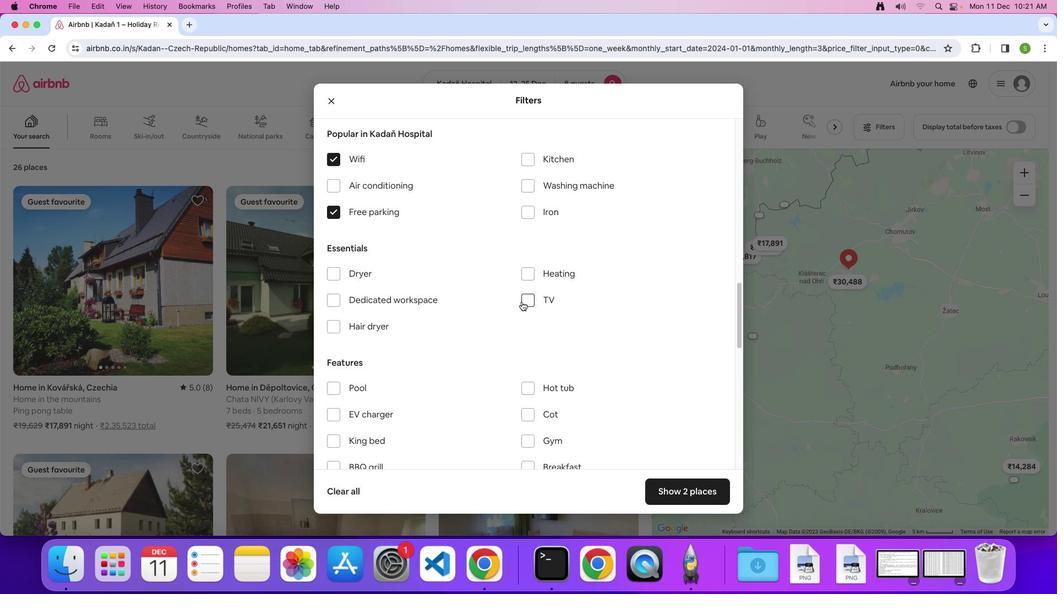
Action: Mouse moved to (454, 280)
Screenshot: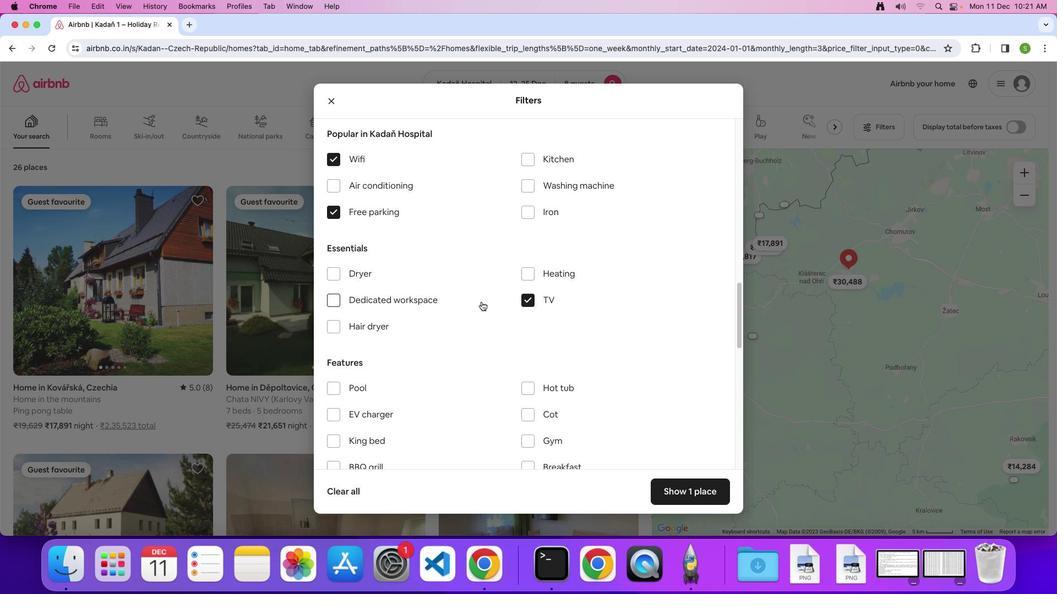 
Action: Mouse scrolled (454, 280) with delta (53, 15)
Screenshot: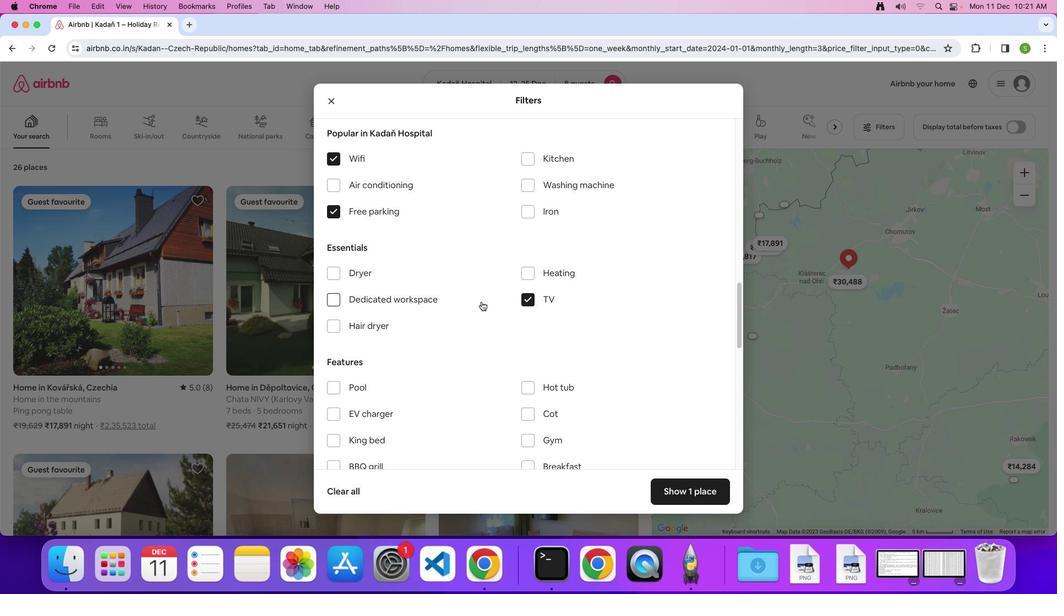 
Action: Mouse scrolled (454, 280) with delta (53, 15)
Screenshot: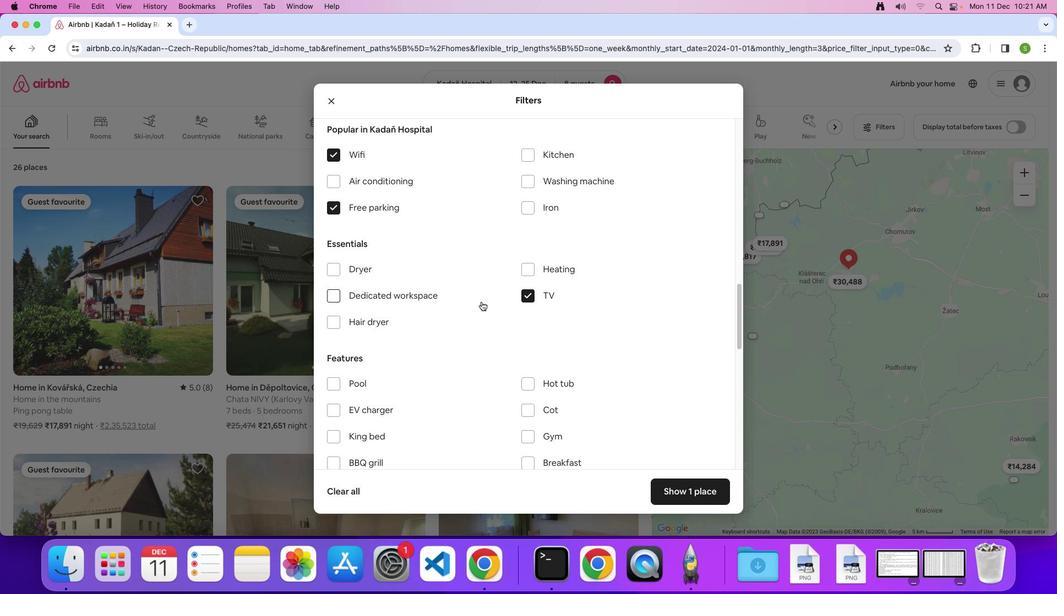 
Action: Mouse scrolled (454, 280) with delta (53, 15)
Screenshot: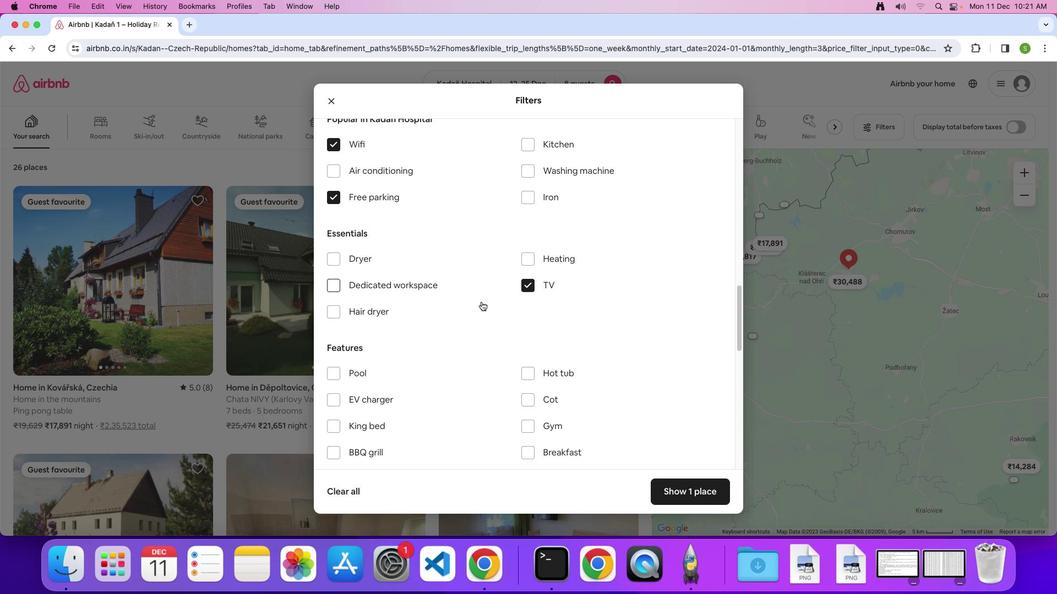 
Action: Mouse scrolled (454, 280) with delta (53, 15)
Screenshot: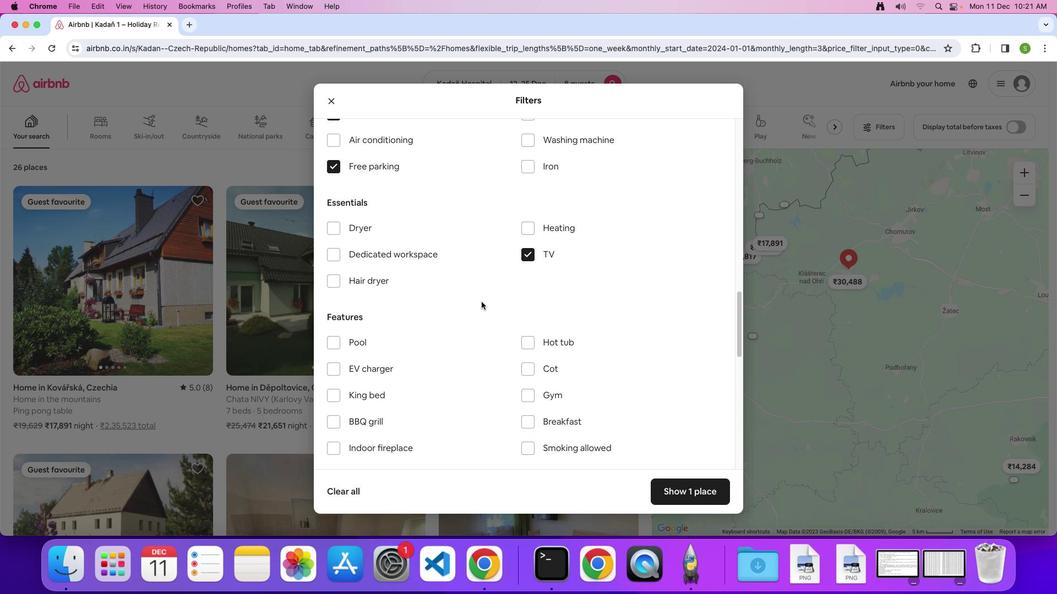 
Action: Mouse scrolled (454, 280) with delta (53, 15)
Screenshot: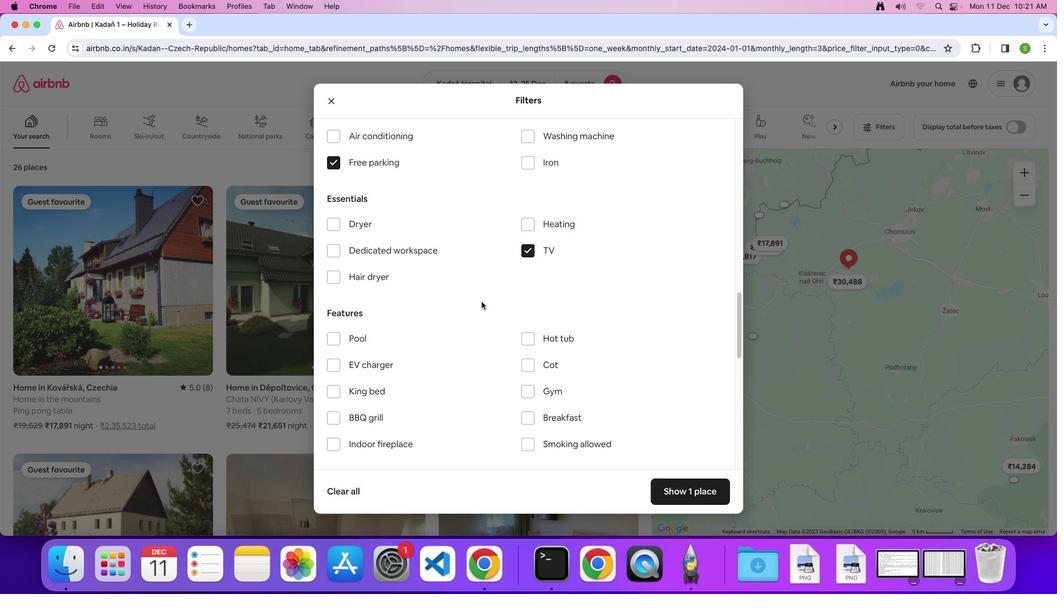 
Action: Mouse scrolled (454, 280) with delta (53, 15)
Screenshot: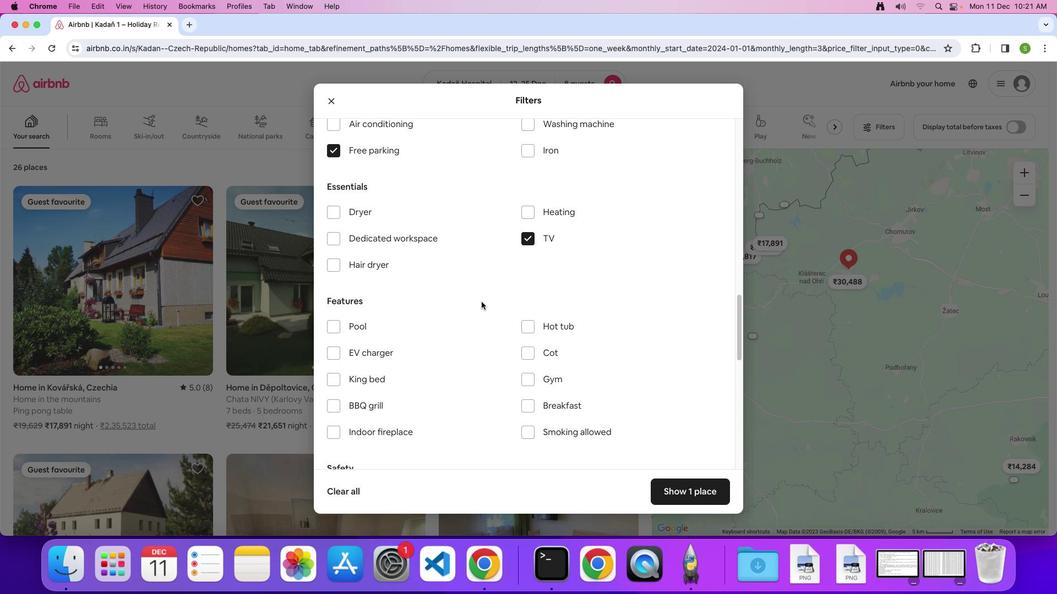 
Action: Mouse scrolled (454, 280) with delta (53, 15)
Screenshot: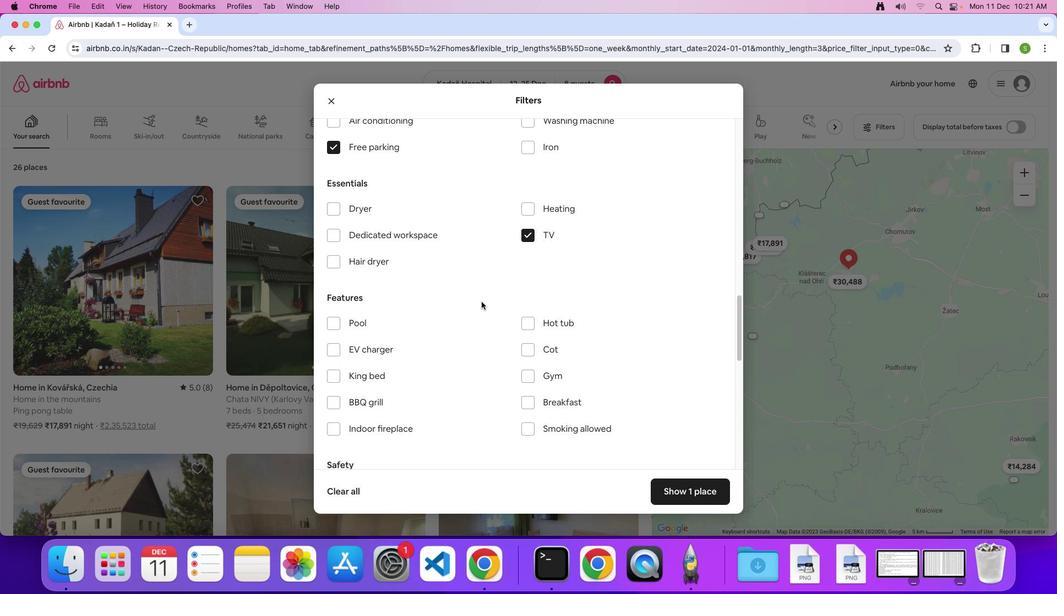 
Action: Mouse scrolled (454, 280) with delta (53, 15)
Screenshot: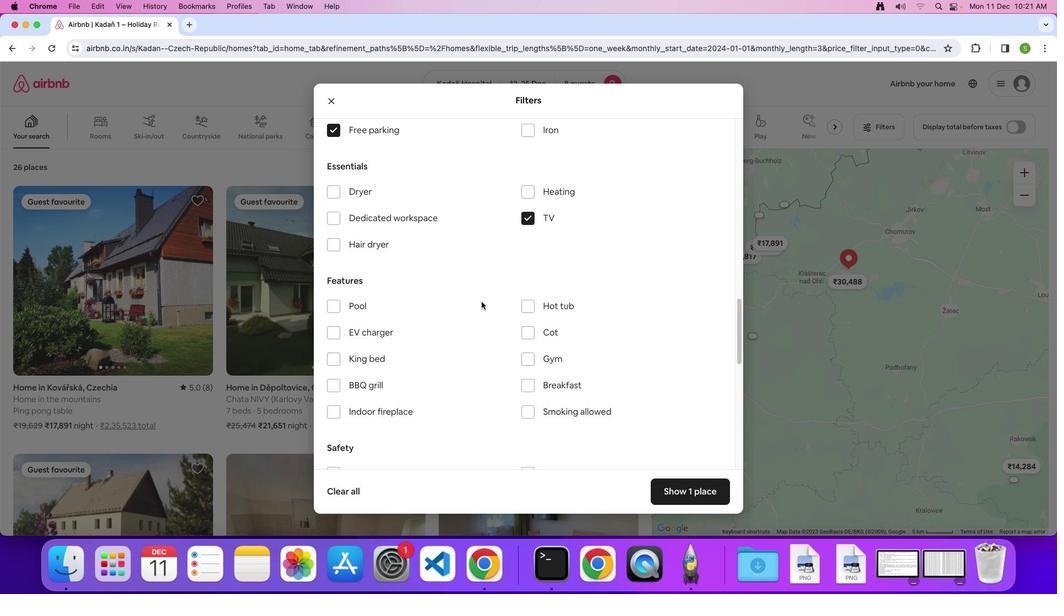 
Action: Mouse moved to (492, 308)
Screenshot: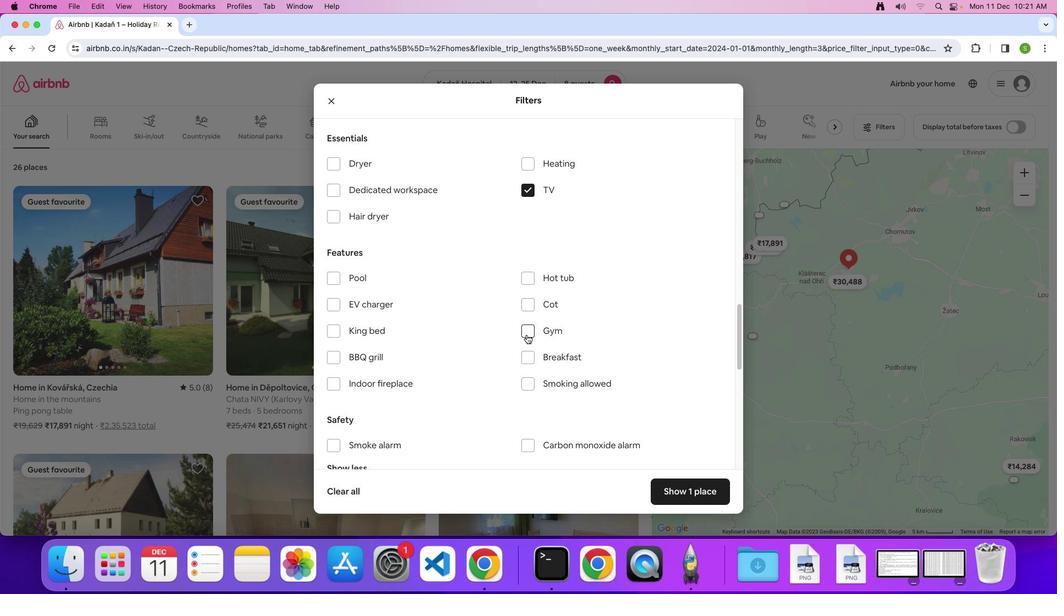 
Action: Mouse pressed left at (492, 308)
Screenshot: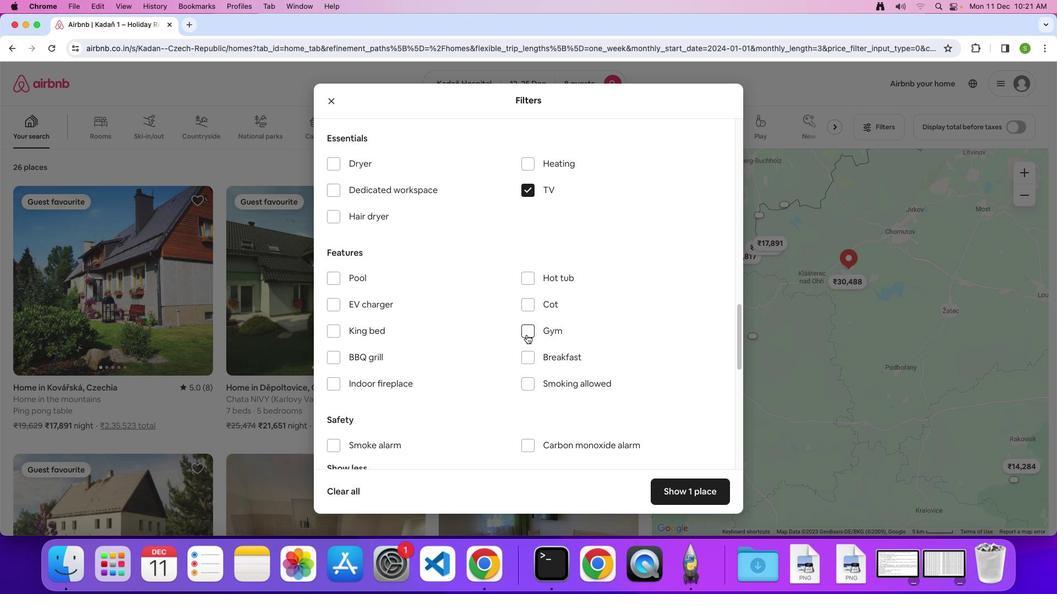 
Action: Mouse moved to (492, 325)
Screenshot: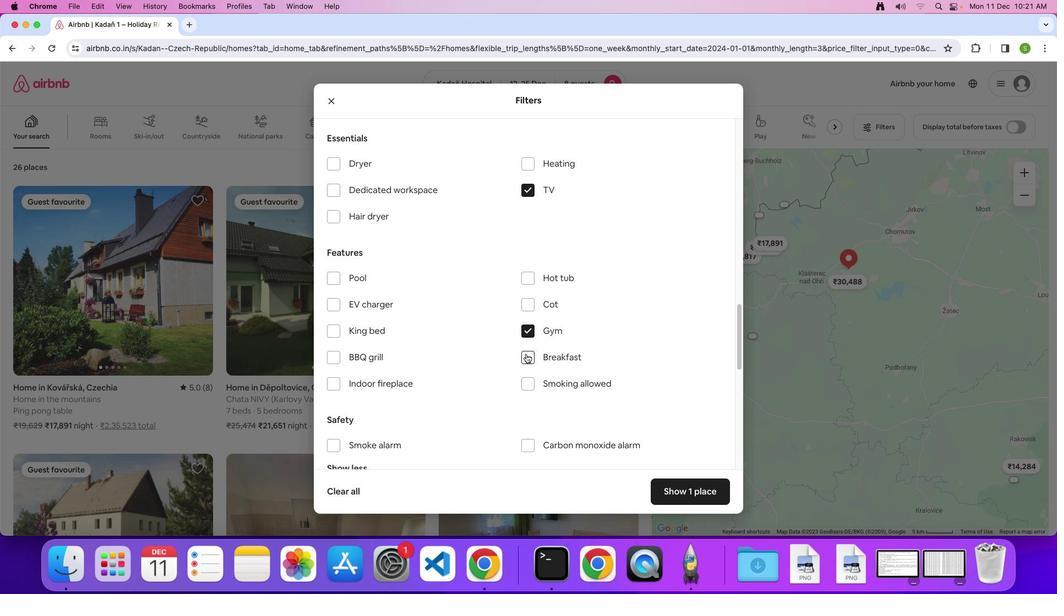 
Action: Mouse pressed left at (492, 325)
Screenshot: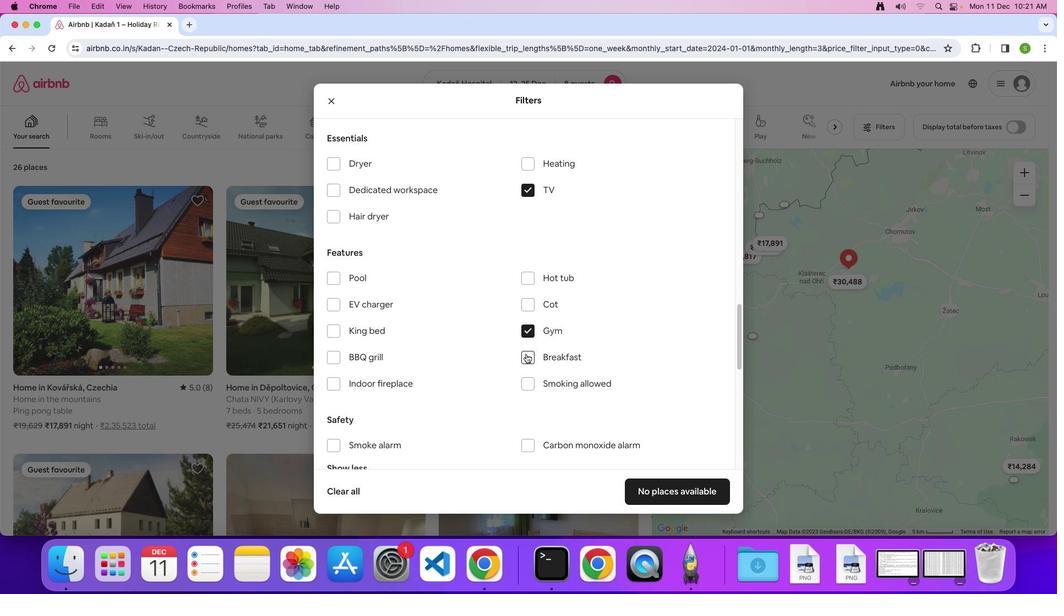 
Action: Mouse moved to (450, 306)
Screenshot: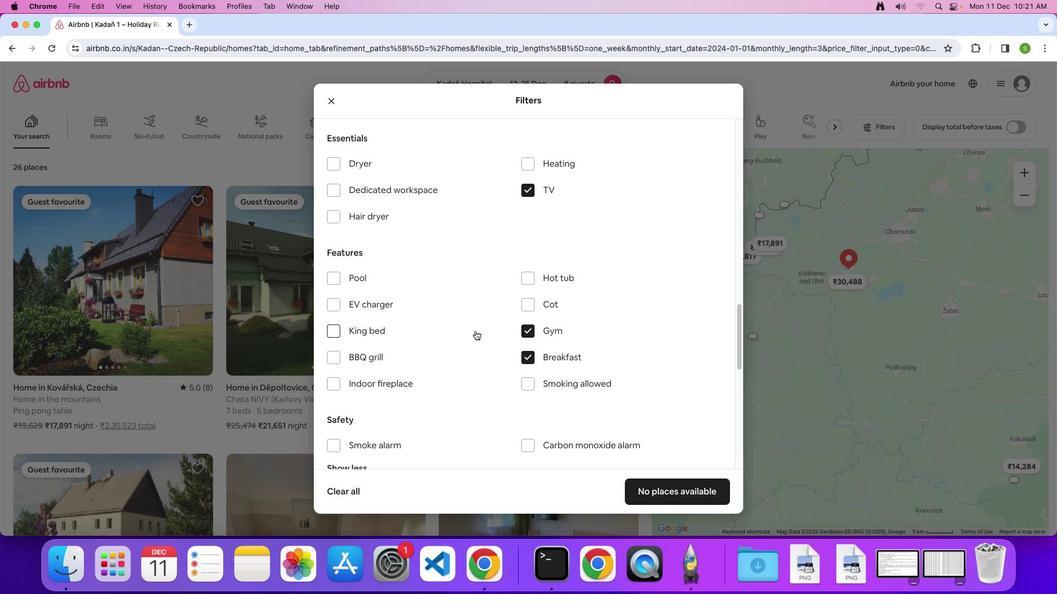 
Action: Mouse scrolled (450, 306) with delta (53, 15)
Screenshot: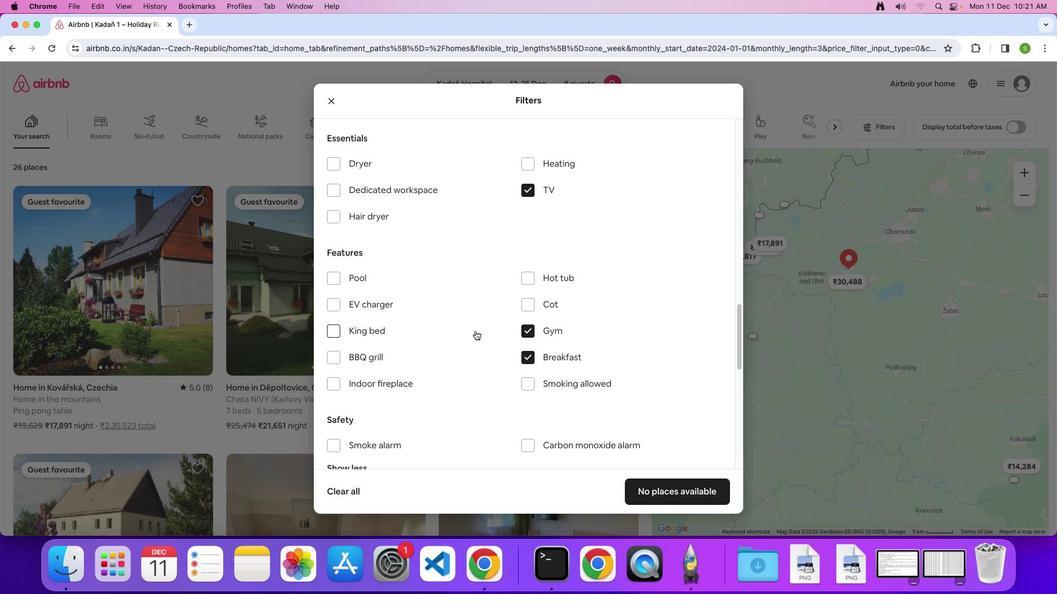 
Action: Mouse moved to (450, 306)
Screenshot: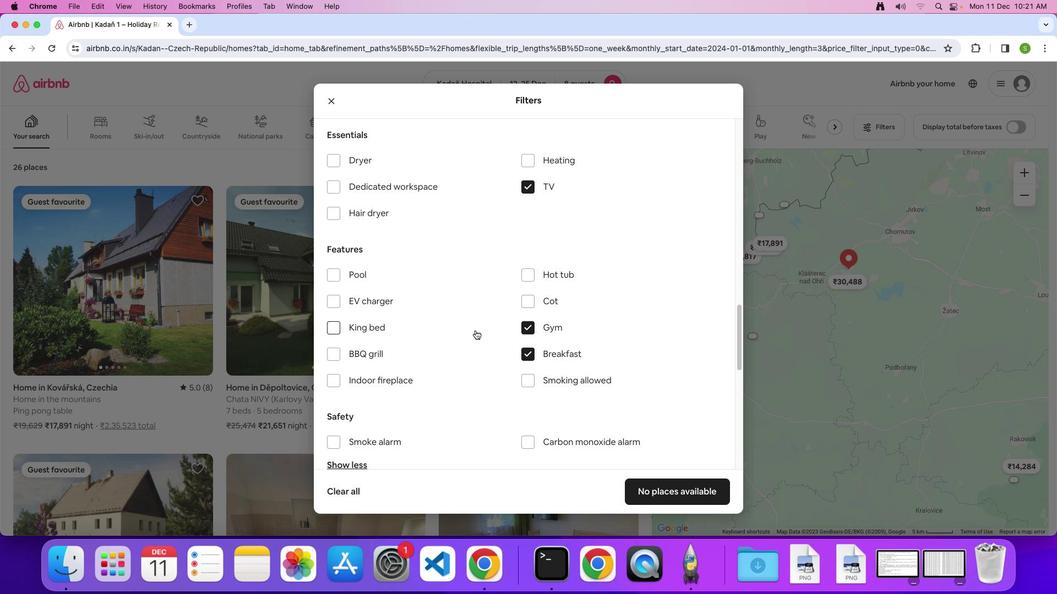 
Action: Mouse scrolled (450, 306) with delta (53, 15)
Screenshot: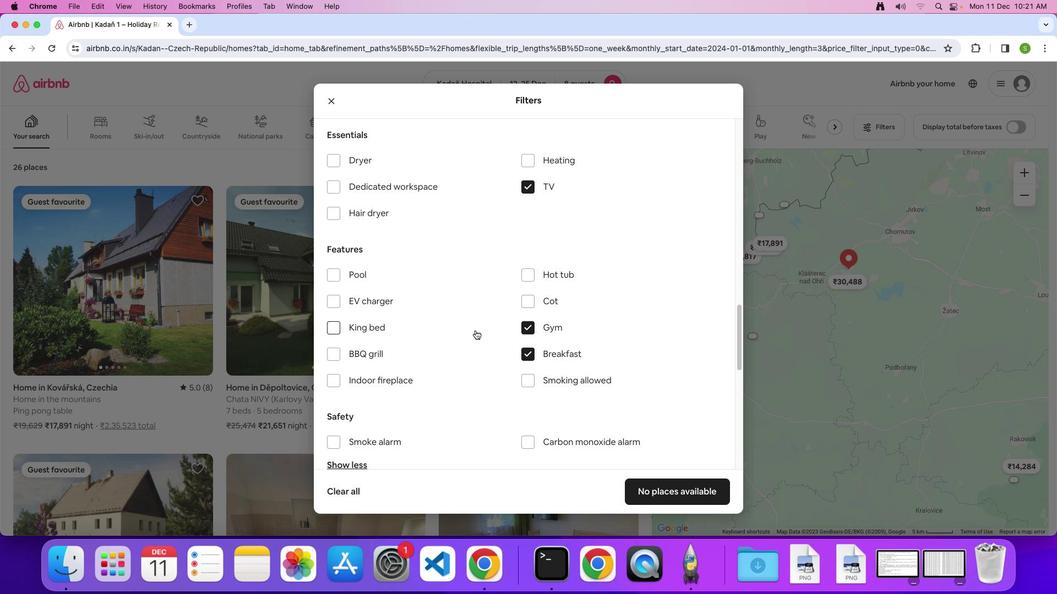 
Action: Mouse moved to (450, 305)
Screenshot: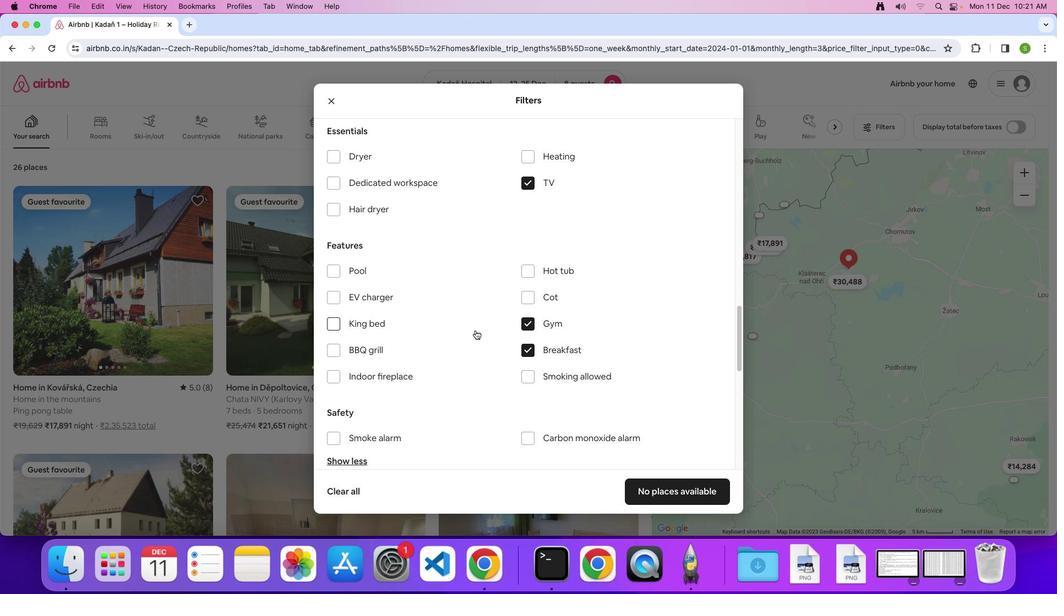 
Action: Mouse scrolled (450, 305) with delta (53, 15)
Screenshot: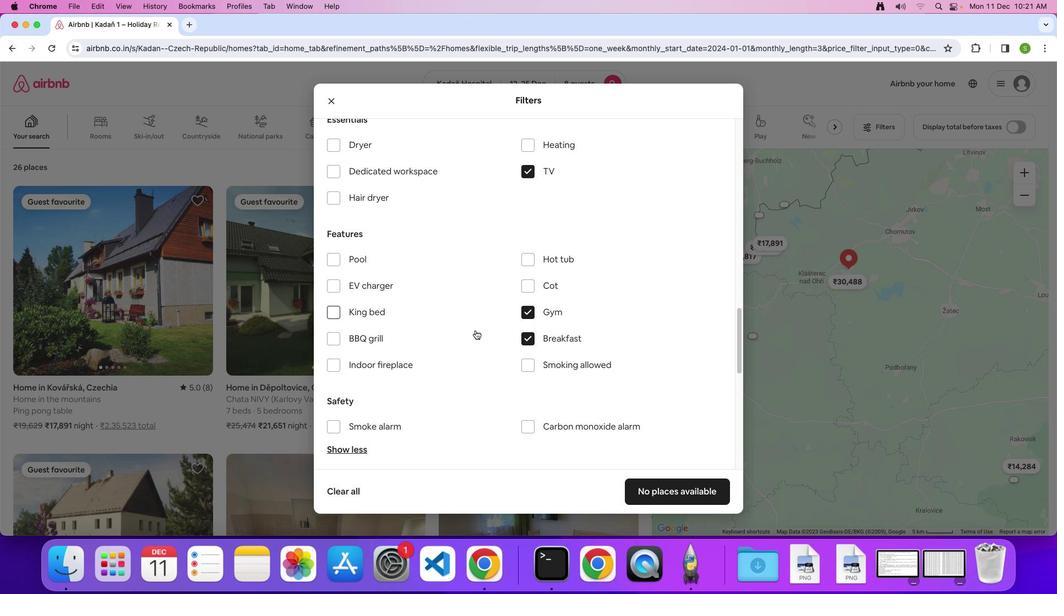 
Action: Mouse scrolled (450, 305) with delta (53, 15)
Screenshot: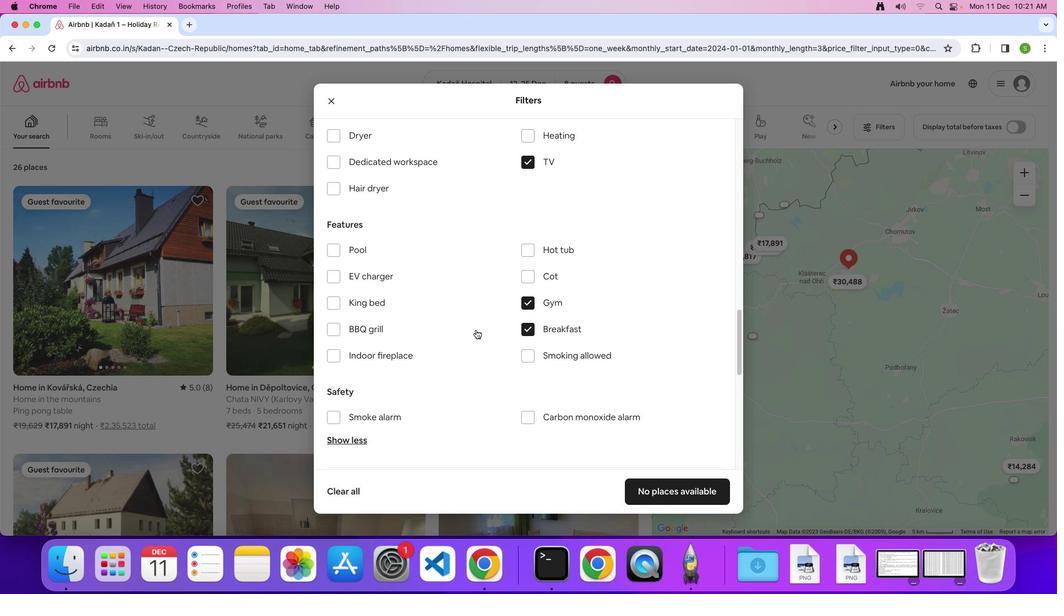 
Action: Mouse moved to (450, 305)
Screenshot: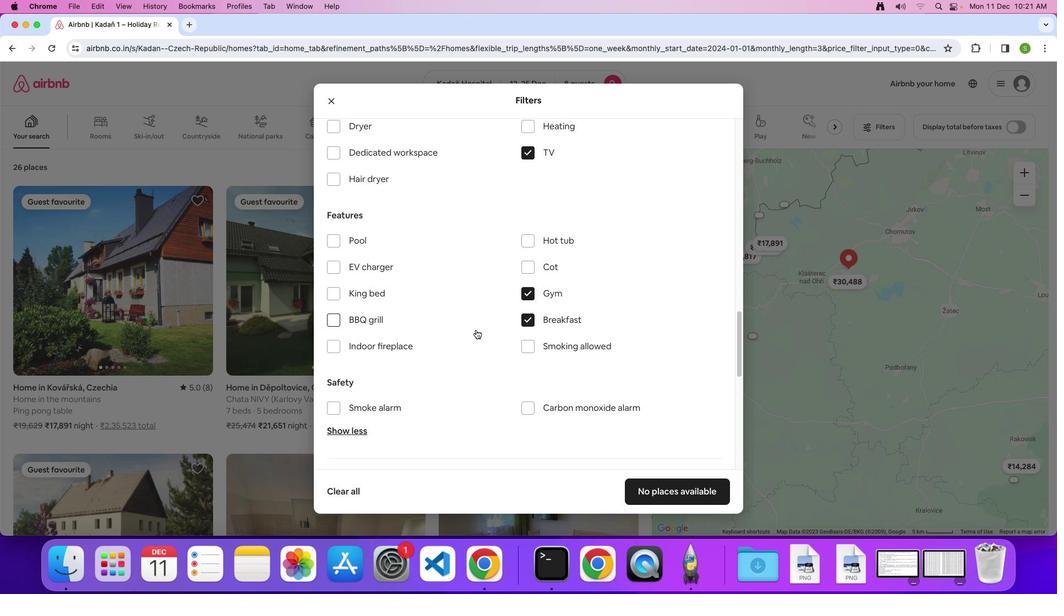 
Action: Mouse scrolled (450, 305) with delta (53, 15)
Screenshot: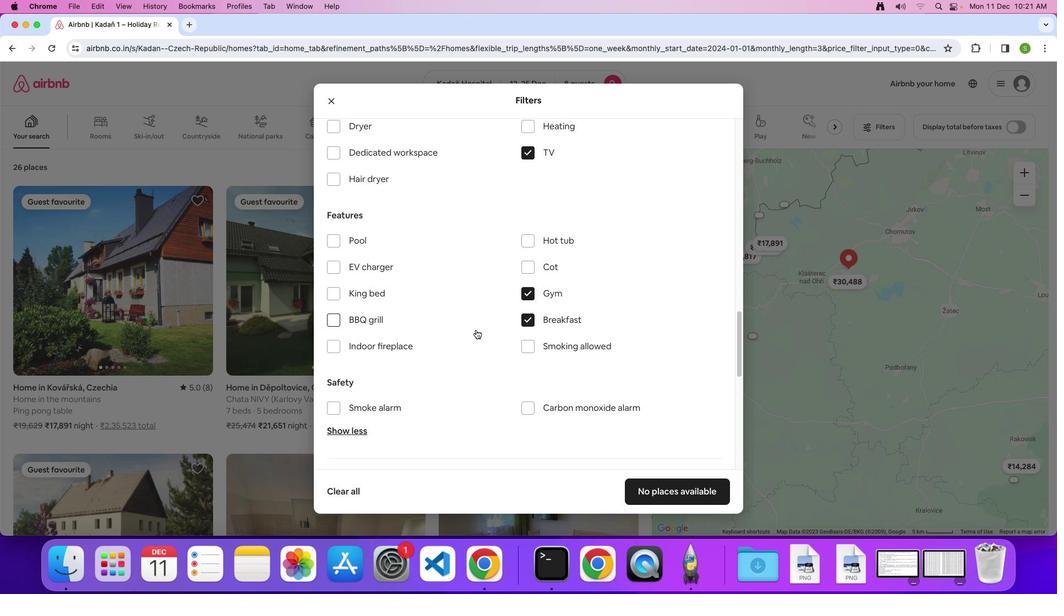 
Action: Mouse moved to (450, 304)
Screenshot: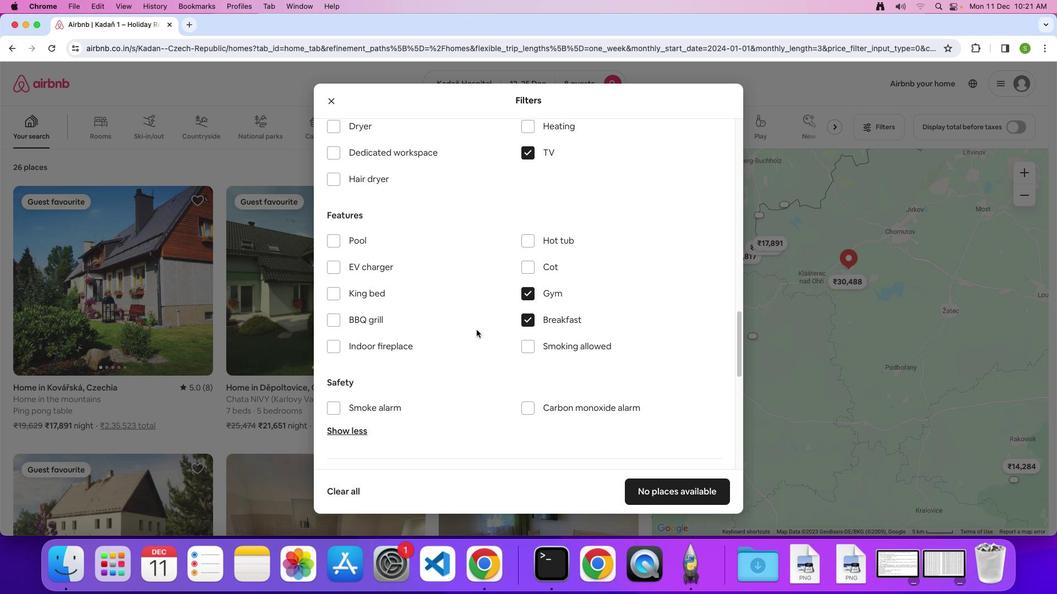 
Action: Mouse scrolled (450, 304) with delta (53, 15)
Screenshot: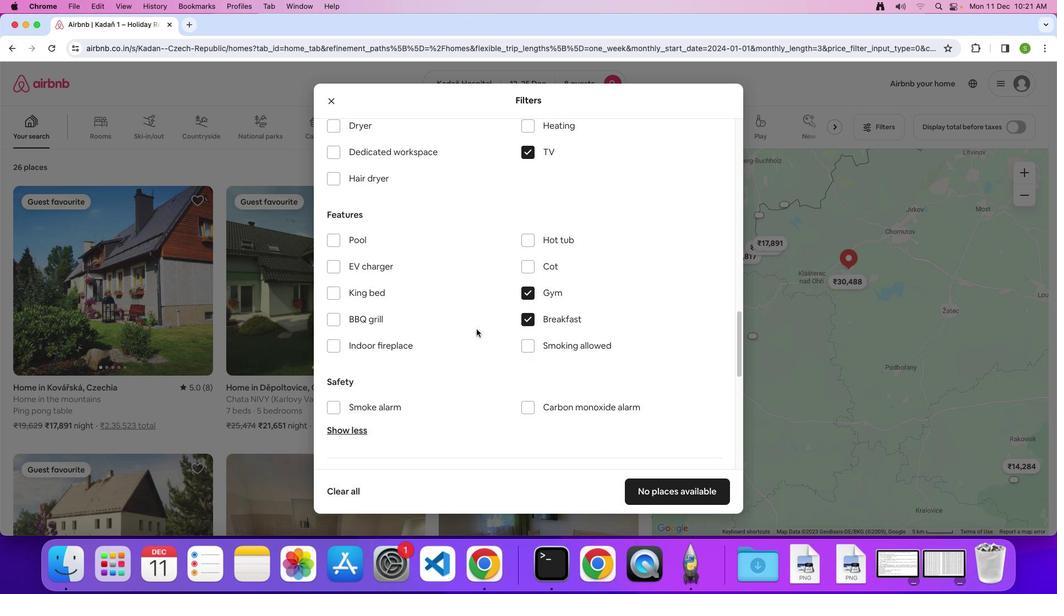 
Action: Mouse moved to (450, 304)
Screenshot: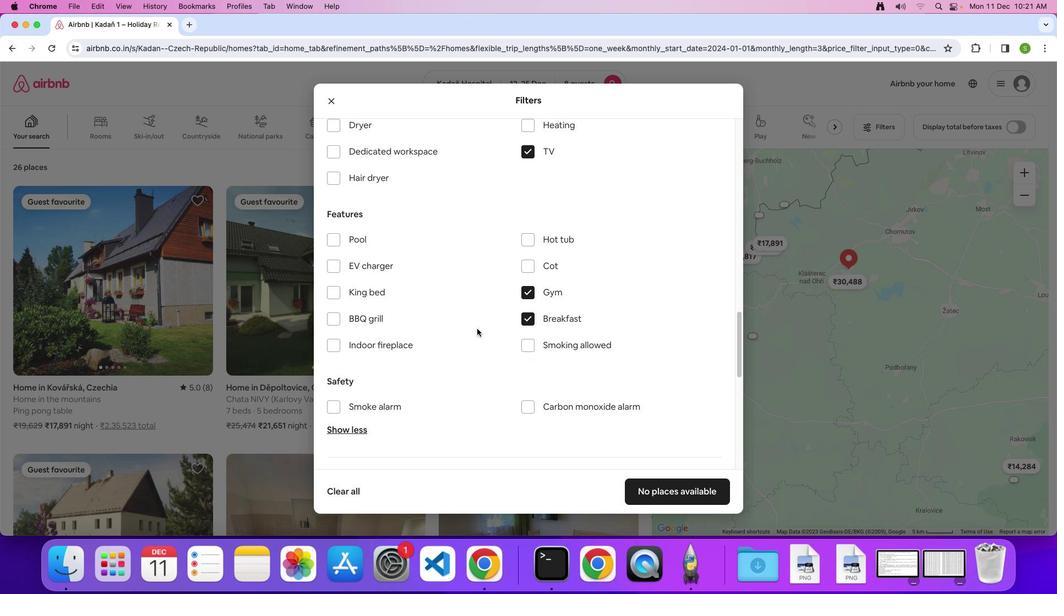 
Action: Mouse scrolled (450, 304) with delta (53, 15)
Screenshot: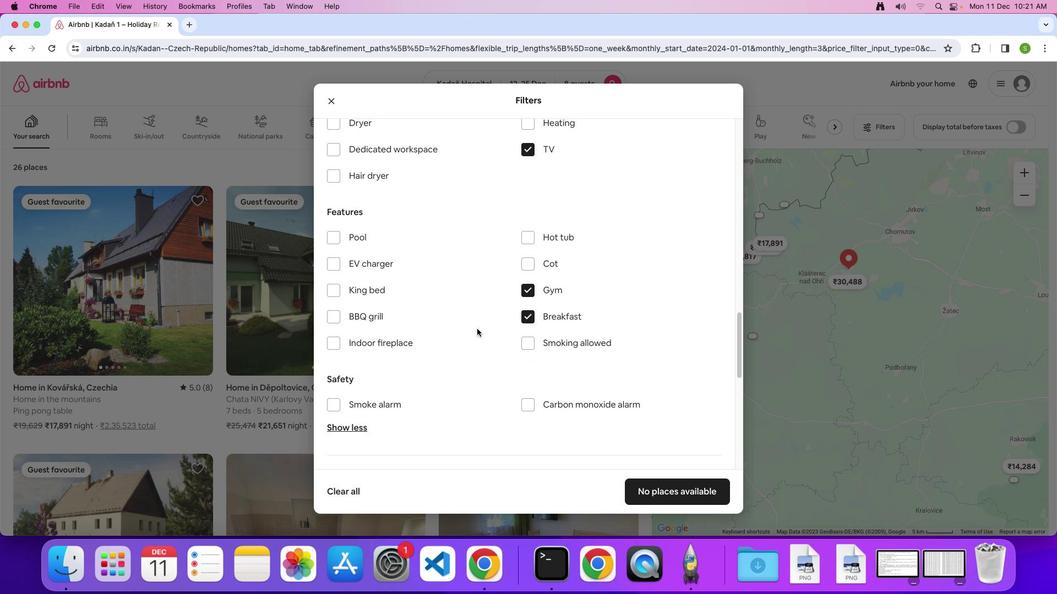
Action: Mouse moved to (450, 303)
Screenshot: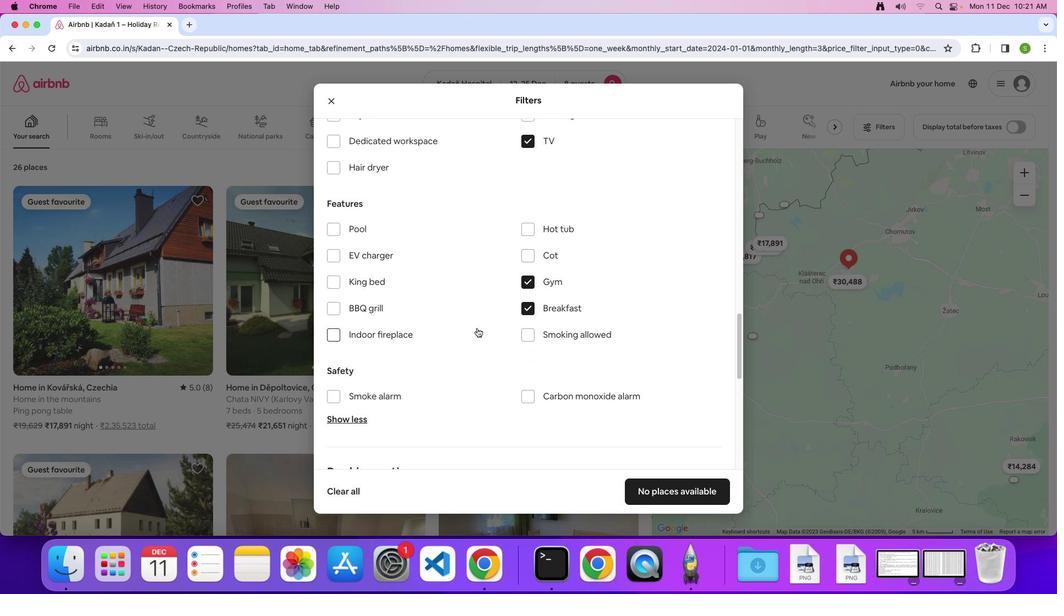 
Action: Mouse scrolled (450, 303) with delta (53, 14)
Screenshot: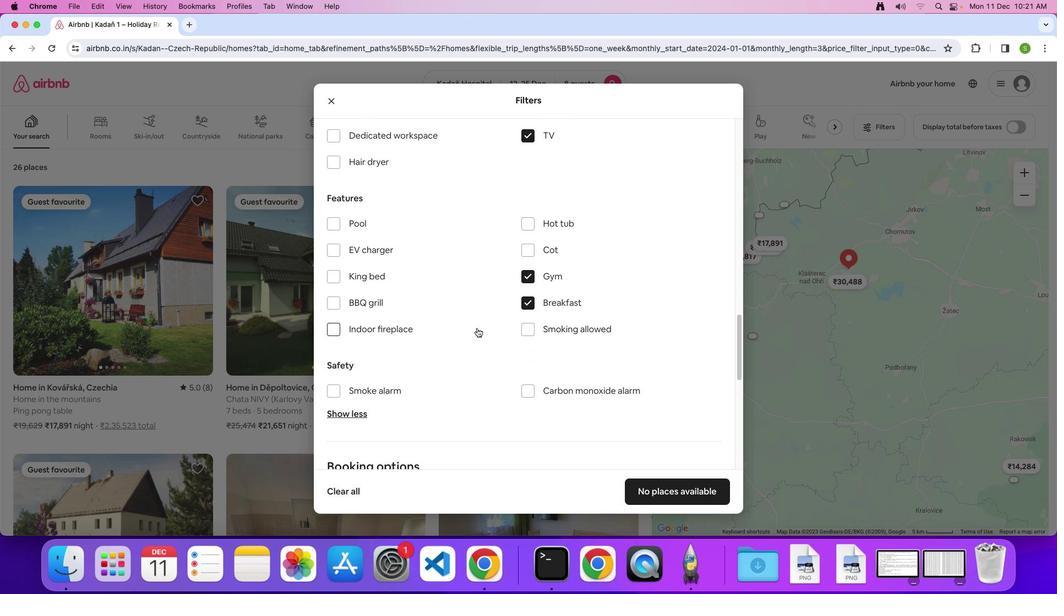 
Action: Mouse moved to (451, 302)
Screenshot: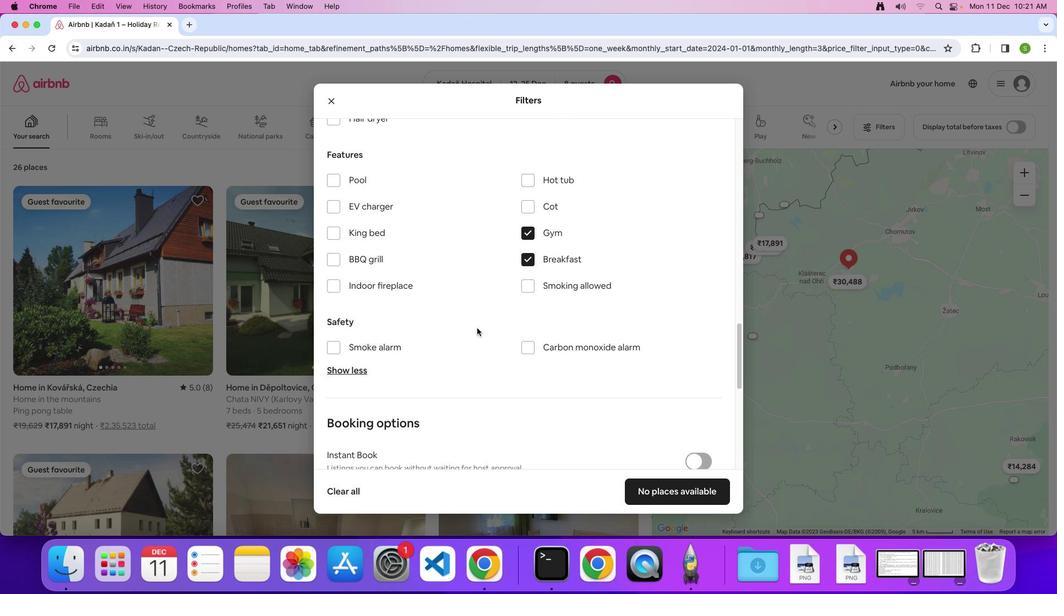 
Action: Mouse scrolled (451, 302) with delta (53, 15)
Screenshot: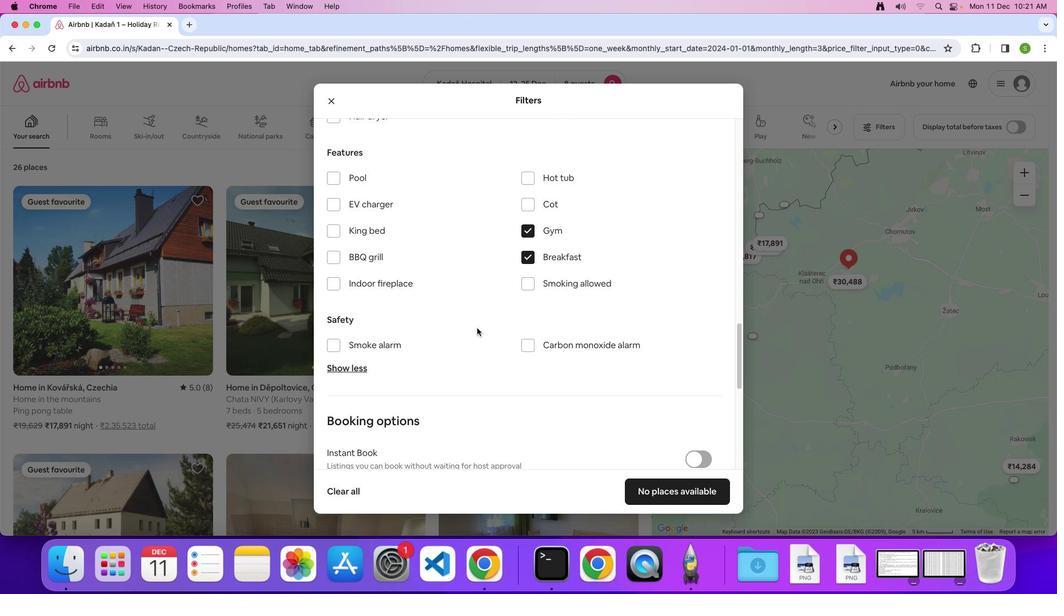 
Action: Mouse scrolled (451, 302) with delta (53, 15)
Screenshot: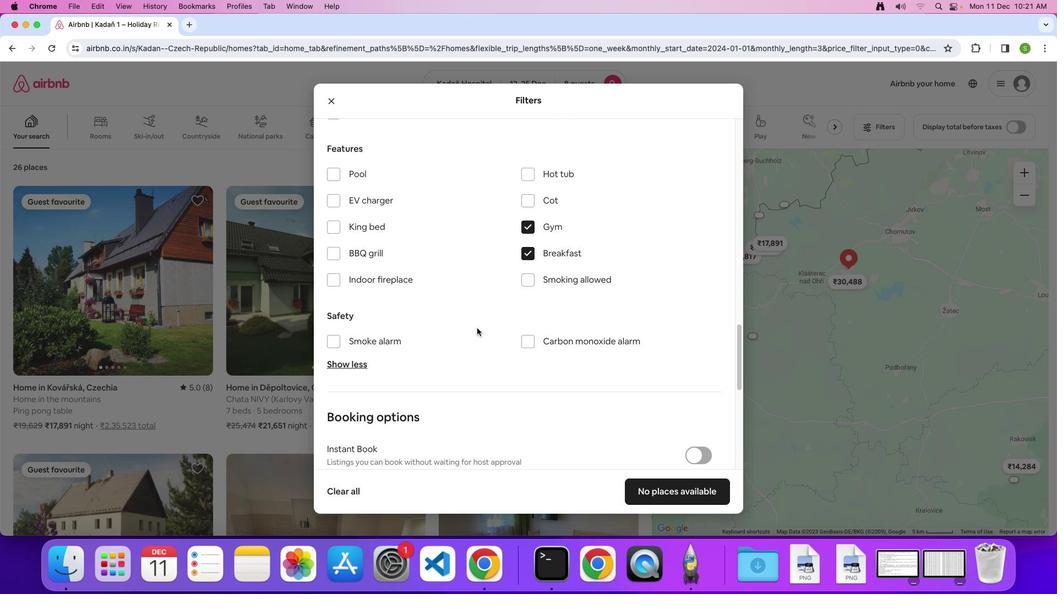 
Action: Mouse scrolled (451, 302) with delta (53, 15)
Screenshot: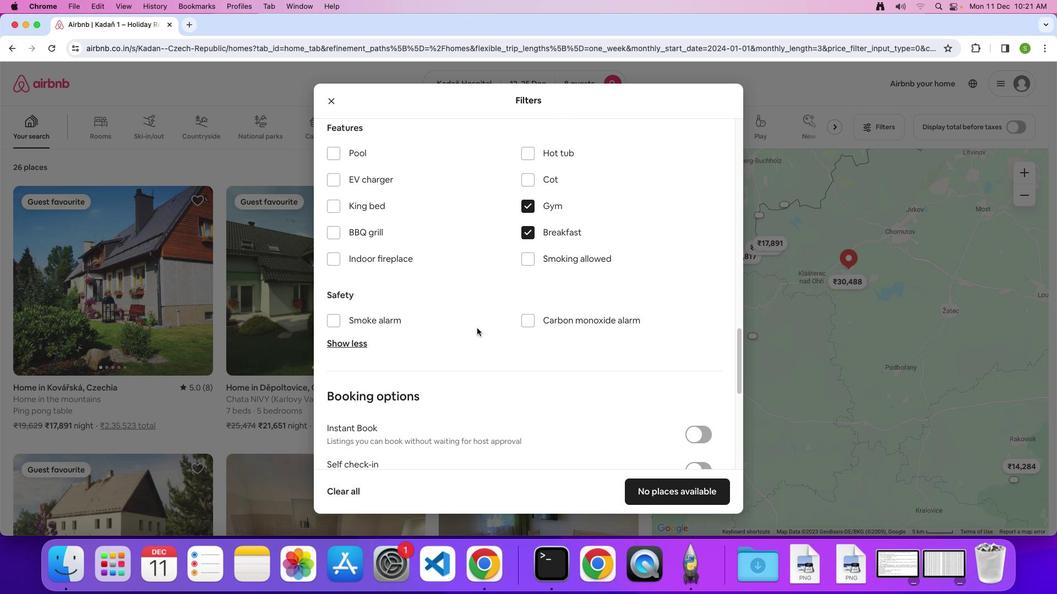 
Action: Mouse scrolled (451, 302) with delta (53, 15)
Screenshot: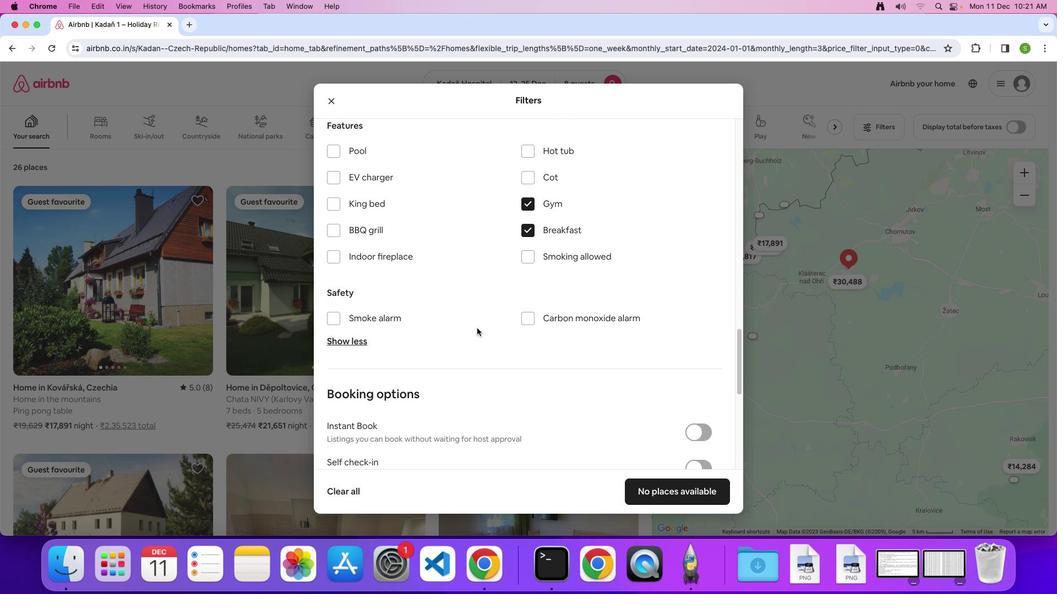 
Action: Mouse scrolled (451, 302) with delta (53, 15)
Screenshot: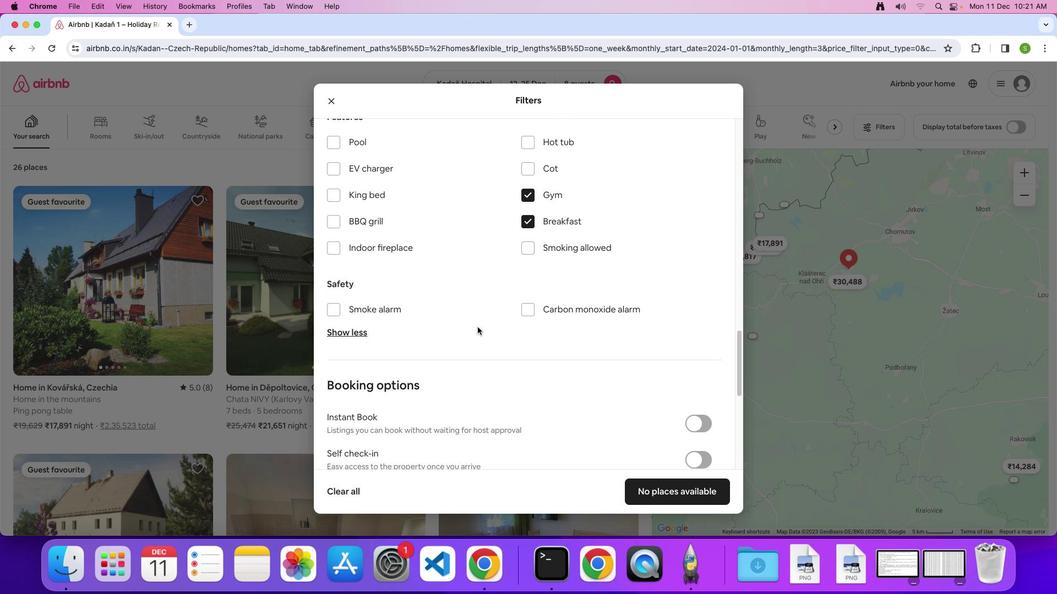 
Action: Mouse moved to (452, 302)
Screenshot: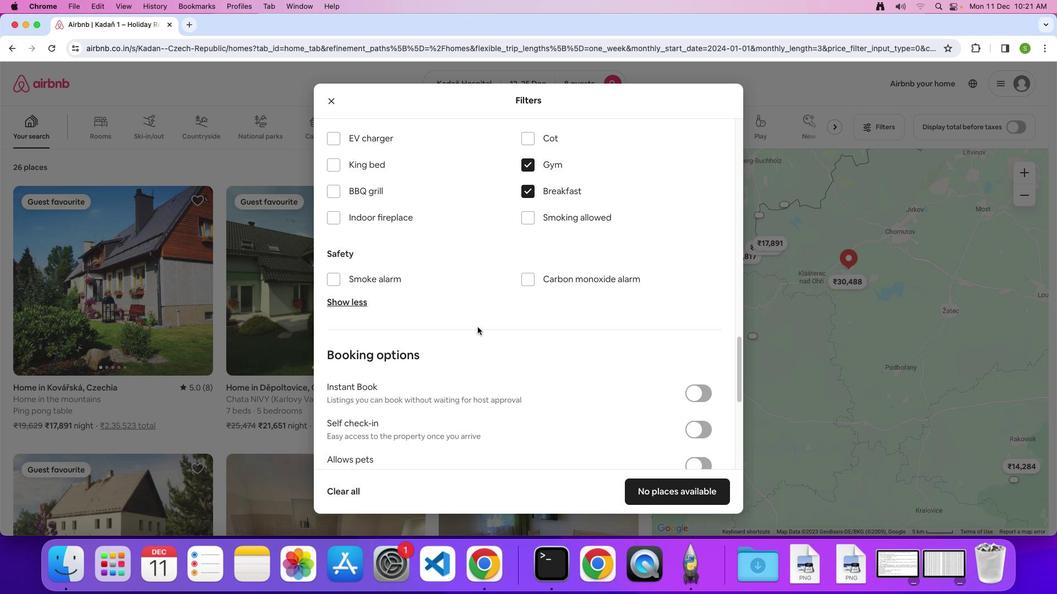 
Action: Mouse scrolled (452, 302) with delta (53, 15)
Screenshot: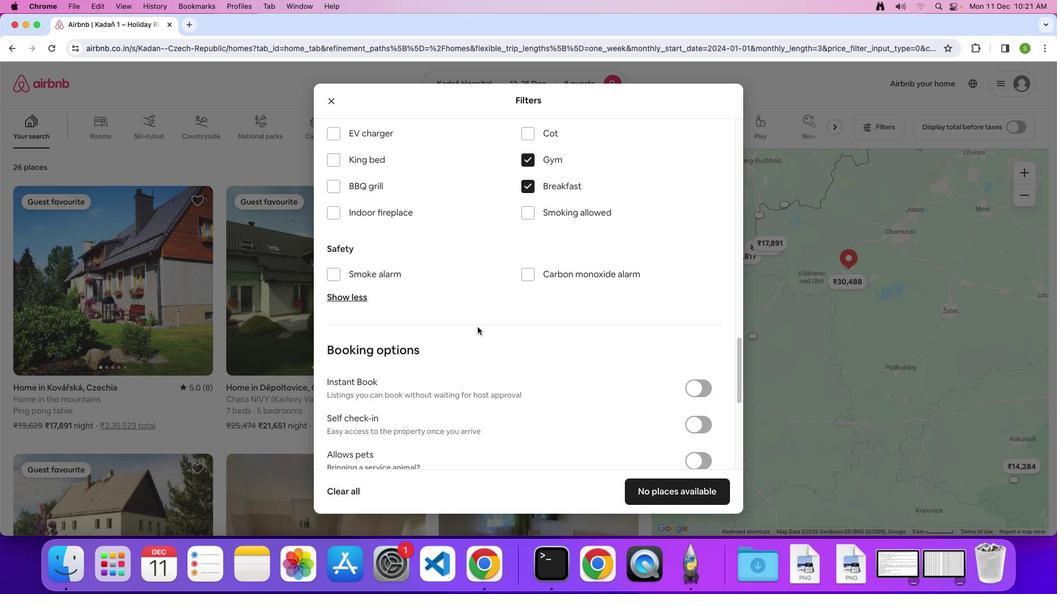 
Action: Mouse scrolled (452, 302) with delta (53, 15)
Screenshot: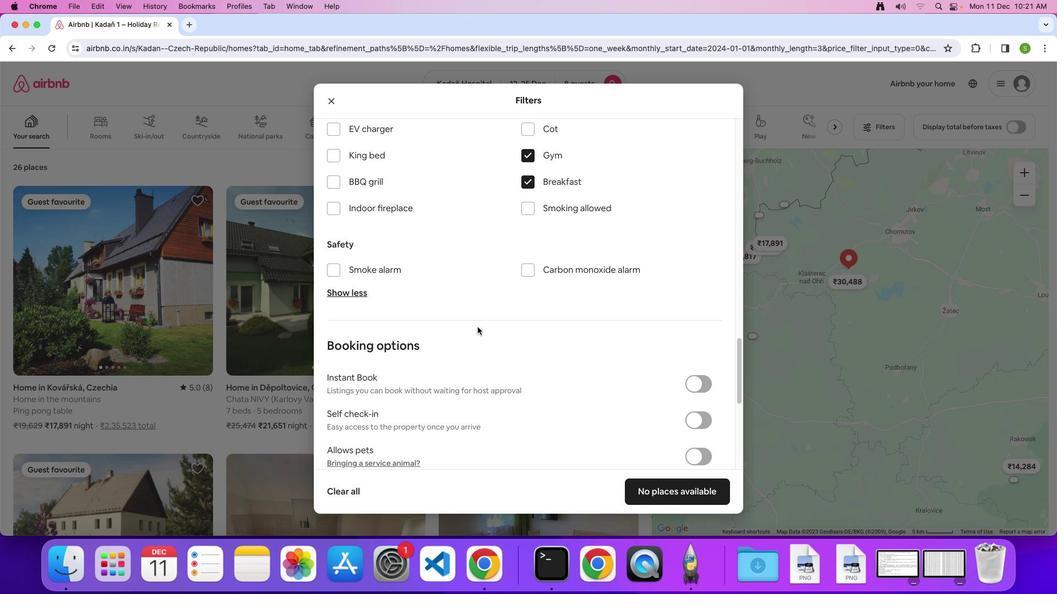 
Action: Mouse scrolled (452, 302) with delta (53, 15)
Screenshot: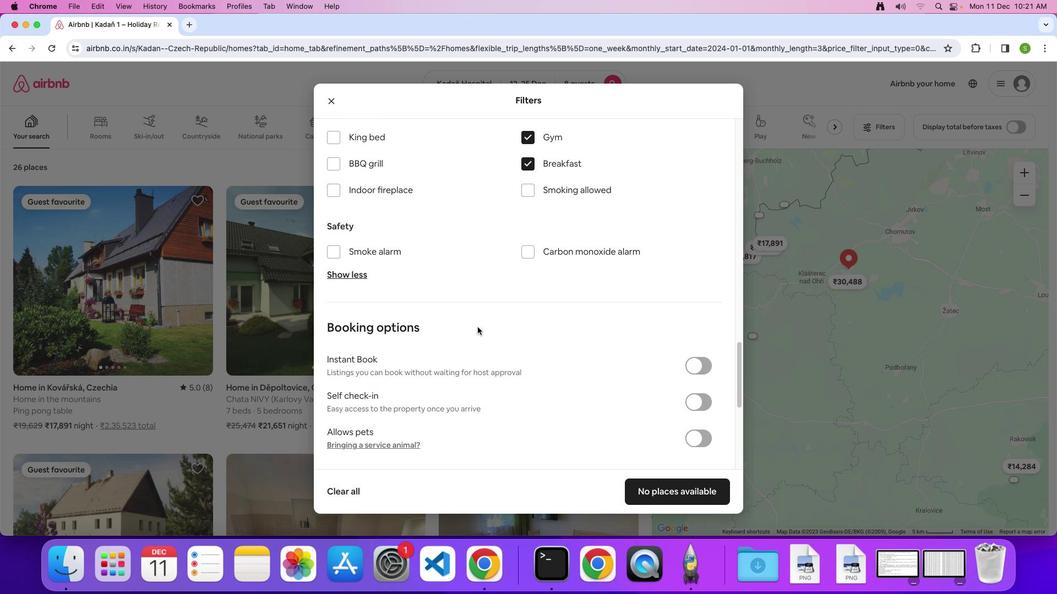 
Action: Mouse moved to (452, 302)
Screenshot: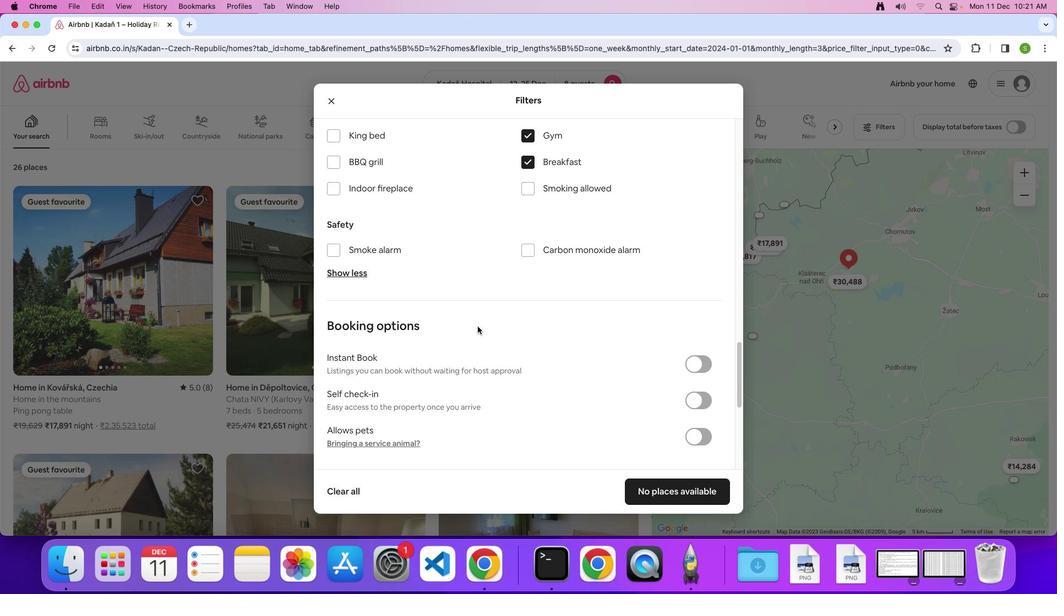 
Action: Mouse scrolled (452, 302) with delta (53, 15)
Screenshot: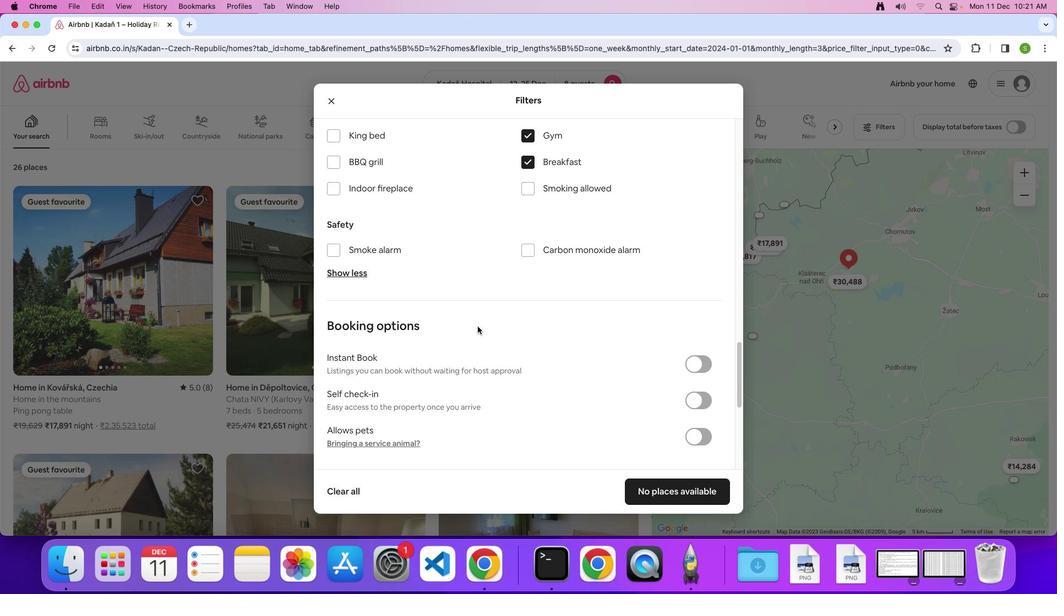 
Action: Mouse moved to (452, 301)
Screenshot: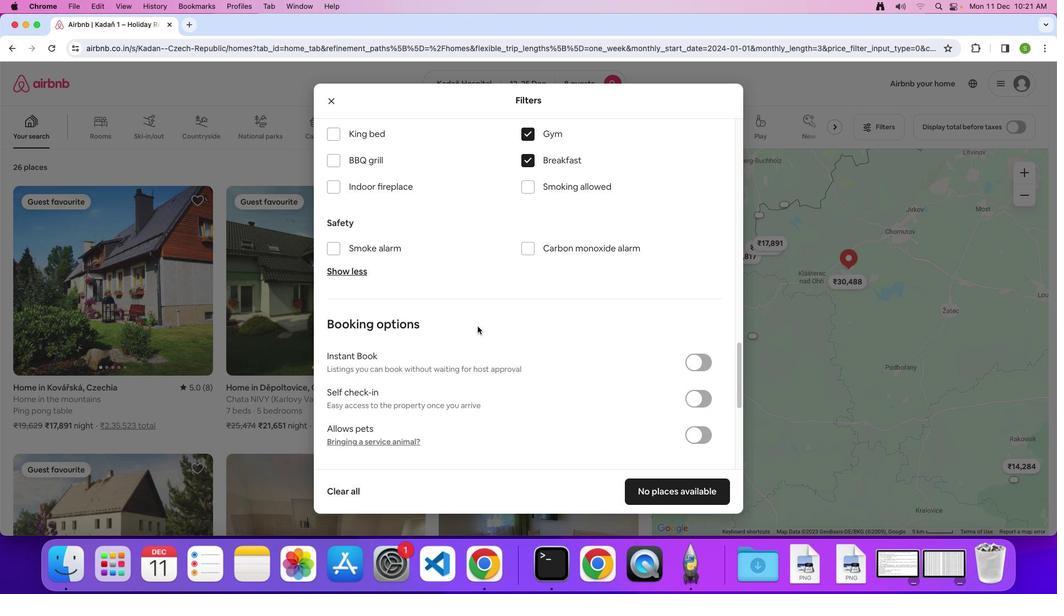 
Action: Mouse scrolled (452, 301) with delta (53, 15)
Screenshot: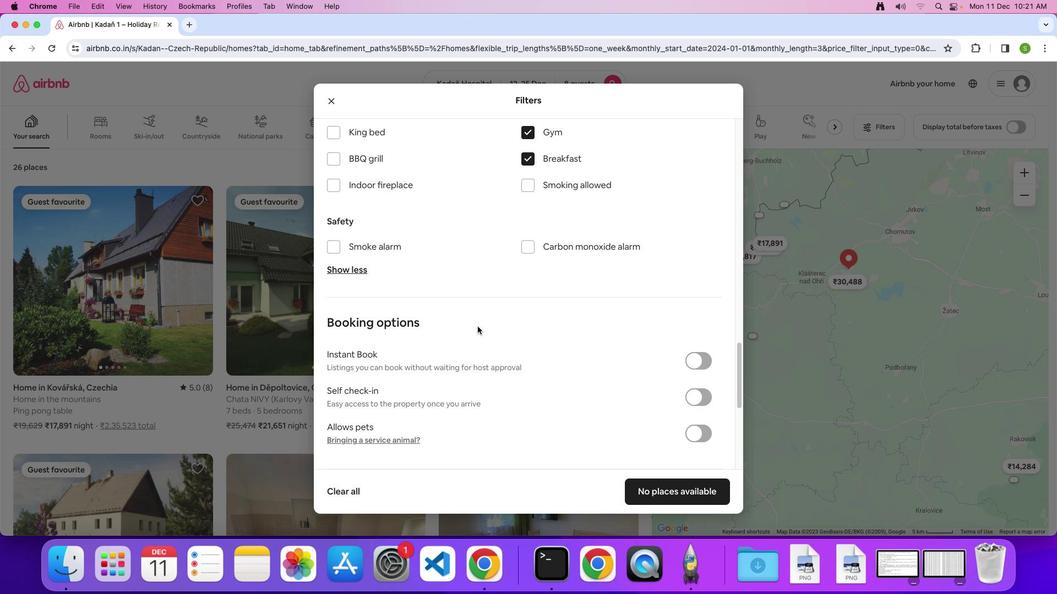 
Action: Mouse moved to (452, 301)
Screenshot: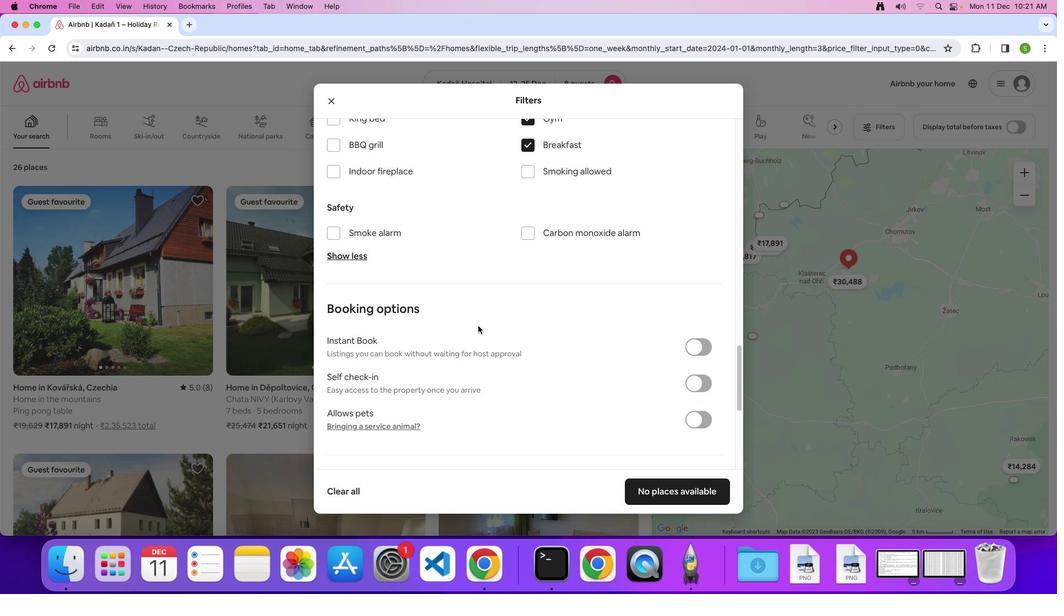 
Action: Mouse scrolled (452, 301) with delta (53, 15)
Screenshot: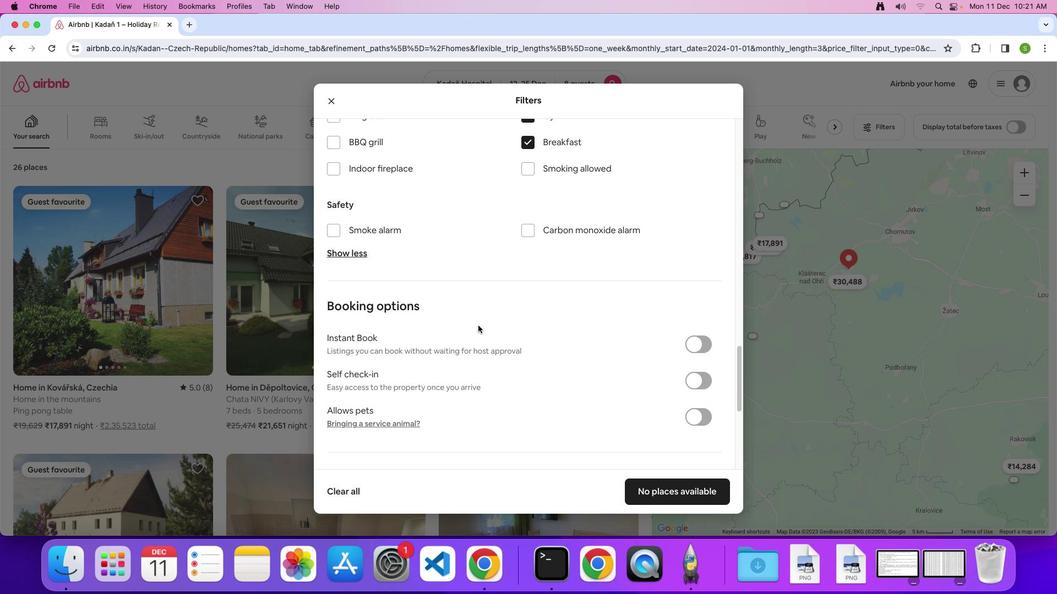 
Action: Mouse moved to (452, 301)
Screenshot: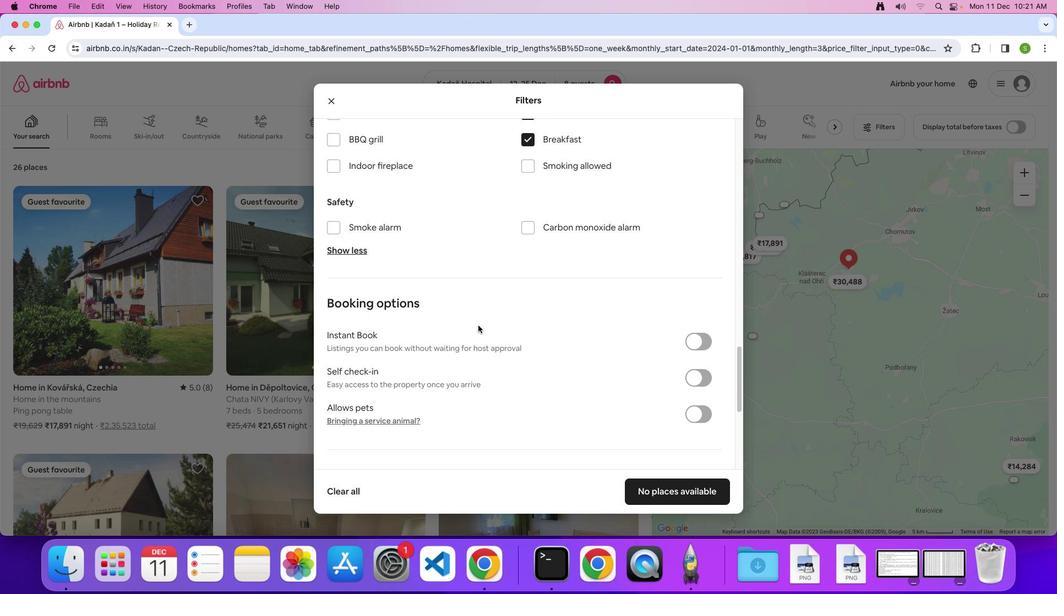 
Action: Mouse scrolled (452, 301) with delta (53, 15)
Screenshot: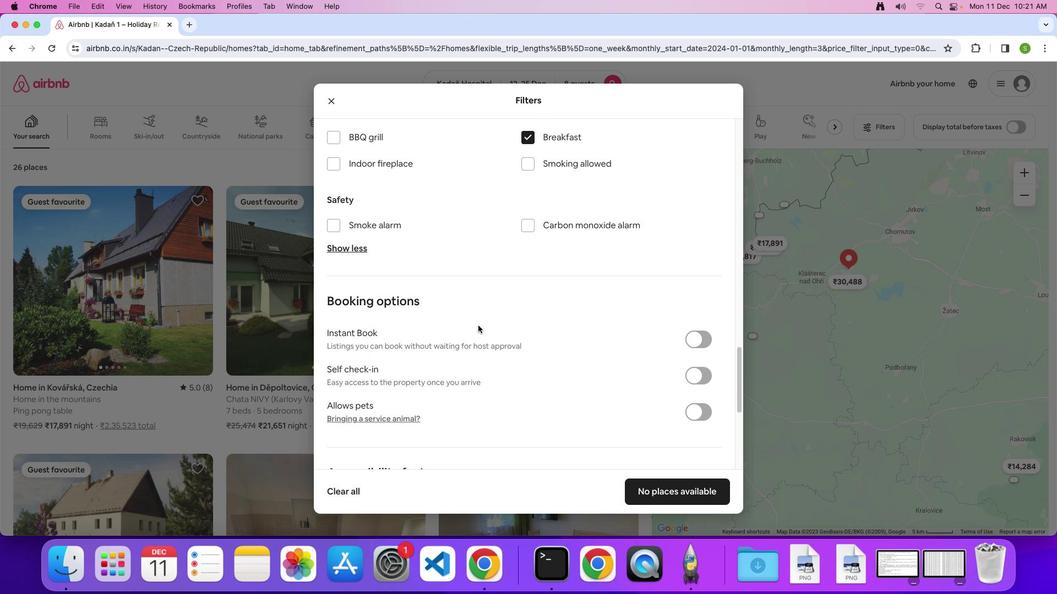 
Action: Mouse moved to (452, 301)
Screenshot: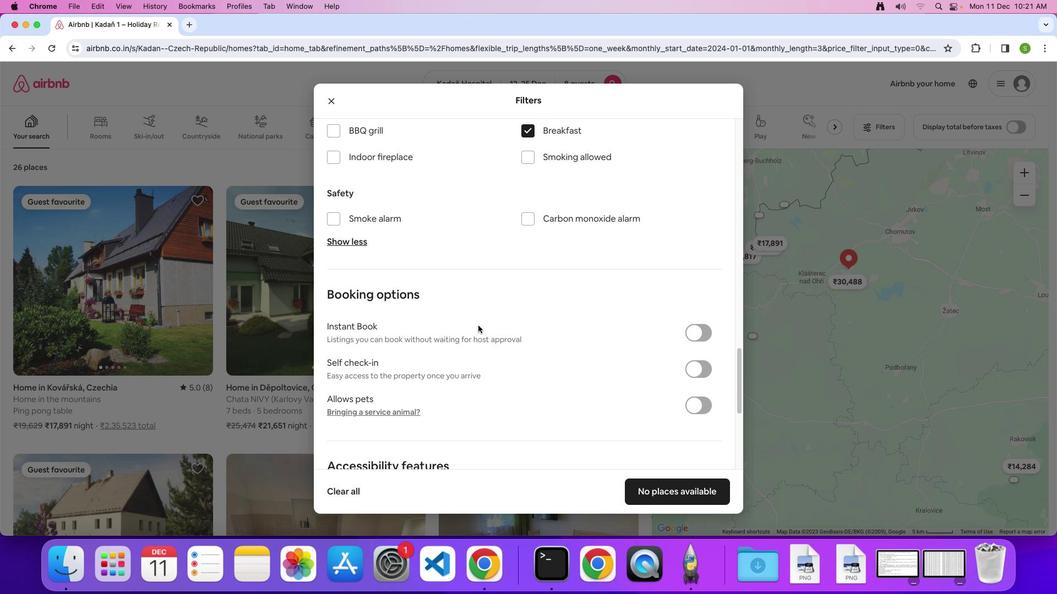 
Action: Mouse scrolled (452, 301) with delta (53, 14)
Screenshot: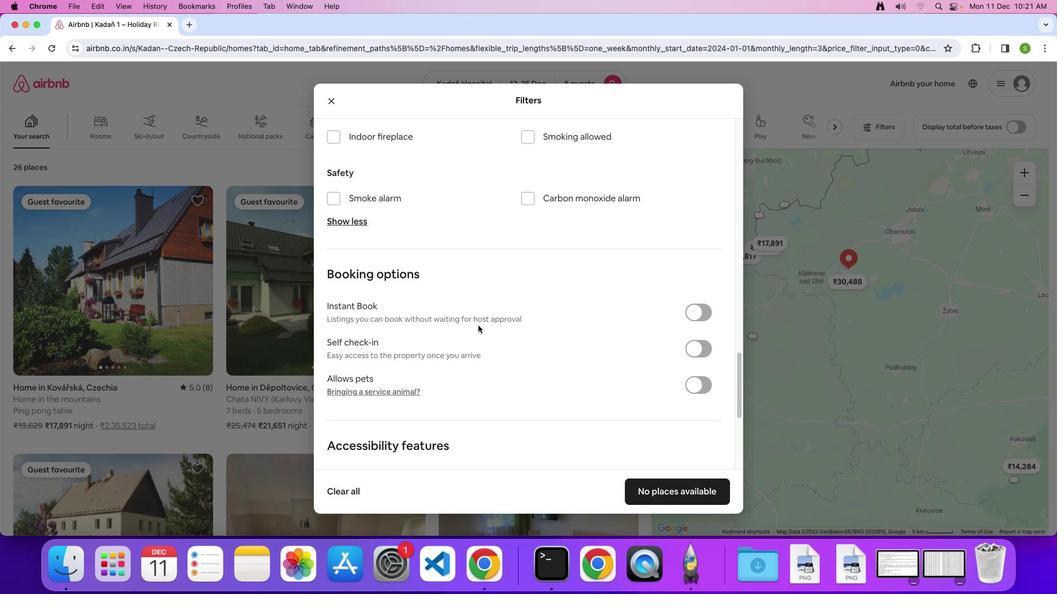 
Action: Mouse scrolled (452, 301) with delta (53, 15)
Screenshot: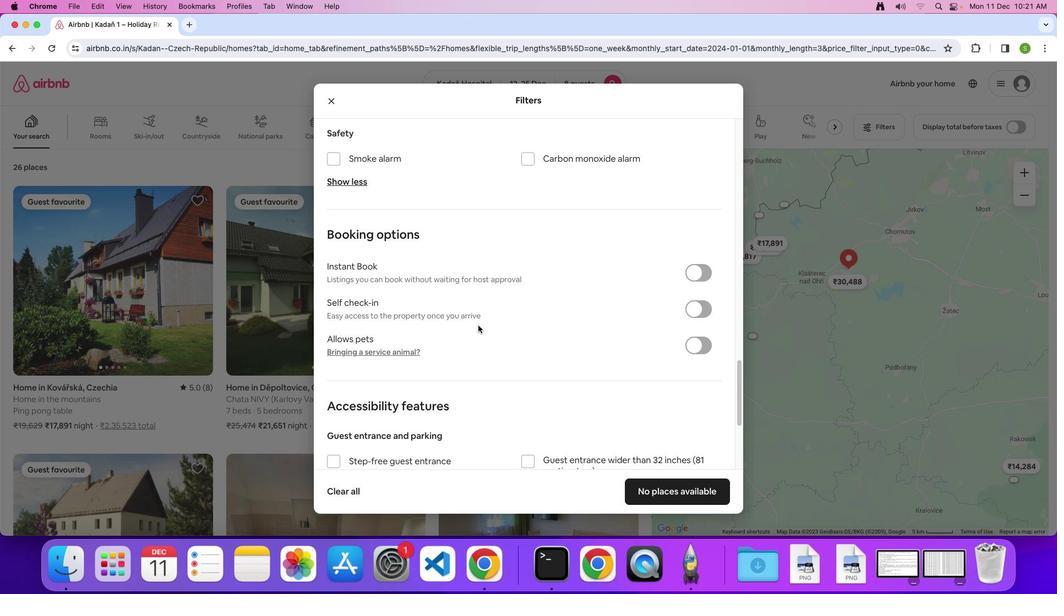 
Action: Mouse scrolled (452, 301) with delta (53, 15)
Screenshot: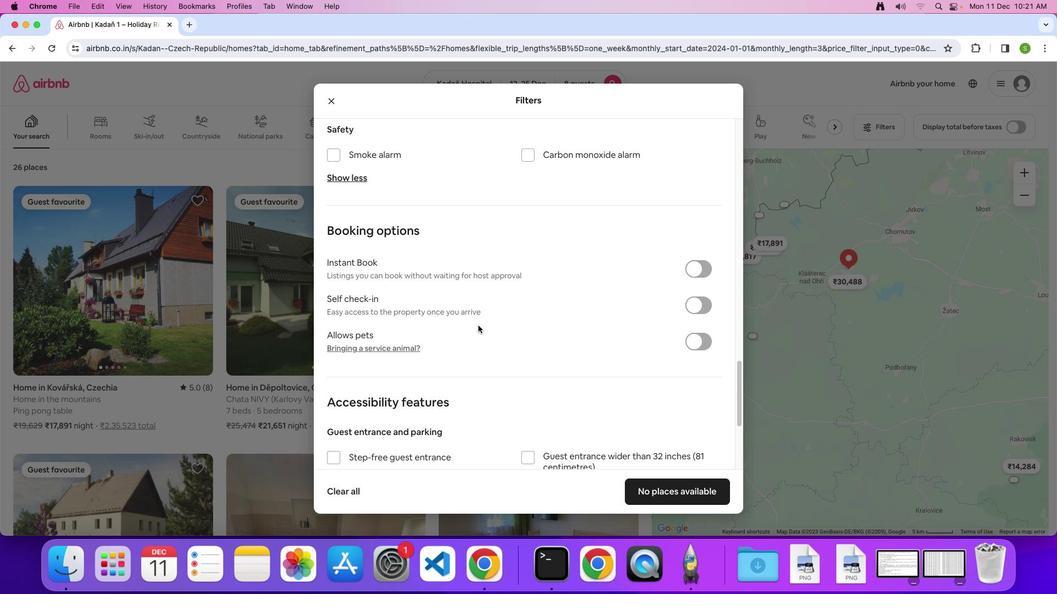 
Action: Mouse scrolled (452, 301) with delta (53, 14)
Screenshot: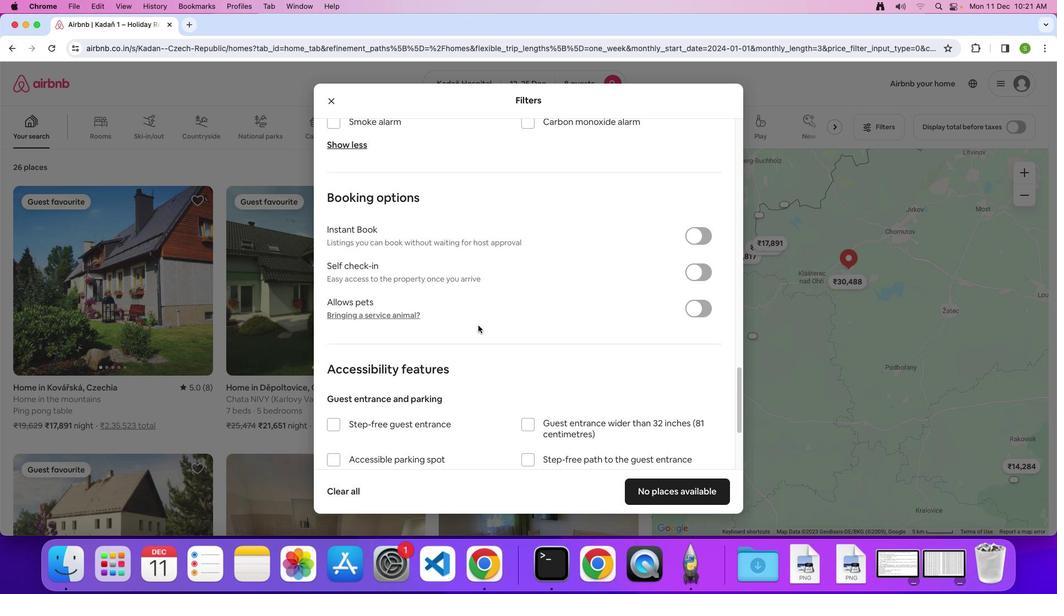 
Action: Mouse scrolled (452, 301) with delta (53, 15)
Screenshot: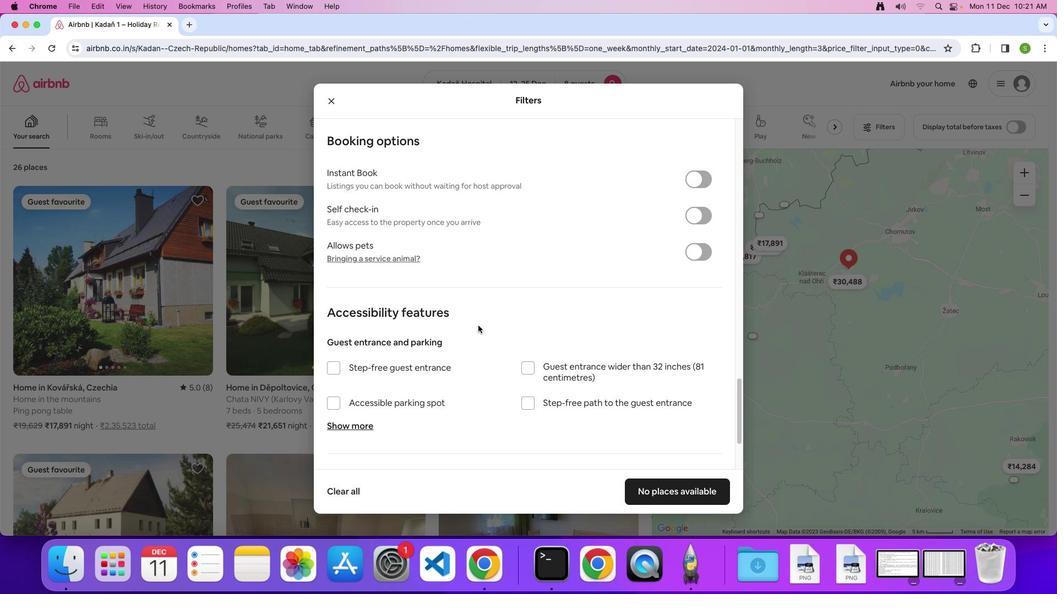 
Action: Mouse scrolled (452, 301) with delta (53, 15)
Screenshot: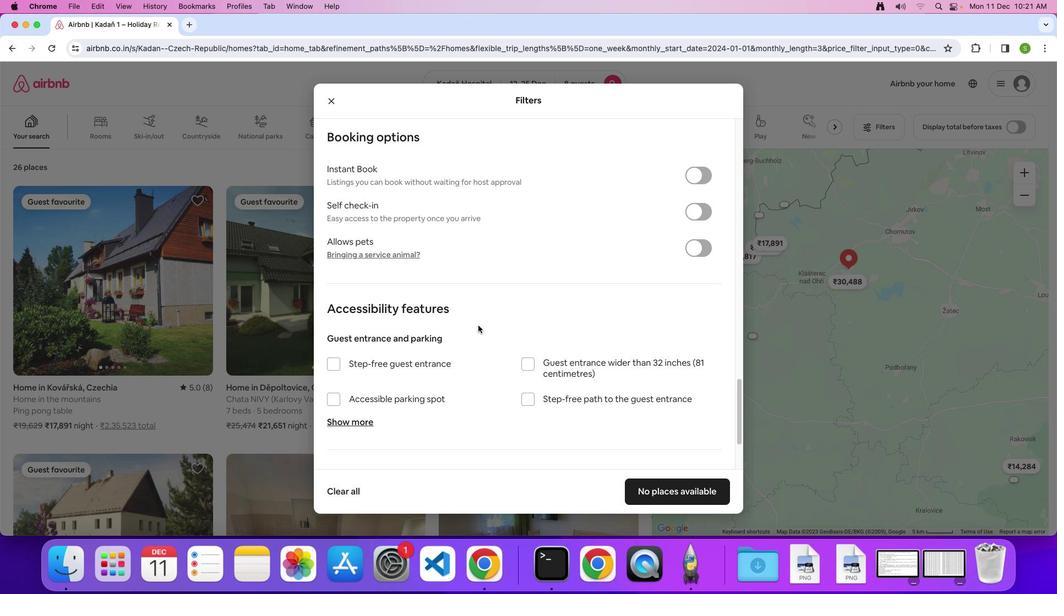 
Action: Mouse scrolled (452, 301) with delta (53, 15)
Screenshot: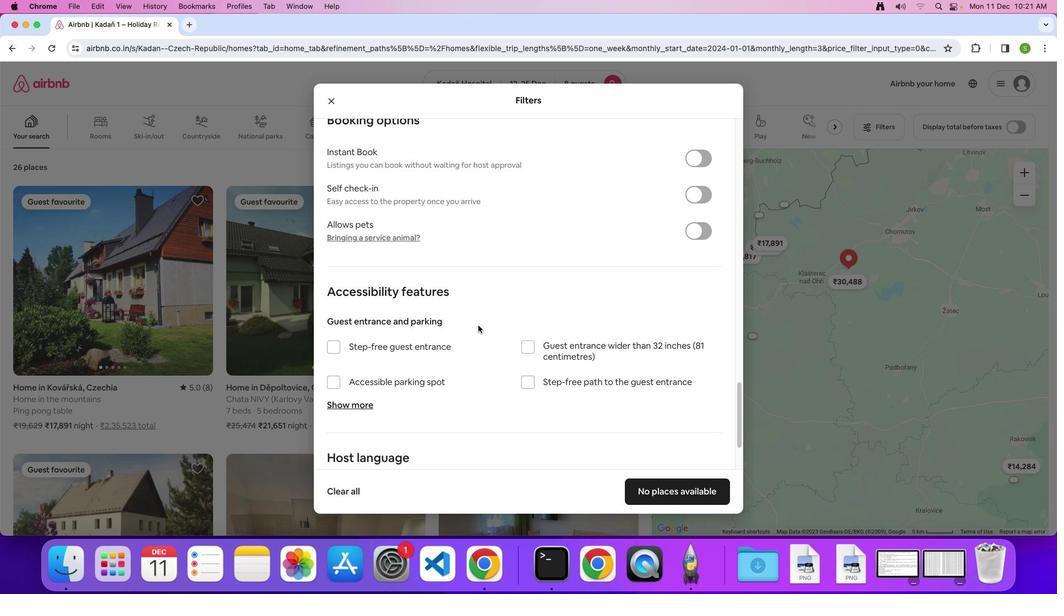 
Action: Mouse scrolled (452, 301) with delta (53, 15)
Screenshot: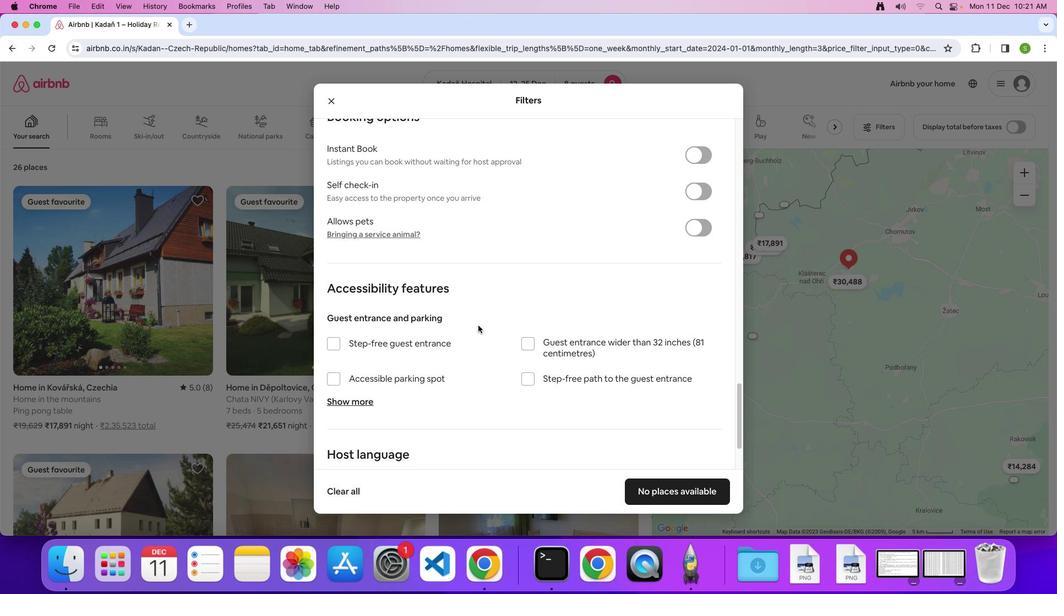 
Action: Mouse scrolled (452, 301) with delta (53, 14)
Screenshot: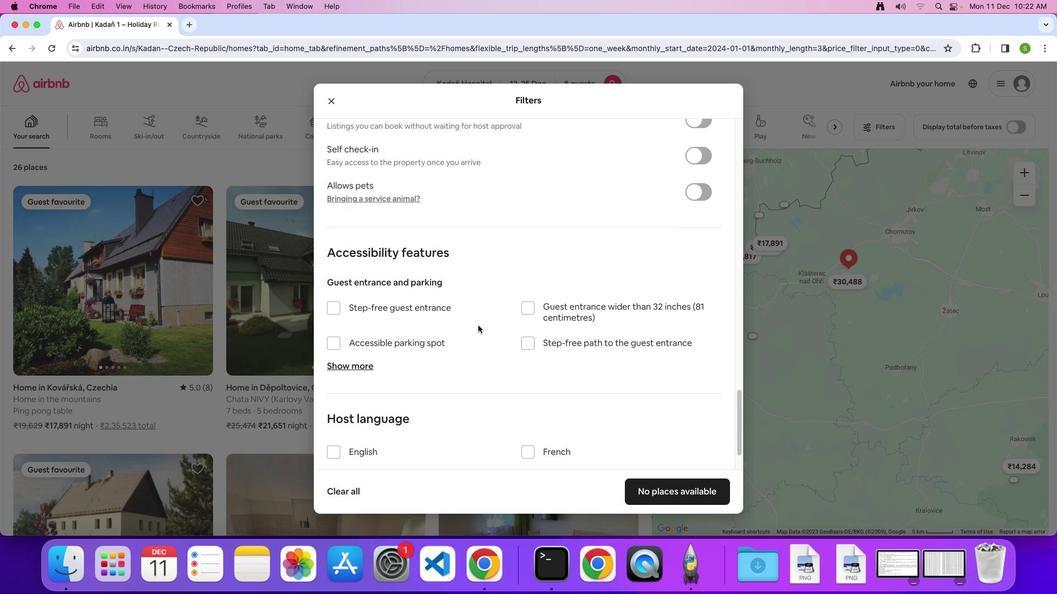 
Action: Mouse scrolled (452, 301) with delta (53, 15)
Screenshot: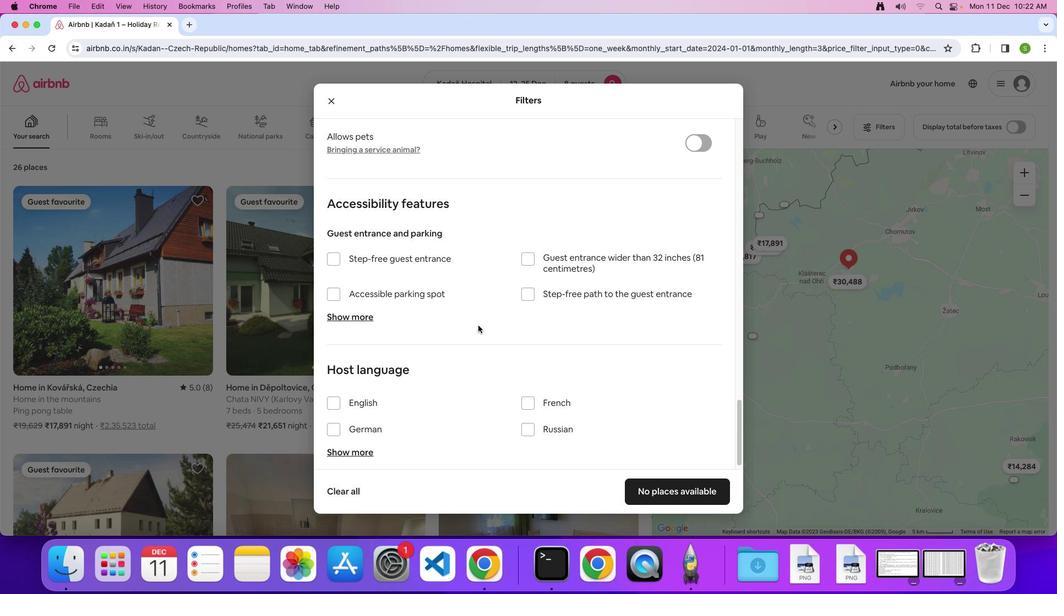 
Action: Mouse scrolled (452, 301) with delta (53, 15)
Screenshot: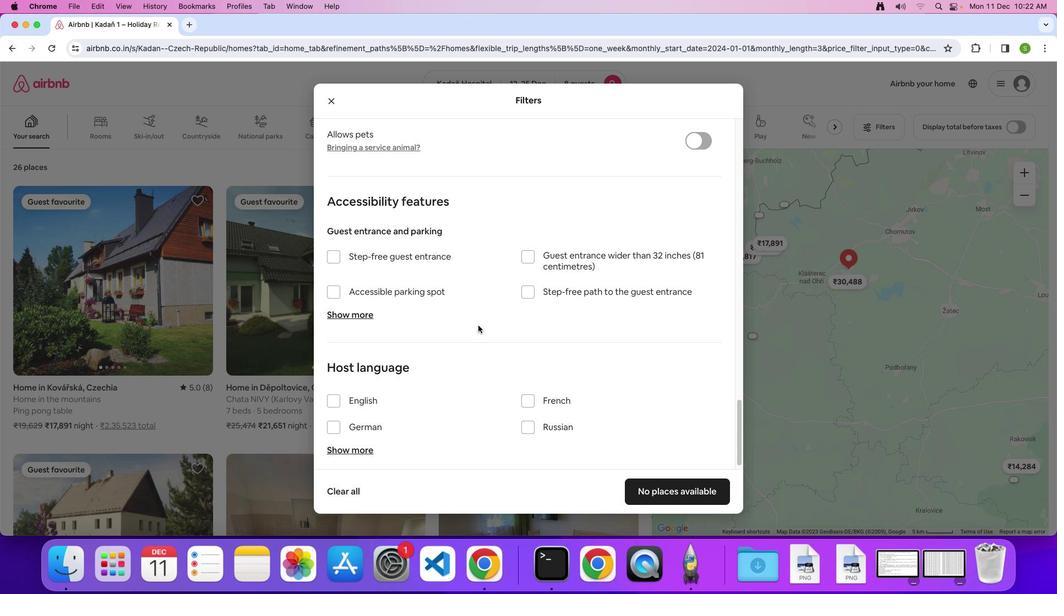 
Action: Mouse scrolled (452, 301) with delta (53, 15)
Screenshot: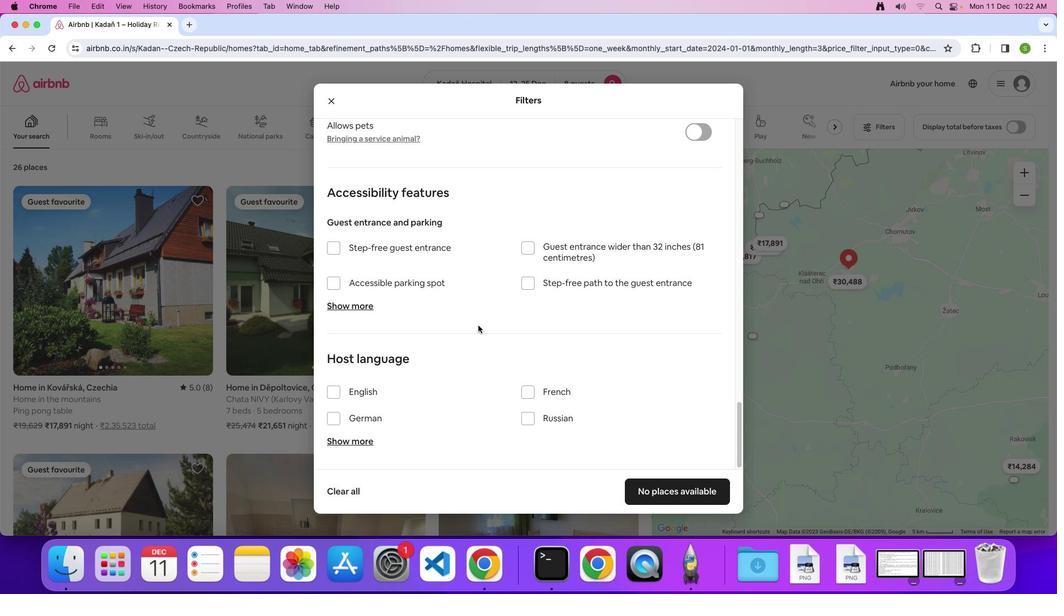 
Action: Mouse scrolled (452, 301) with delta (53, 15)
Screenshot: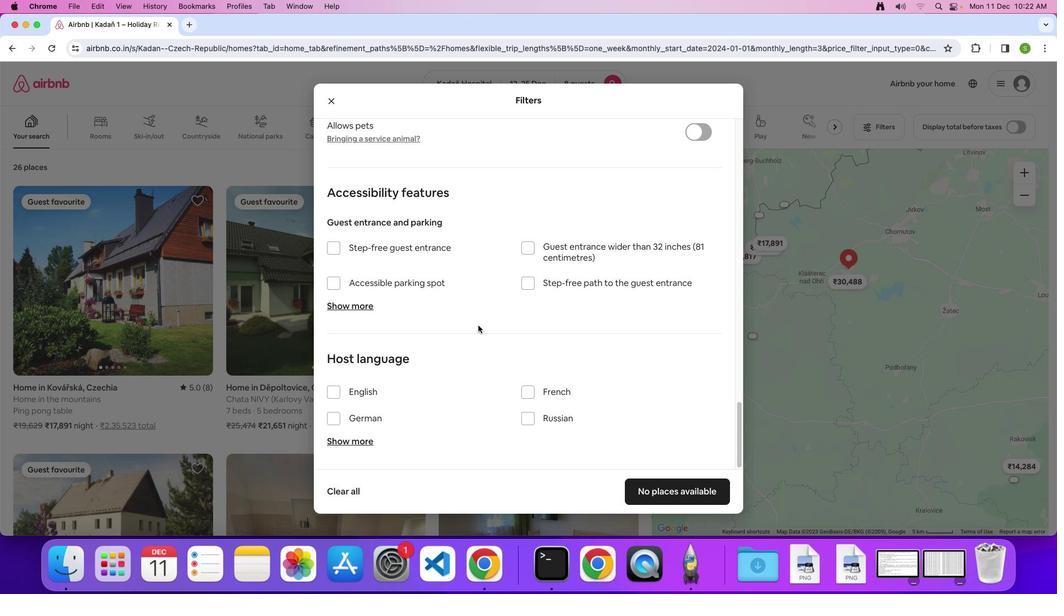 
Action: Mouse scrolled (452, 301) with delta (53, 14)
Screenshot: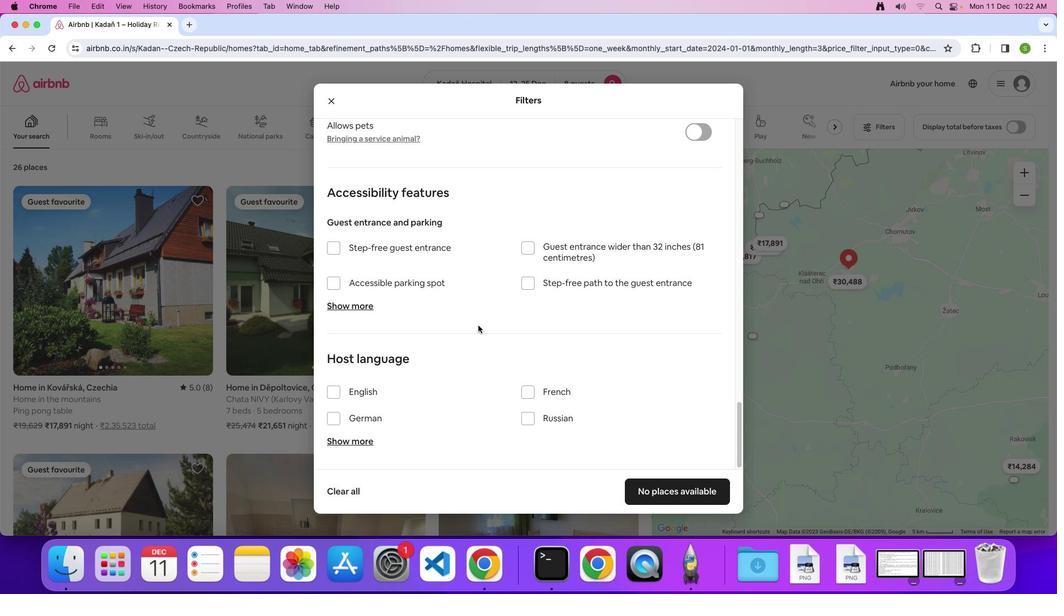 
Action: Mouse moved to (617, 444)
Screenshot: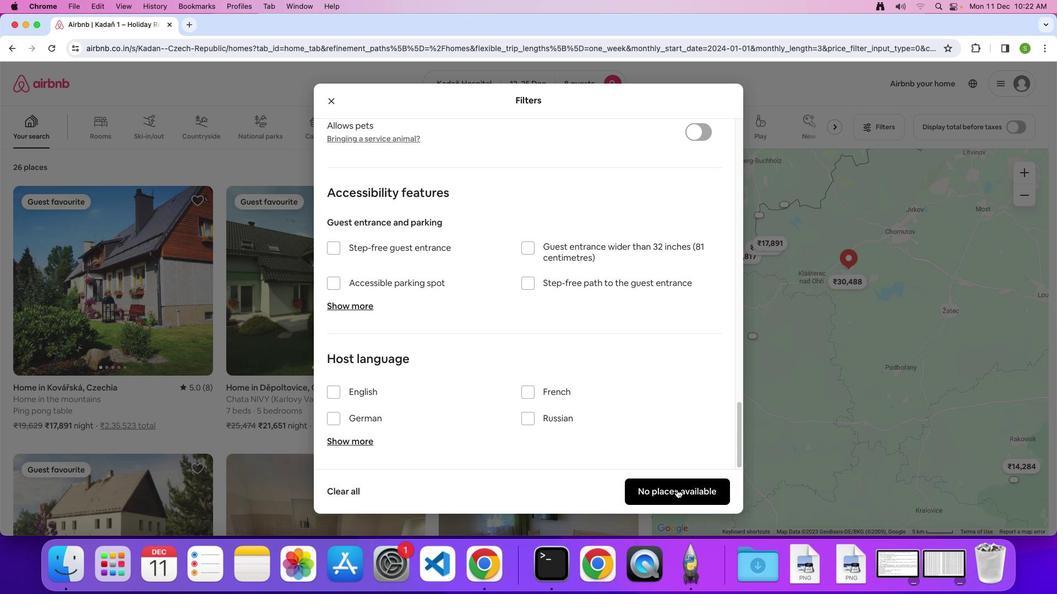 
Action: Mouse pressed left at (617, 444)
Screenshot: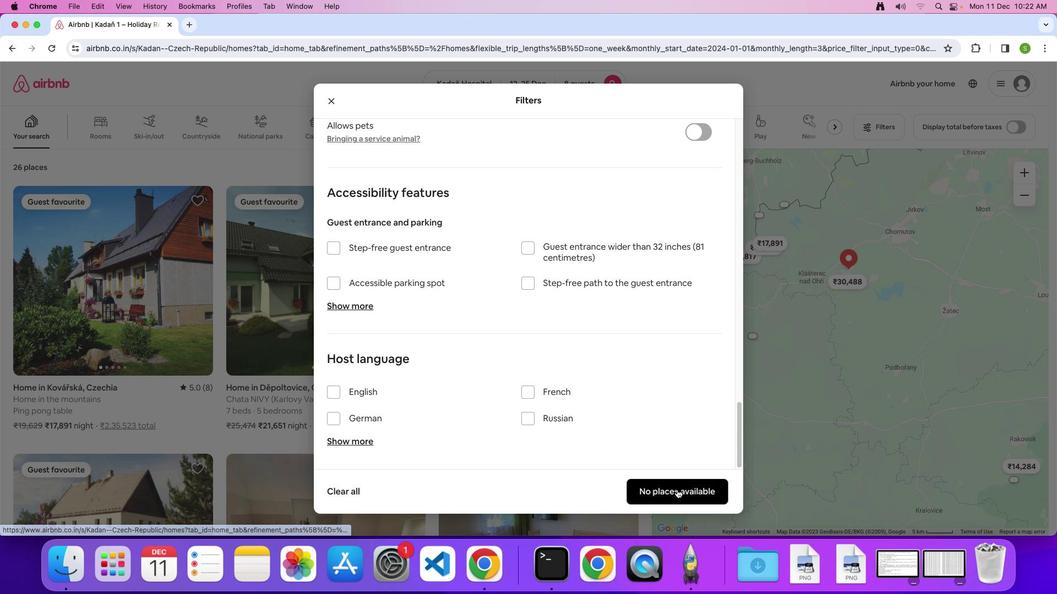 
Action: Mouse moved to (494, 221)
Screenshot: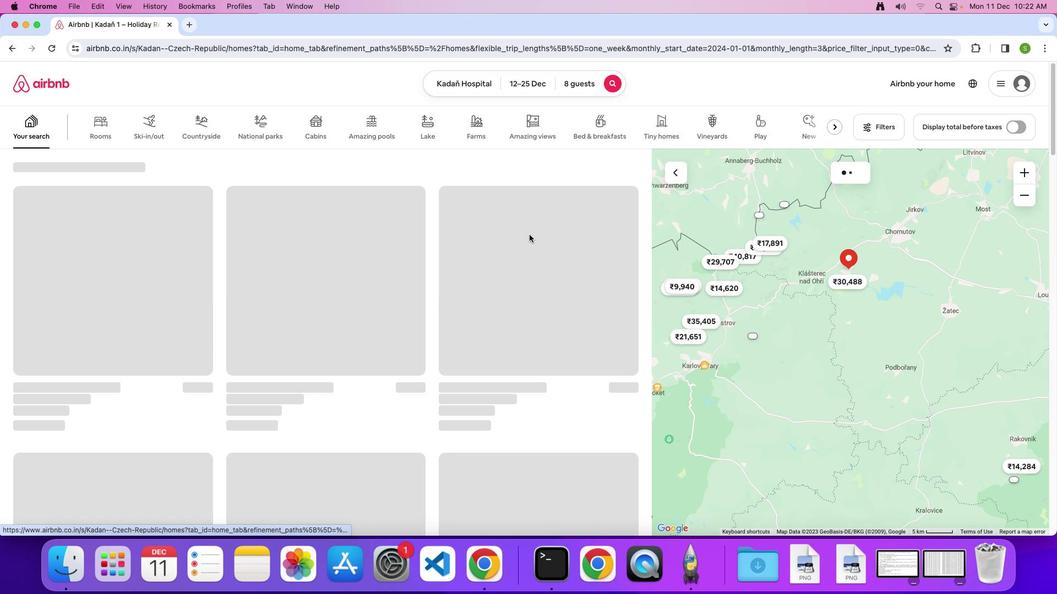 
